 Task: Edit the 'Non Voice Process (BPO)' position details in Salesforce, including job description, responsibilities, and requirements.
Action: Mouse moved to (1028, 238)
Screenshot: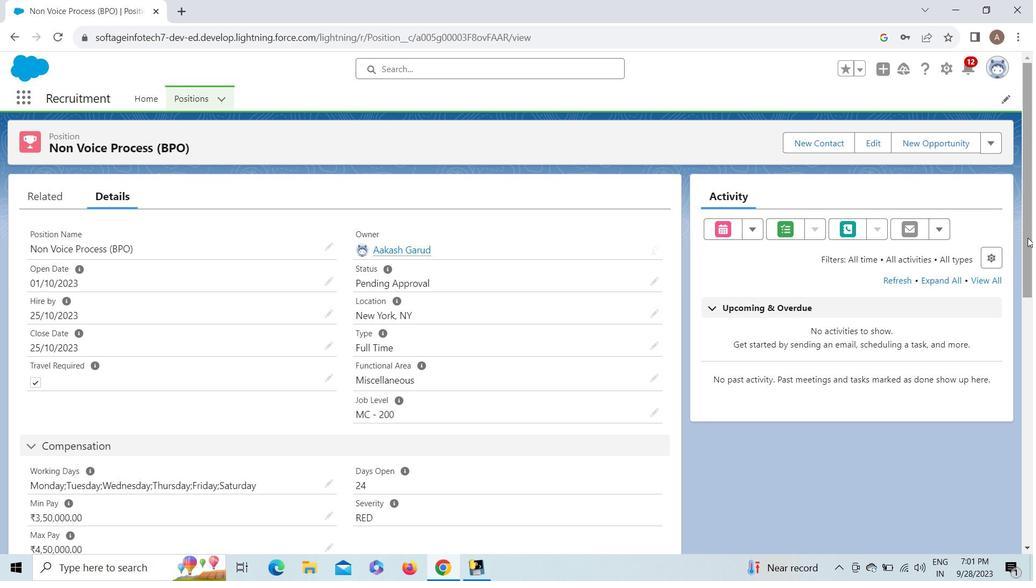 
Action: Mouse pressed left at (1028, 238)
Screenshot: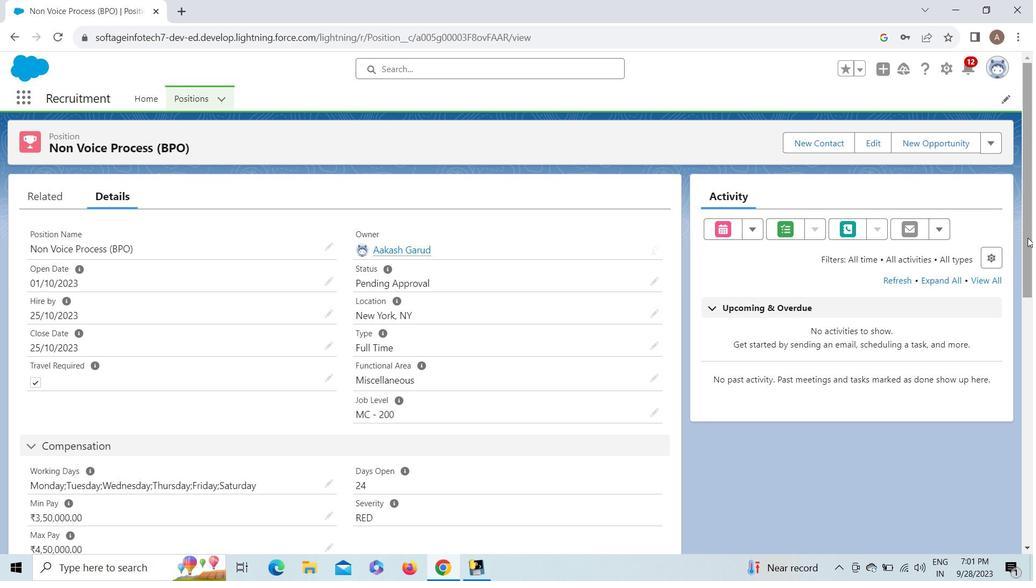 
Action: Mouse moved to (872, 142)
Screenshot: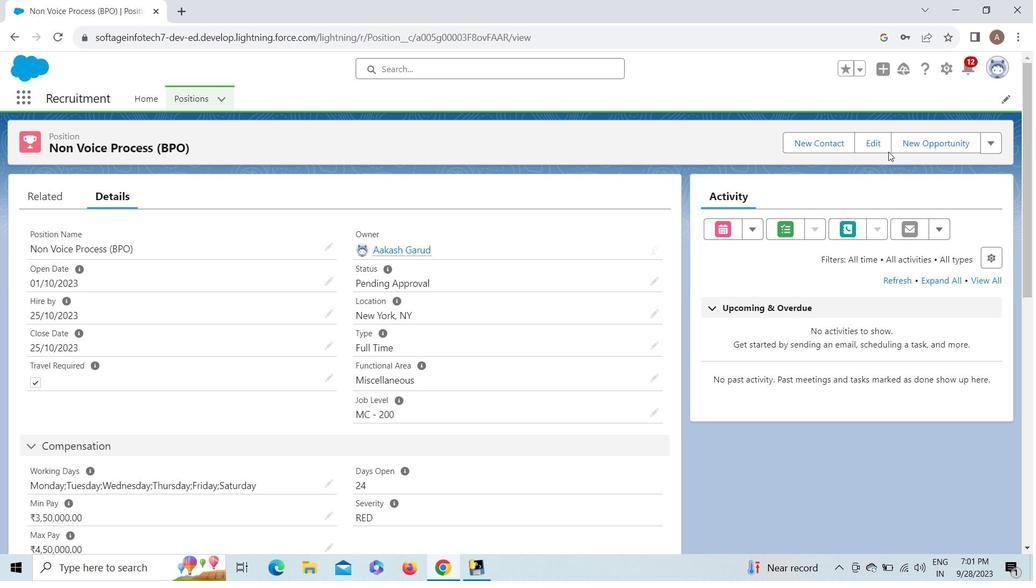 
Action: Mouse pressed left at (872, 142)
Screenshot: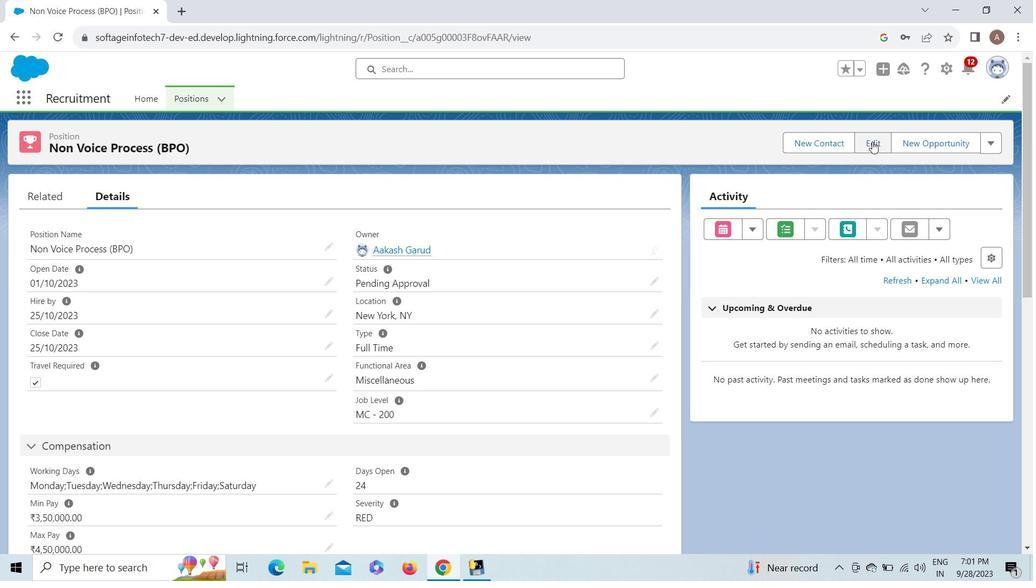 
Action: Mouse moved to (792, 151)
Screenshot: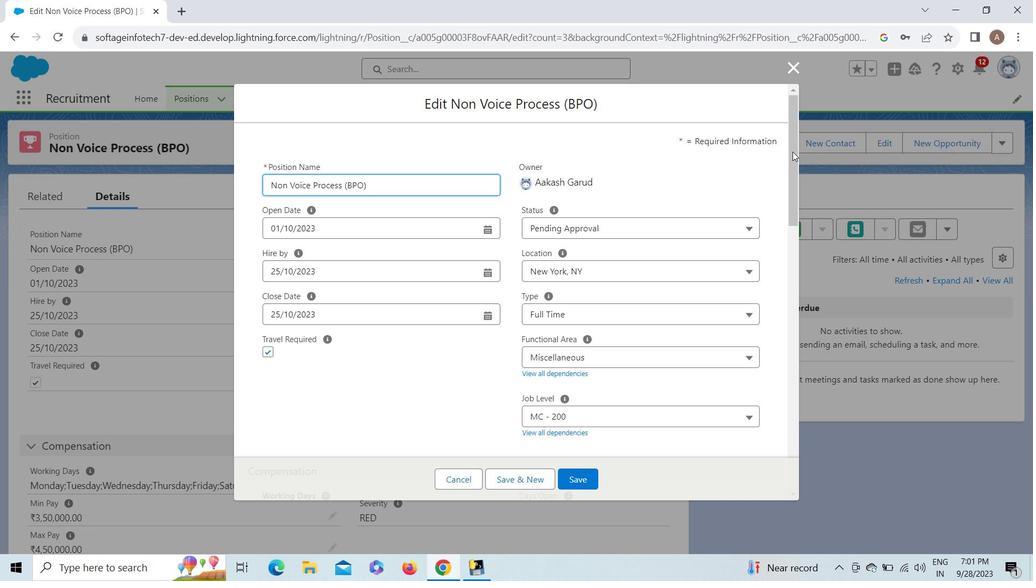 
Action: Mouse pressed left at (792, 151)
Screenshot: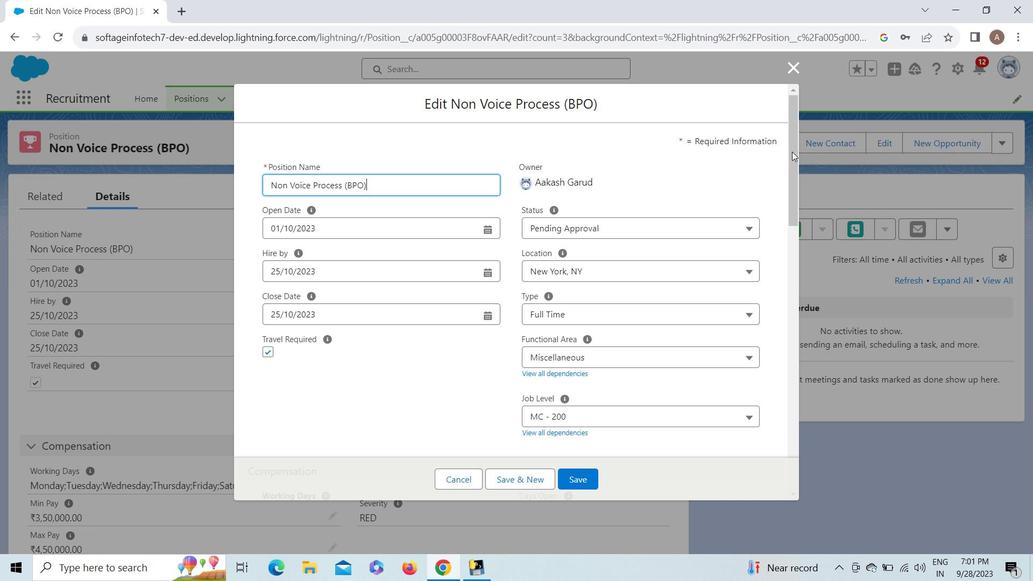 
Action: Mouse moved to (304, 211)
Screenshot: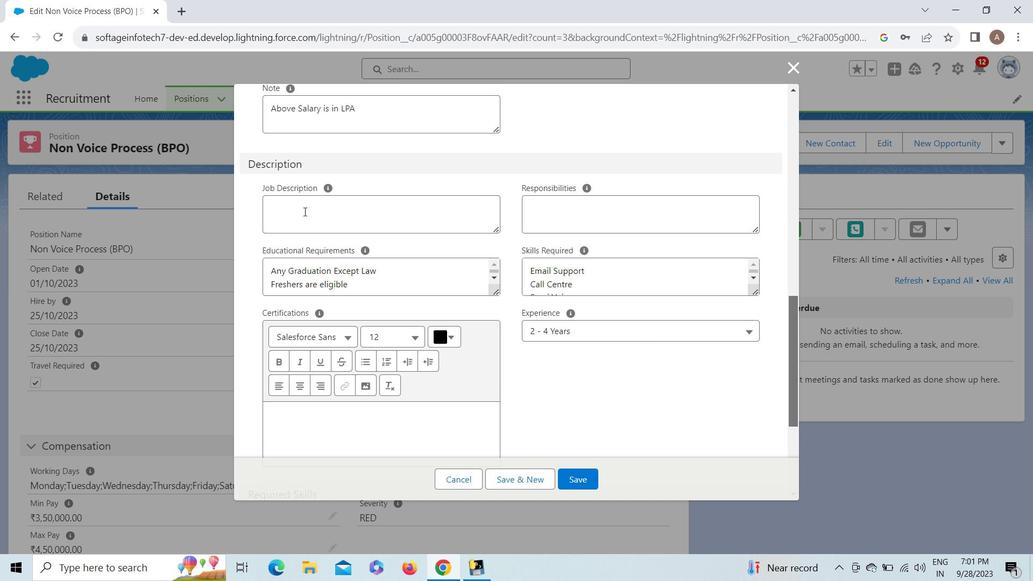 
Action: Mouse pressed left at (304, 211)
Screenshot: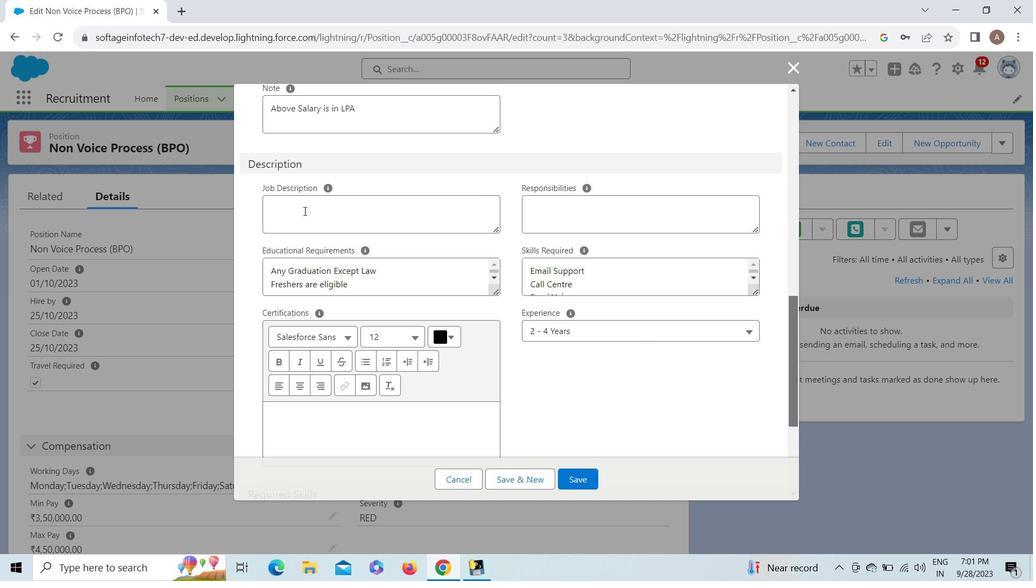 
Action: Key pressed <Key.shift>With<Key.space>a<Key.space>startup<Key.space>spirit<Key.space>and<Key.space>115000<Key.shift><Key.shift><Key.shift><Key.shift><Key.shift><Key.shift><Key.shift><Key.shift><Key.shift><Key.shift><Key.shift><Key.shift><Key.shift><Key.shift><Key.shift><Key.shift><Key.shift><Key.shift><Key.shift><Key.shift><Key.shift>+<Key.space>curious<Key.space>and<Key.space>courageous<Key.space>minds,<Key.space>
Screenshot: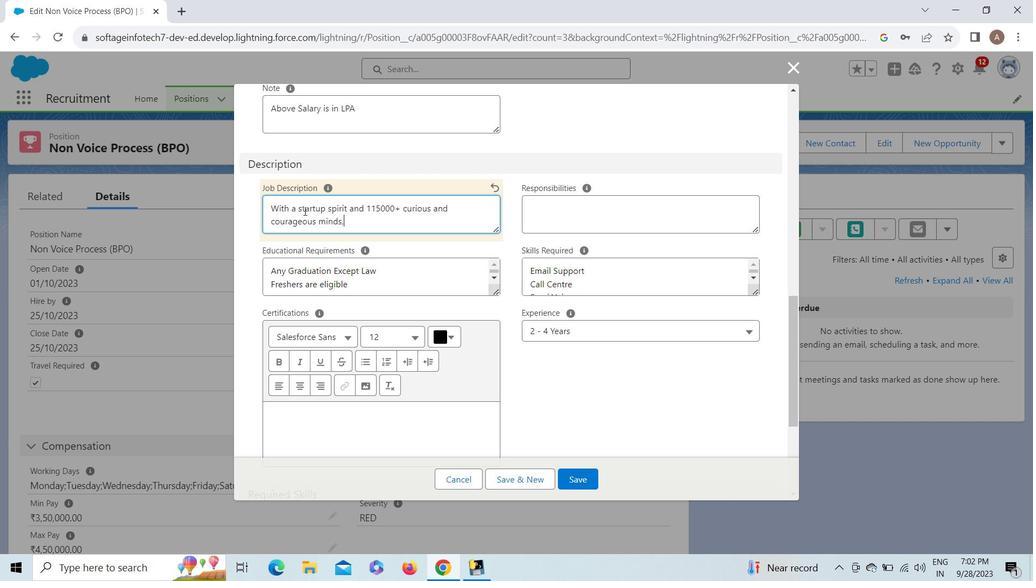 
Action: Mouse moved to (384, 219)
Screenshot: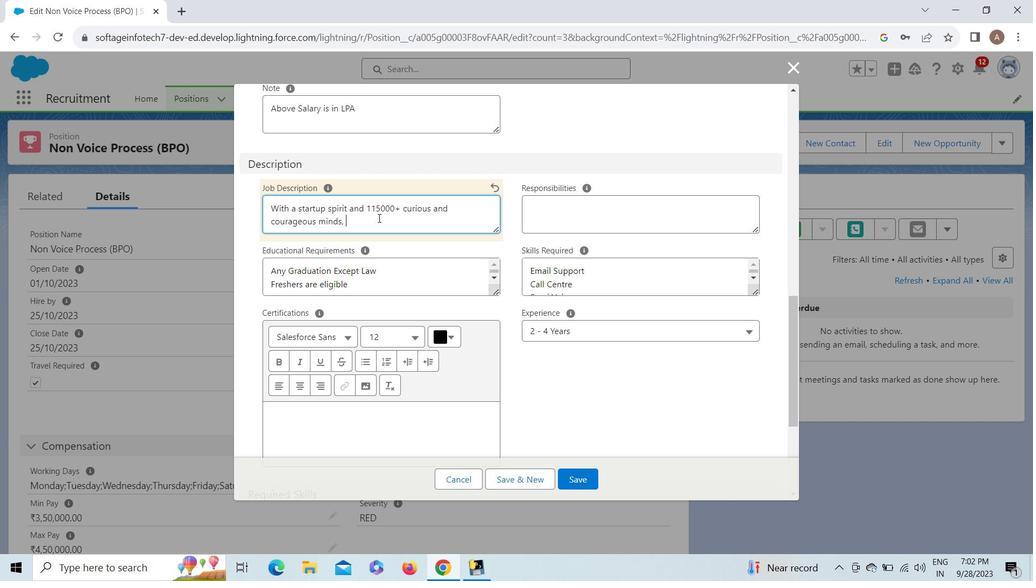 
Action: Key pressed we<Key.space>have<Key.space>the<Key.space>
Screenshot: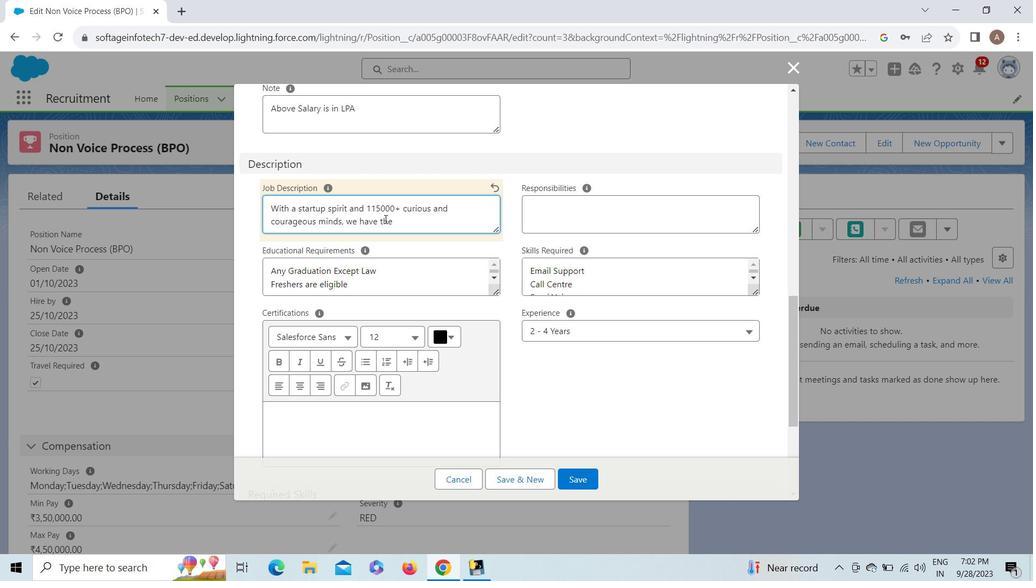 
Action: Mouse moved to (771, 216)
Screenshot: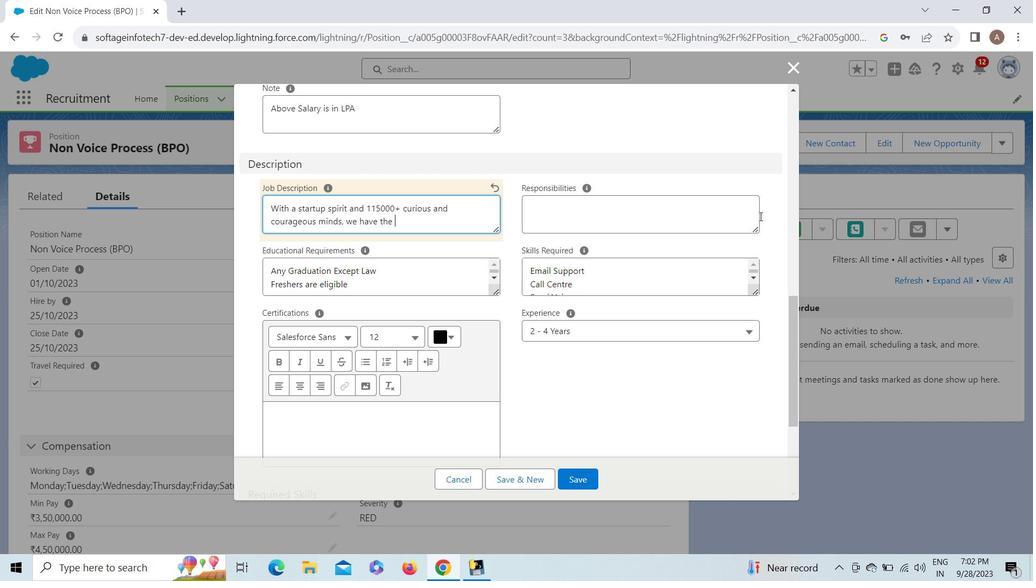 
Action: Key pressed expertise<Key.space>to<Key.space>go<Key.space>deep<Key.space>with<Key.space>the<Key.space>worlds<Key.space>biggestr<Key.backspace><Key.space>brandsand<Key.space><Key.backspace><Key.backspace><Key.backspace><Key.backspace>.<Key.space>we<Key.space>have<Key.space>fun<Key.space>doing<Key.space>it.<Key.space><Key.shift>Now,<Key.space>were<Key.space>callinh<Key.backspace>g<Key.space>all<Key.space>you<Key.space>rule-breakers<Key.space>and<Key.space>risk<Key.space>takers<Key.space>who<Key.space>see<Key.space>the<Key.space>world<Key.space>differently<Key.space>and<Key.space>are<Key.space>bold<Key.space>enough<Key.space>to<Key.space>reinvent<Key.space>it.<Key.enter><Key.shift>Come<Key.space>transform<Key.space>with<Key.space>us.<Key.enter><Key.enter><Key.shift><Key.shift><Key.shift><Key.shift><Key.shift><Key.shift><Key.shift>In<Key.space>this<Key.space>role<Key.space><Key.backspace>,<Key.space>you<Key.space>will<Key.space>be<Key.space>responsible<Key.space>to<Key.space>demonstrate<Key.space>innovation<Key.space>and<Key.space>intuitu<Key.backspace>ion<Key.space>in<Key.space>identifying<Key.space>area<Key.backspace>s<Key.backspace>as<Key.space>requiring<Key.space>operational<Key.space>adaption<Key.space>and/or<Key.space>improvement.<Key.space><Key.shift>Active<Key.space>user<Key.space>og<Key.backspace>f<Key.space>internet<Key.space>and<Key.space>online<Key.space>applications.
Screenshot: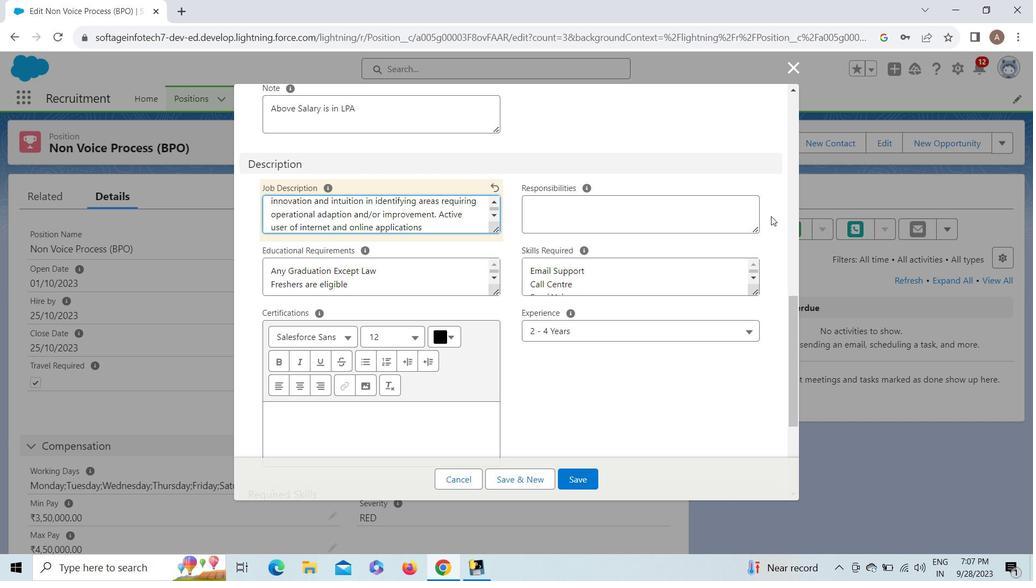 
Action: Mouse moved to (743, 201)
Screenshot: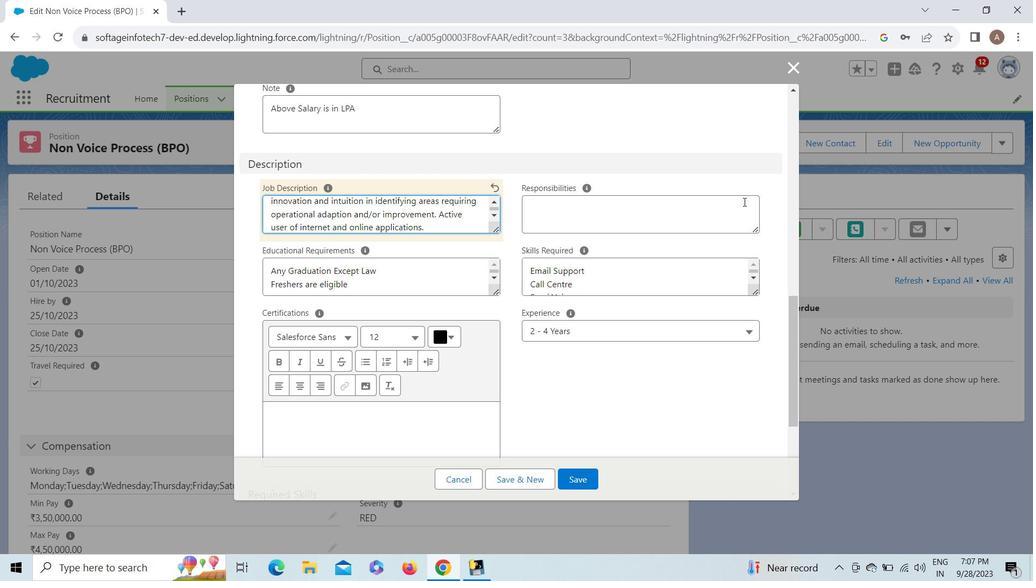 
Action: Mouse pressed left at (743, 201)
Screenshot: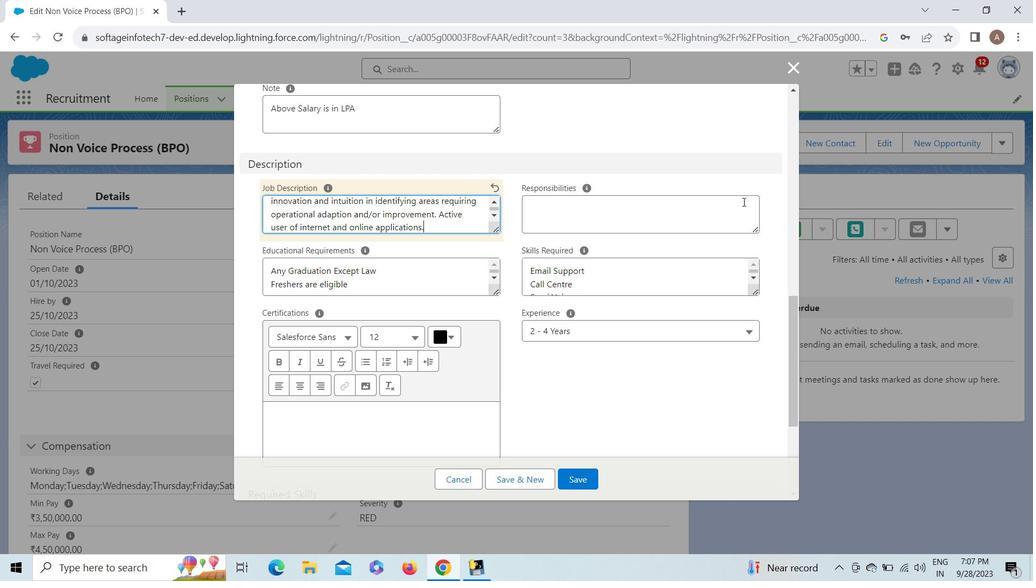 
Action: Mouse moved to (755, 230)
Screenshot: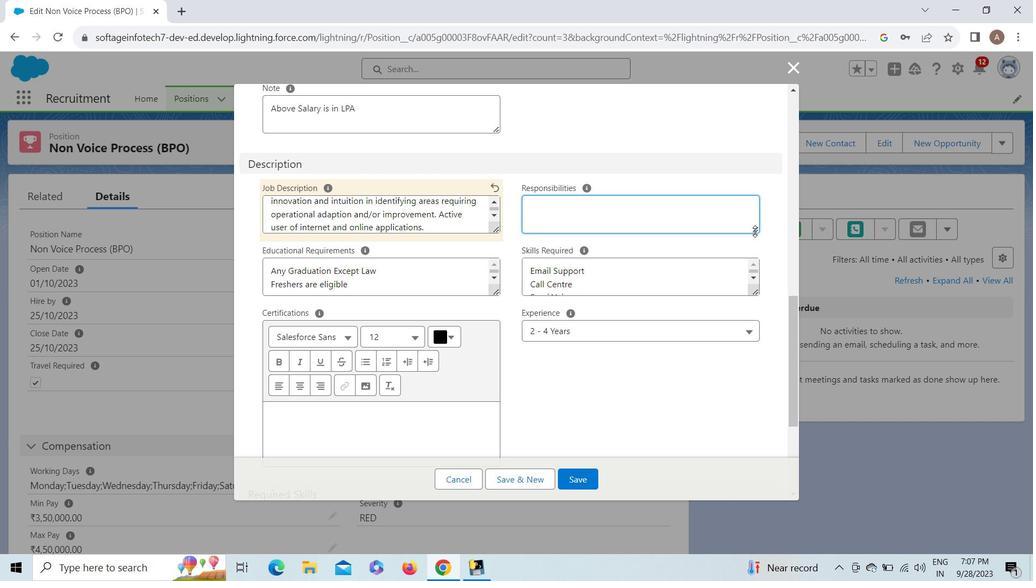 
Action: Mouse pressed left at (755, 230)
Screenshot: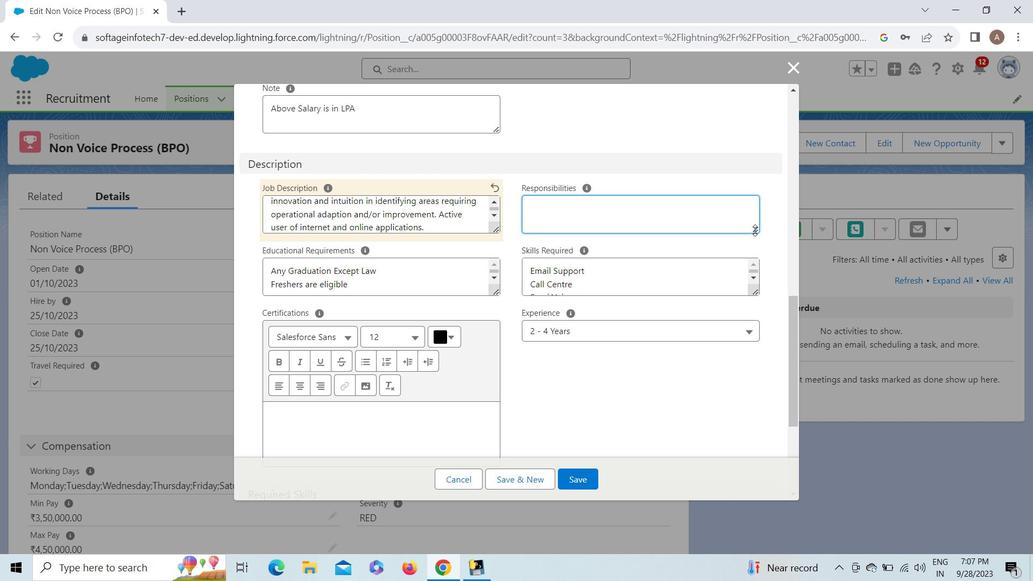 
Action: Mouse moved to (493, 231)
Screenshot: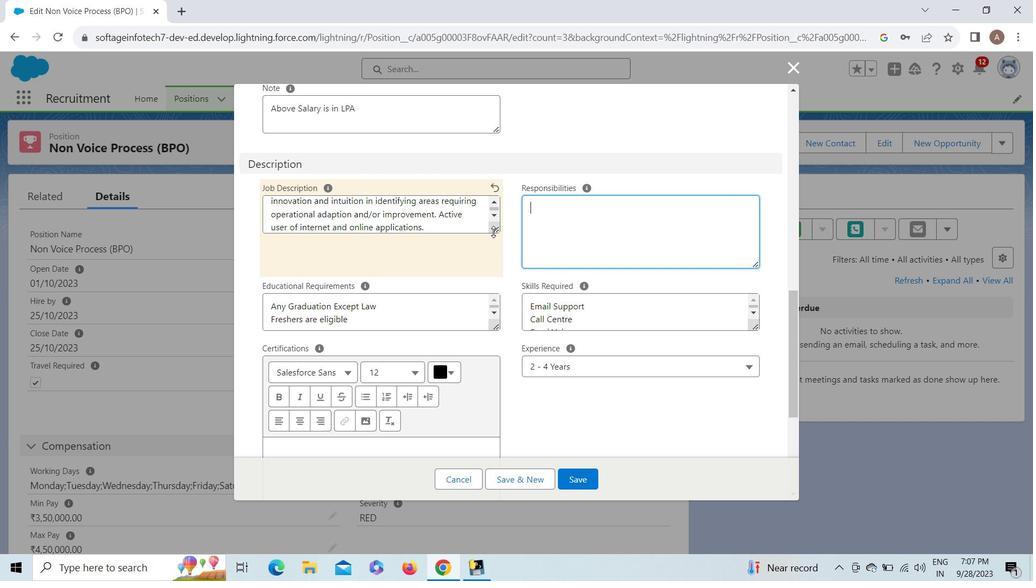 
Action: Mouse pressed left at (493, 231)
Screenshot: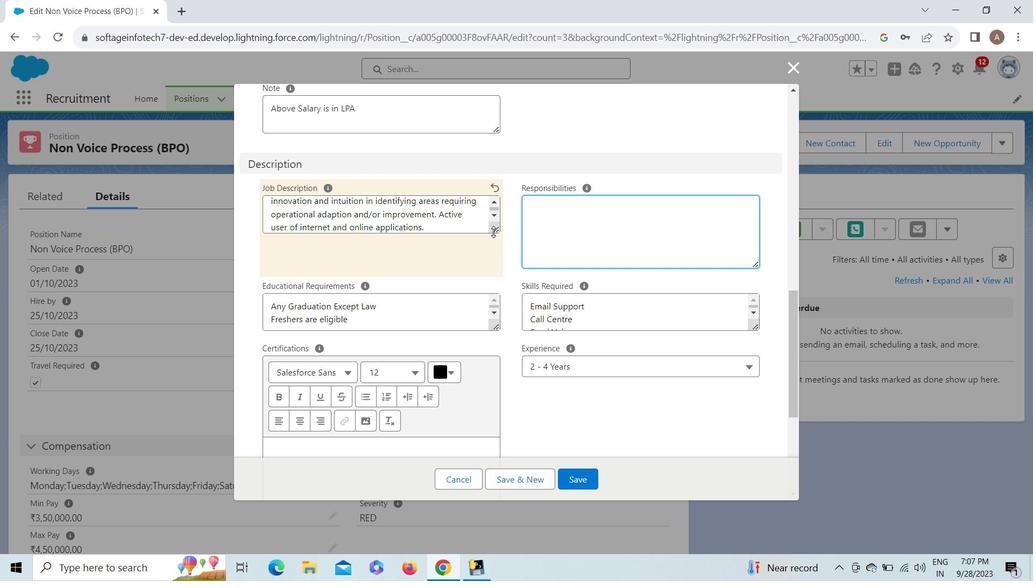 
Action: Mouse moved to (495, 207)
Screenshot: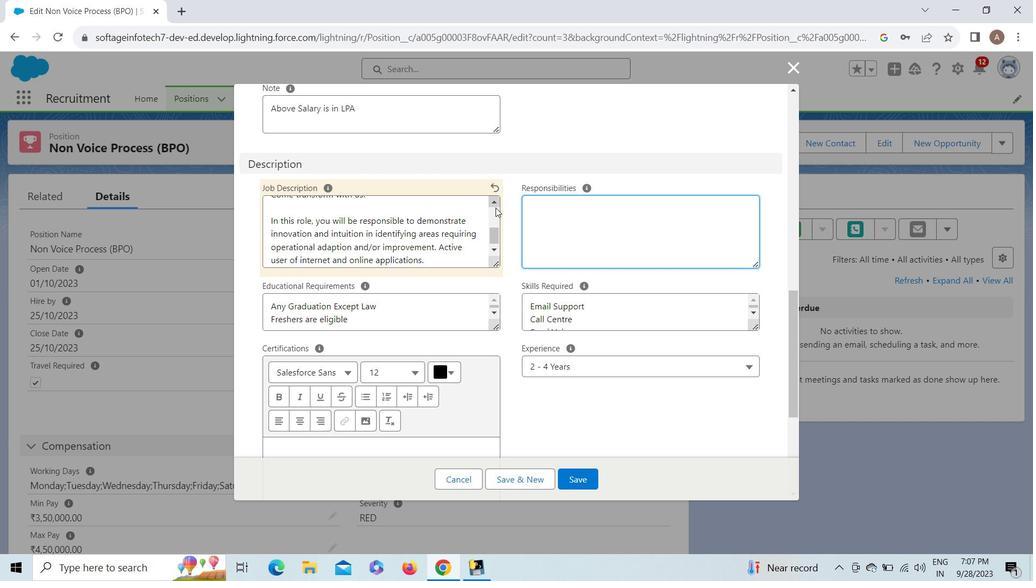 
Action: Mouse pressed left at (495, 207)
Screenshot: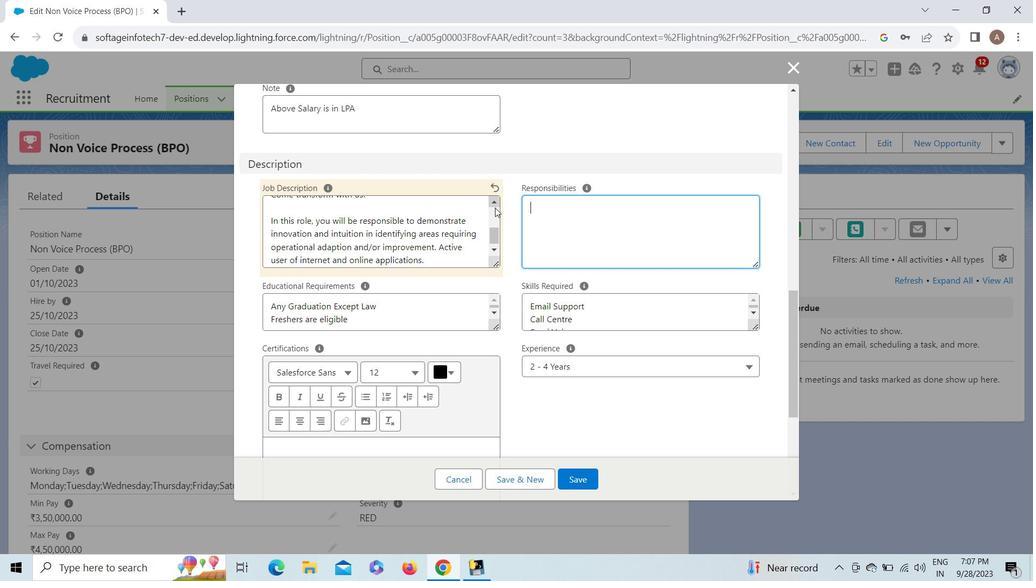
Action: Mouse pressed left at (495, 207)
Screenshot: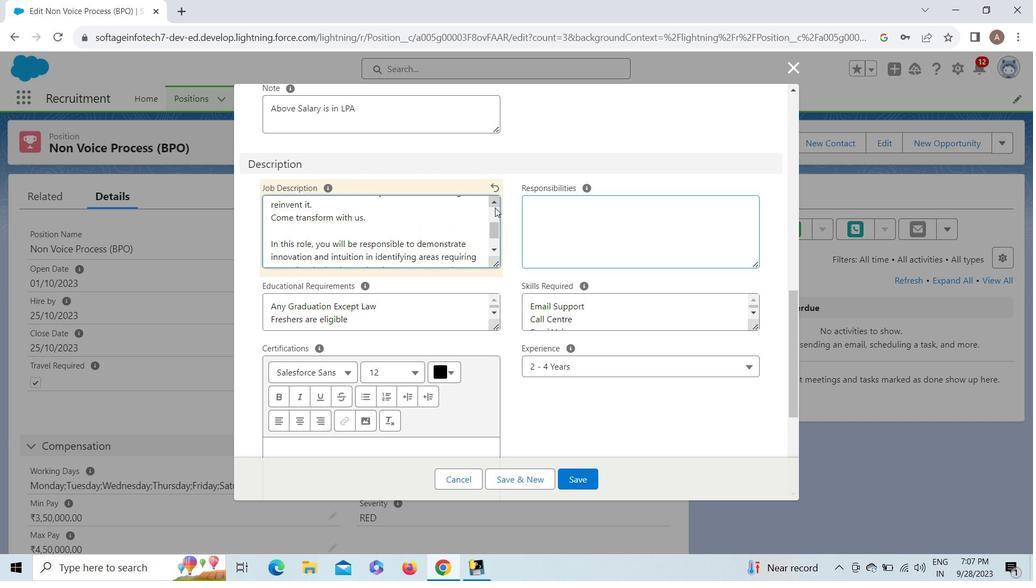 
Action: Mouse pressed left at (495, 207)
Screenshot: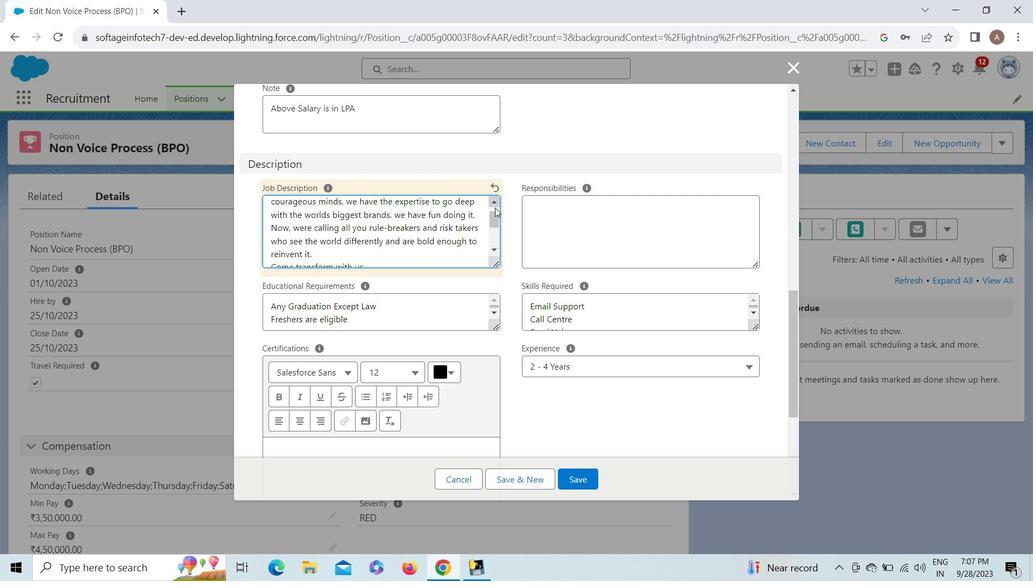 
Action: Mouse pressed left at (495, 207)
Screenshot: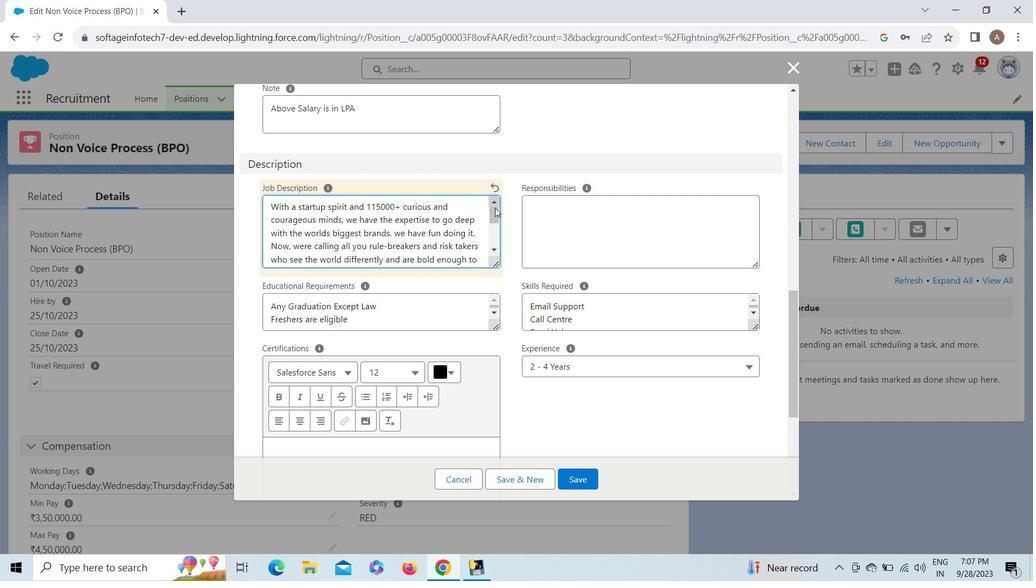 
Action: Mouse pressed left at (495, 207)
Screenshot: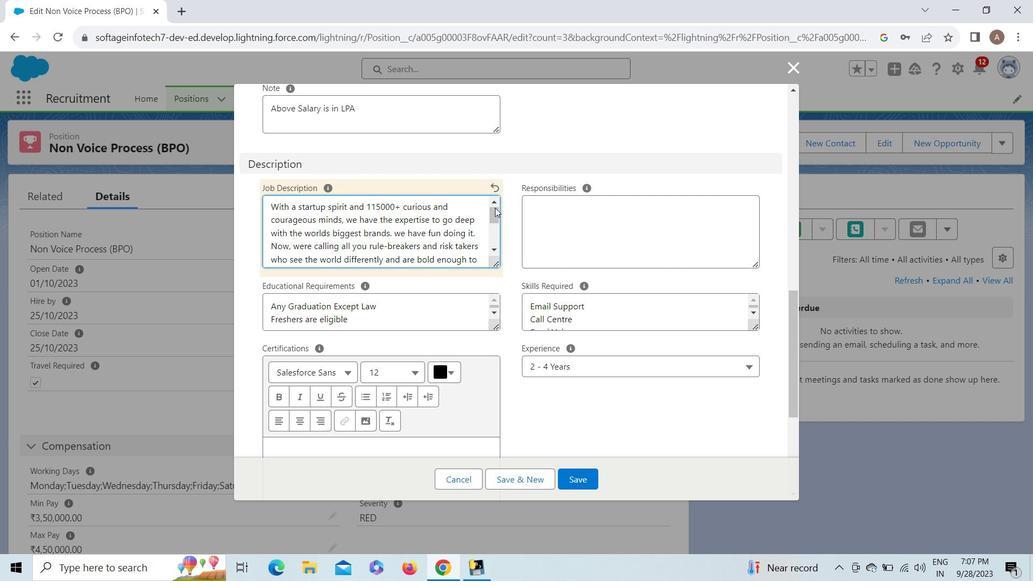 
Action: Mouse moved to (495, 198)
Screenshot: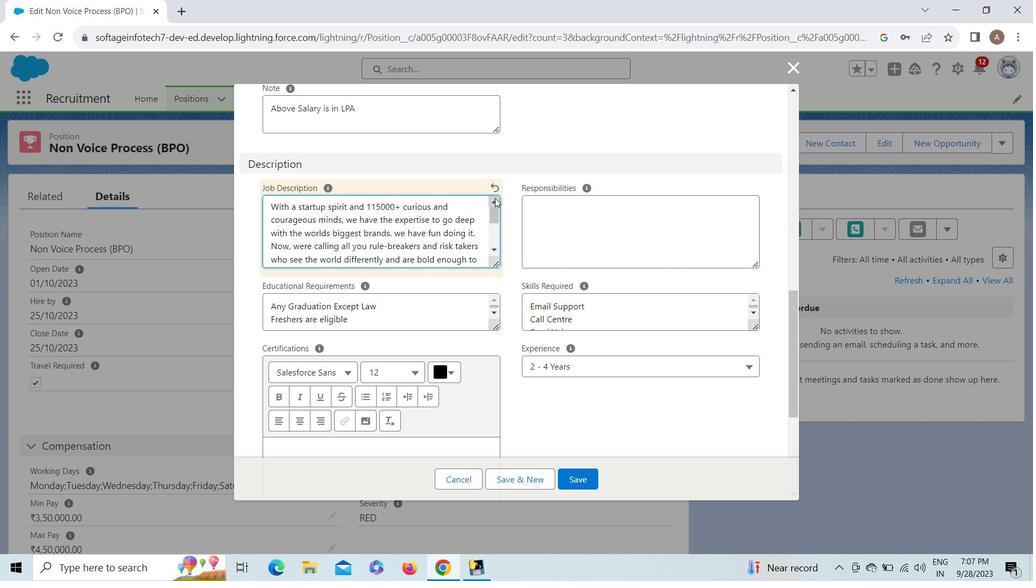 
Action: Mouse pressed left at (495, 198)
Screenshot: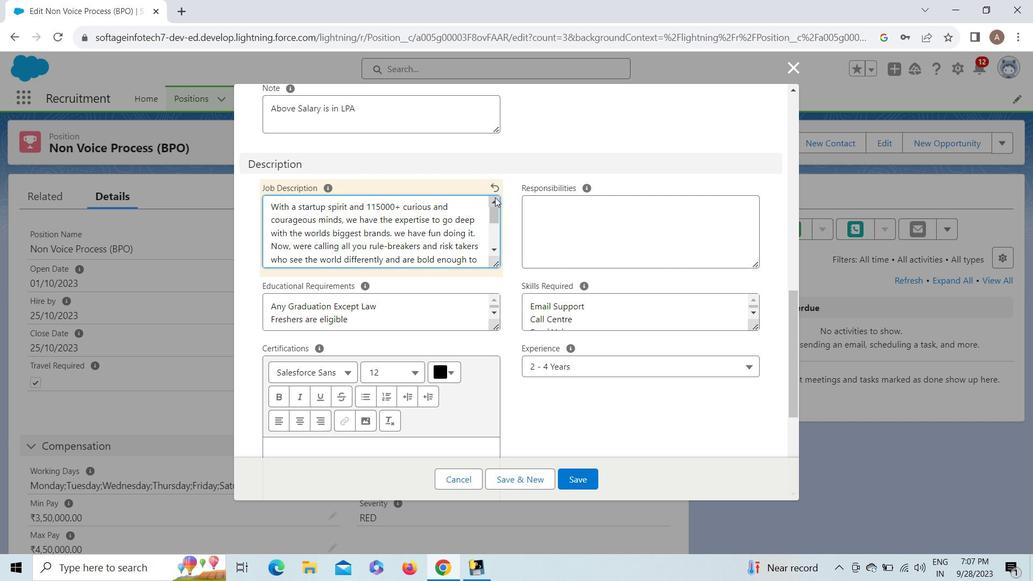 
Action: Mouse pressed left at (495, 198)
Screenshot: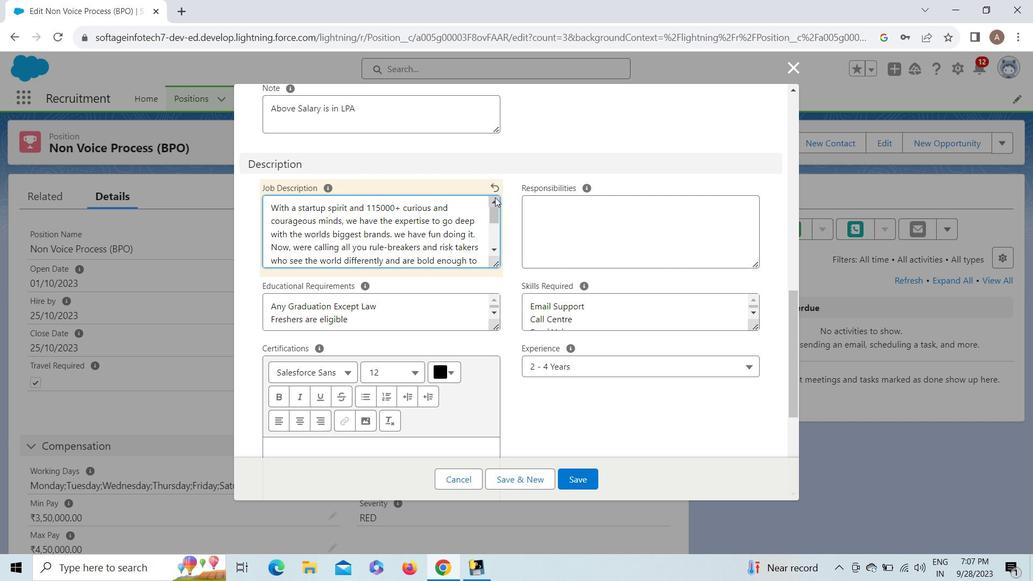 
Action: Mouse pressed left at (495, 198)
Screenshot: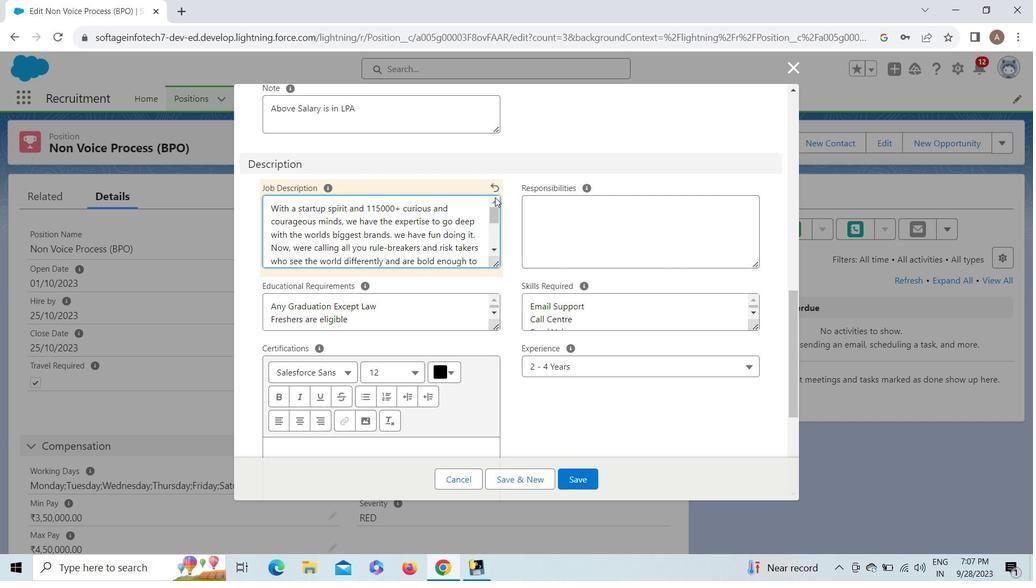 
Action: Mouse pressed left at (495, 198)
Screenshot: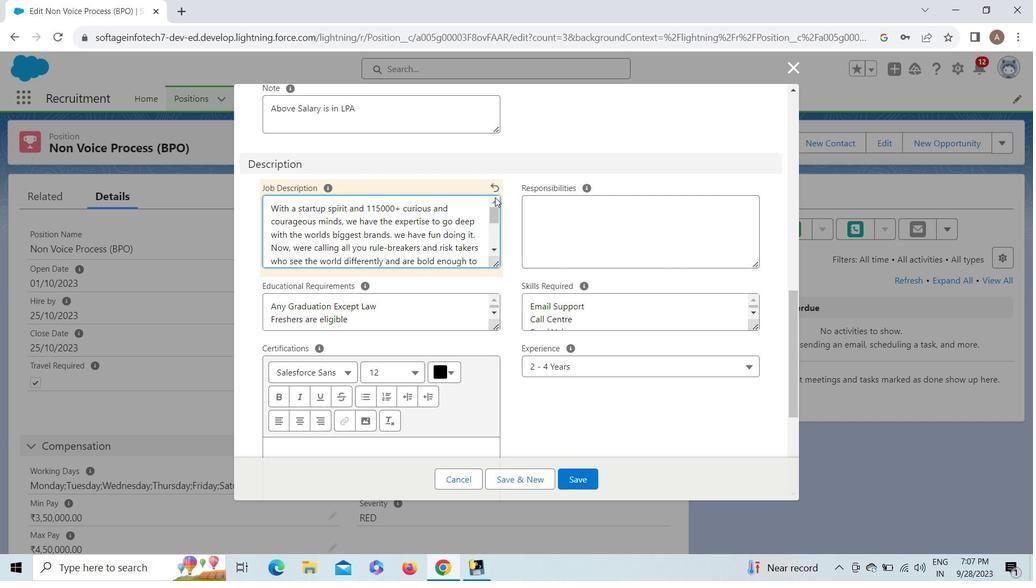 
Action: Mouse pressed left at (495, 198)
Screenshot: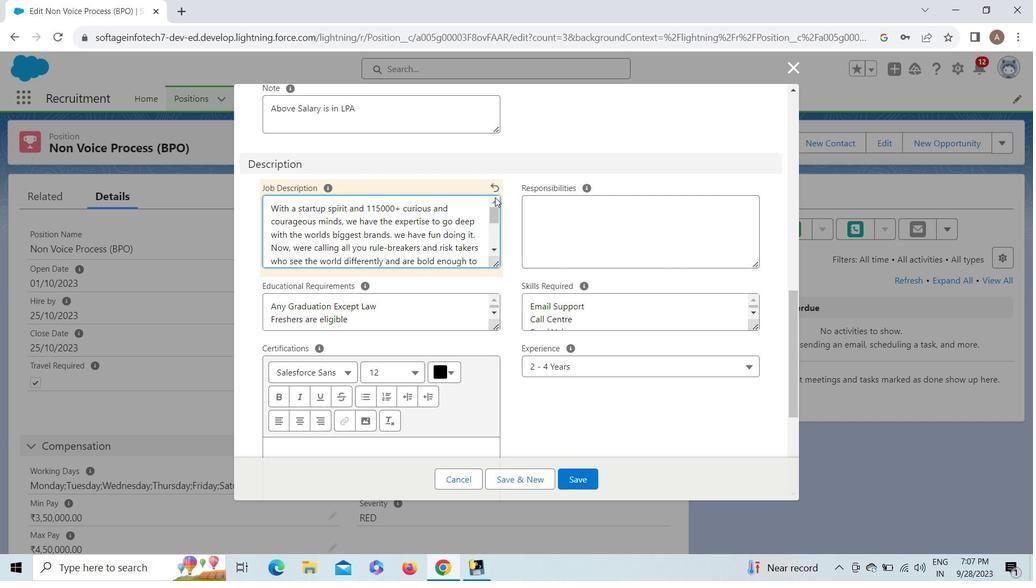
Action: Mouse moved to (606, 214)
Screenshot: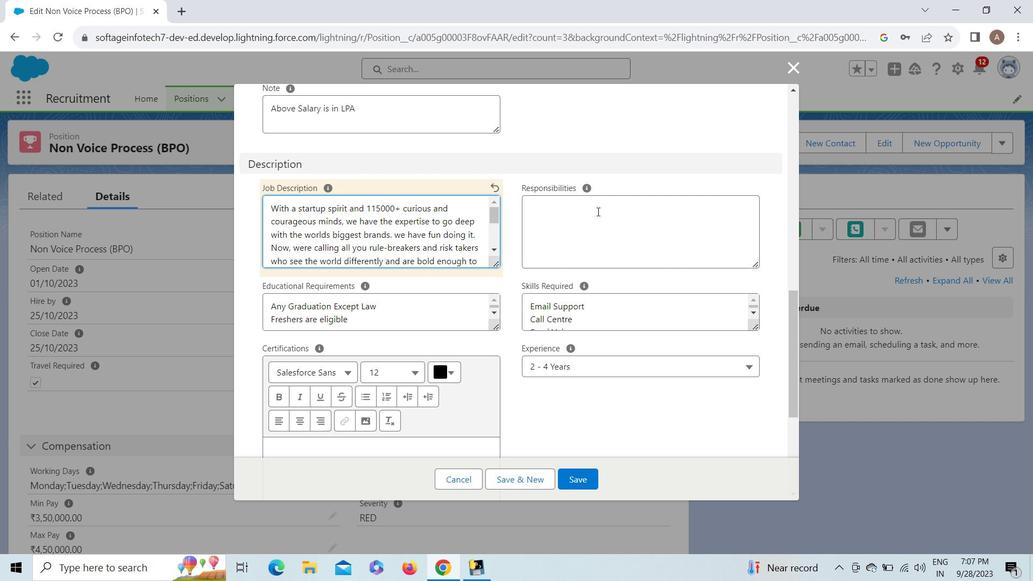 
Action: Mouse pressed left at (606, 214)
Screenshot: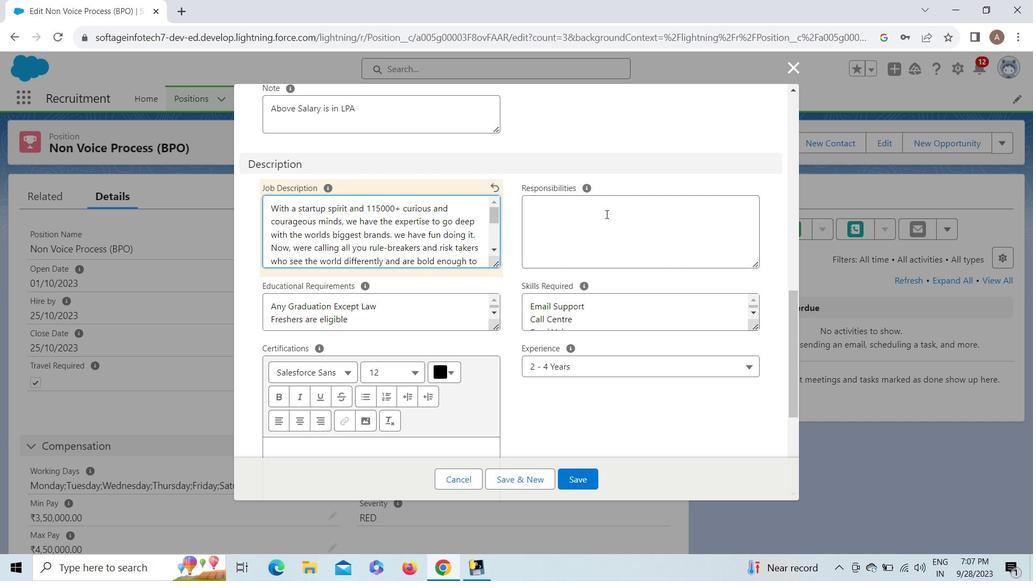 
Action: Key pressed <Key.shift>Respond<Key.space>to<Key.space>customer<Key.space>queries<Key.space>and<Key.space>customers
Screenshot: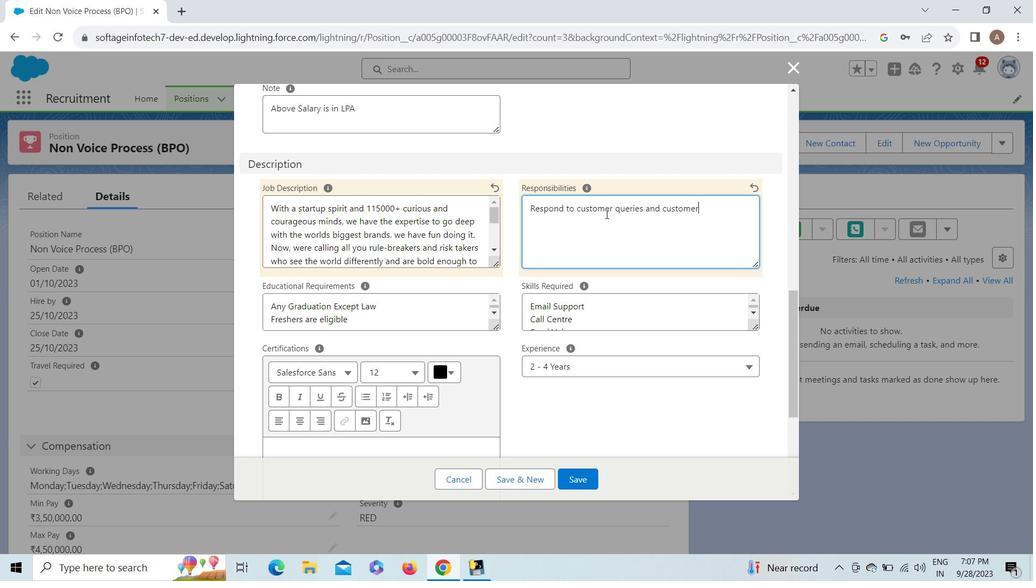 
Action: Mouse moved to (636, 268)
Screenshot: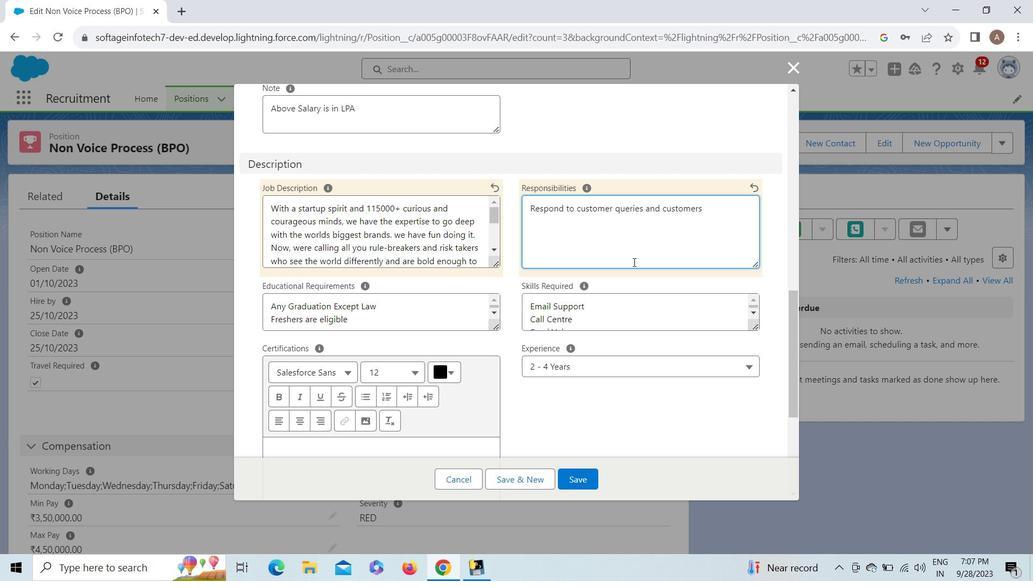 
Action: Key pressed <Key.space>concern.<Key.enter><Key.shift>Provide<Key.space>support<Key.space>for<Key.space>data<Key.space>colldec<Key.backspace><Key.backspace><Key.backspace>ection<Key.space>to<Key.space>enable<Key.space><Key.shift>Recovery<Key.space>of<Key.space><Key.space><Key.space>ther<Key.backspace><Key.space>account<Key.space>for<Key.space>end<Key.space>user.<Key.enter><Key.enter><Key.shift>Maintain<Key.space>a<Key.space>deep<Key.space>understanding<Key.space>of<Key.space>client<Key.space>process<Key.space>and<Key.space>policies.<Key.enter><Key.enter><Key.shift>Reproduce<Key.space>customer<Key.space>issues<Key.space>and<Key.space>advance<Key.space>product<Key.space>bugs.<Key.enter><Key.enter><Key.shift>Provide<Key.space>excellent<Key.space>customer<Key.space>service<Key.space>tp<Key.backspace>o<Key.space>our<Key.space>customers
Screenshot: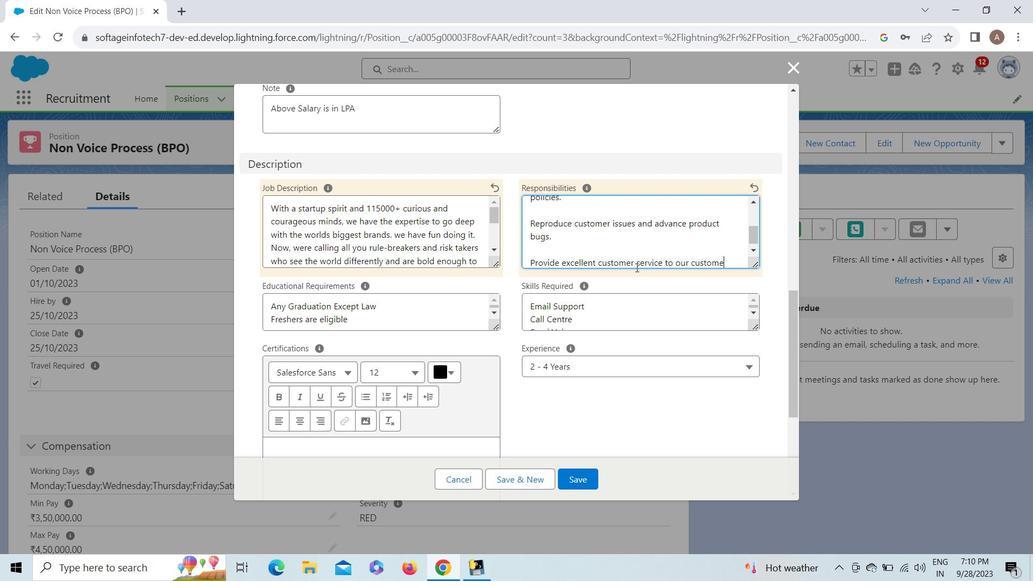 
Action: Mouse moved to (780, 262)
Screenshot: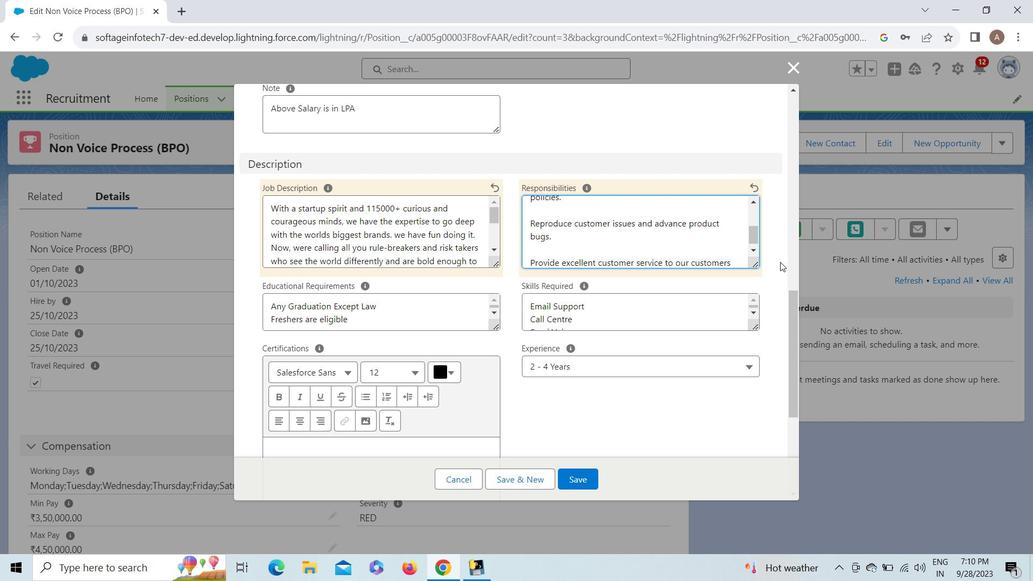 
Action: Key pressed .<Key.enter><Key.enter><Key.shift>You<Key.space>should<Key.space>be<Key.space>responsible<Key.space>to<Key.space>exhibit<Key.space>capacity<Key.space>for<Key.space>critical<Key.space>thinking<Key.space>and<Key.space>analysu<Key.backspace>is.<Key.enter><Key.enter><Key.shift>Responsible<Key.space>to<Key.space>showcase<Key.space>proven<Key.space>work<Key.space>ethic,<Key.space>with<Key.space>the<Key.space>ability<Key.space>to<Key.space>work<Key.space>well<Key.space>both<Key.space>independeny<Key.backspace>tly<Key.space>and<Key.space>within<Key.space>the<Key.space>context<Key.space>og<Key.backspace>f<Key.space>a<Key.space>larger<Key.space>collaborative<Key.space>environment.
Screenshot: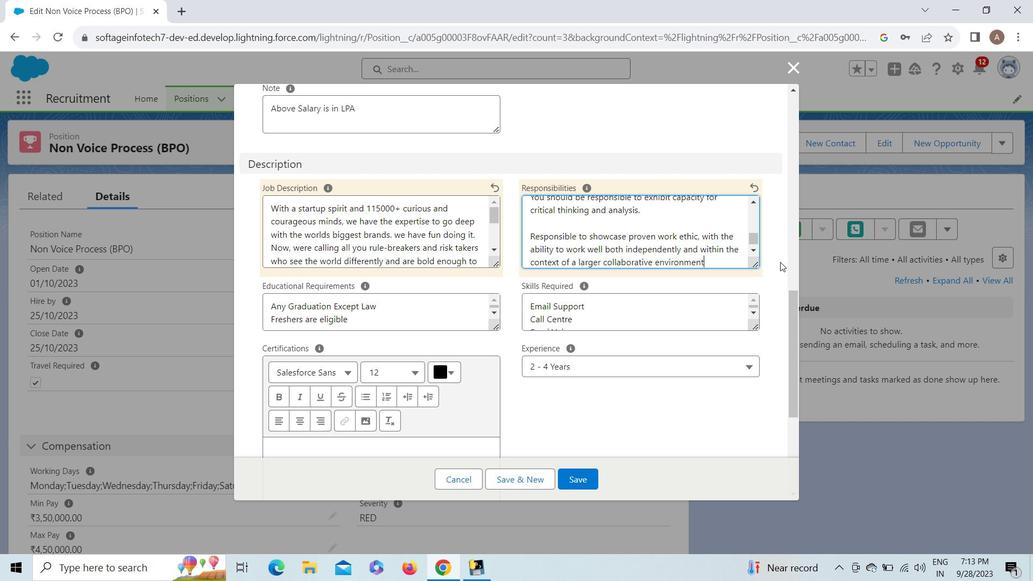 
Action: Mouse moved to (755, 252)
Screenshot: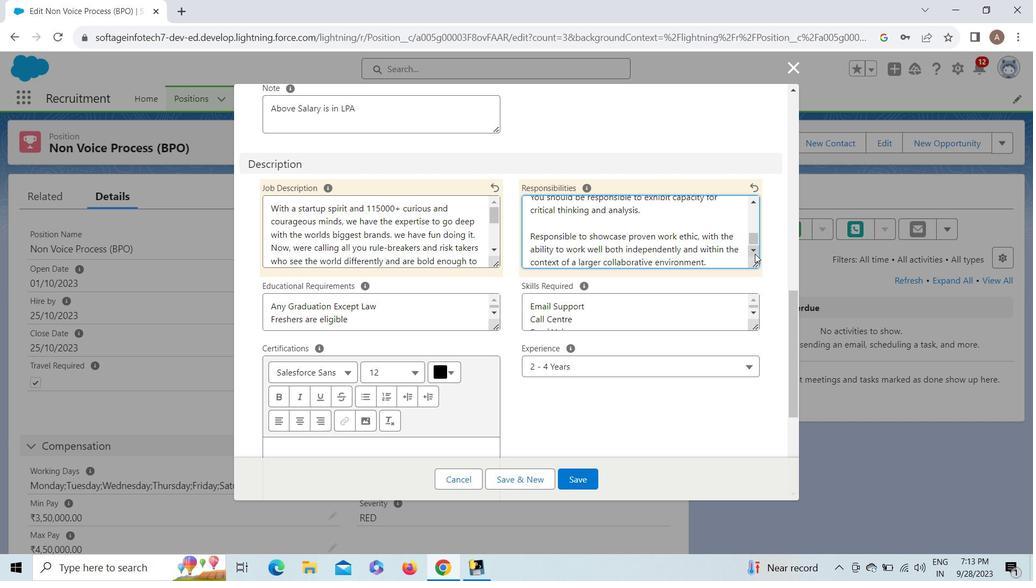 
Action: Mouse pressed left at (755, 252)
Screenshot: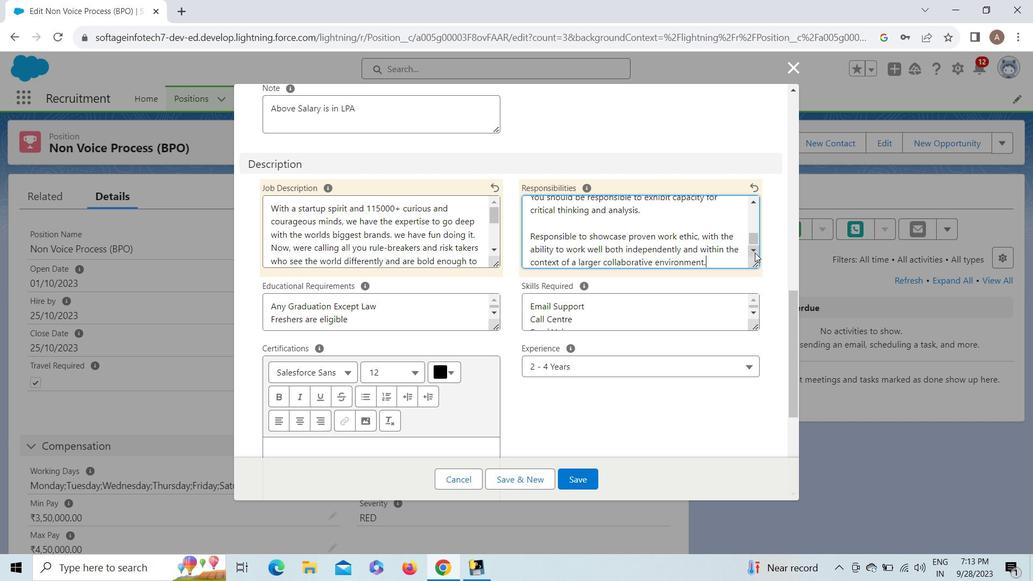 
Action: Mouse pressed left at (755, 252)
Screenshot: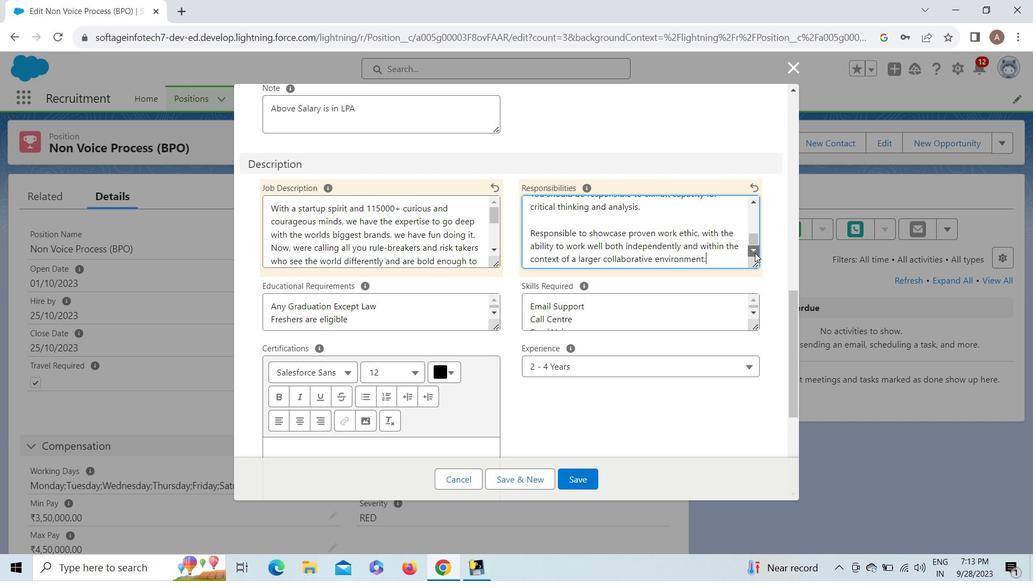 
Action: Mouse pressed left at (755, 252)
Screenshot: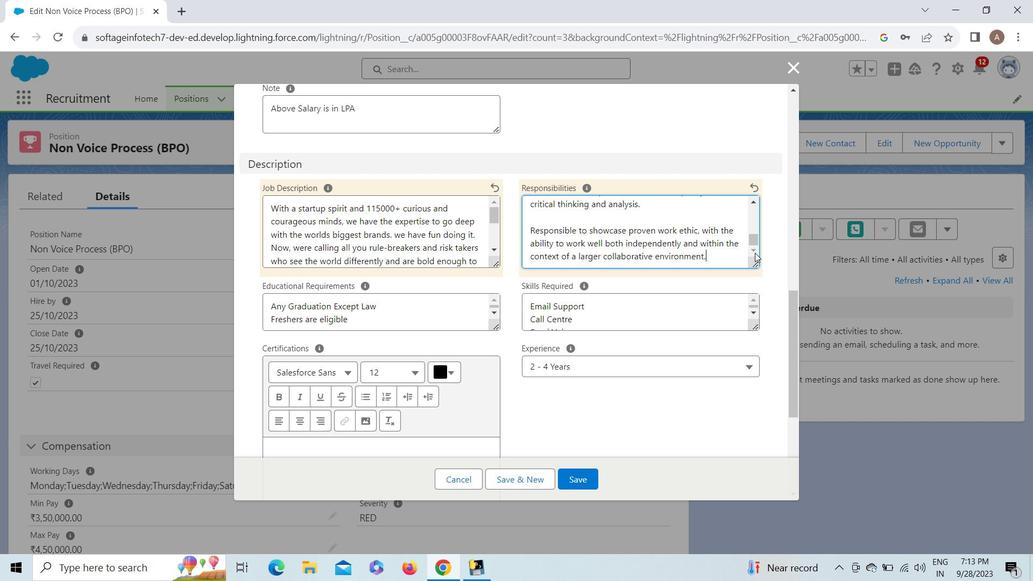 
Action: Mouse pressed left at (755, 252)
Screenshot: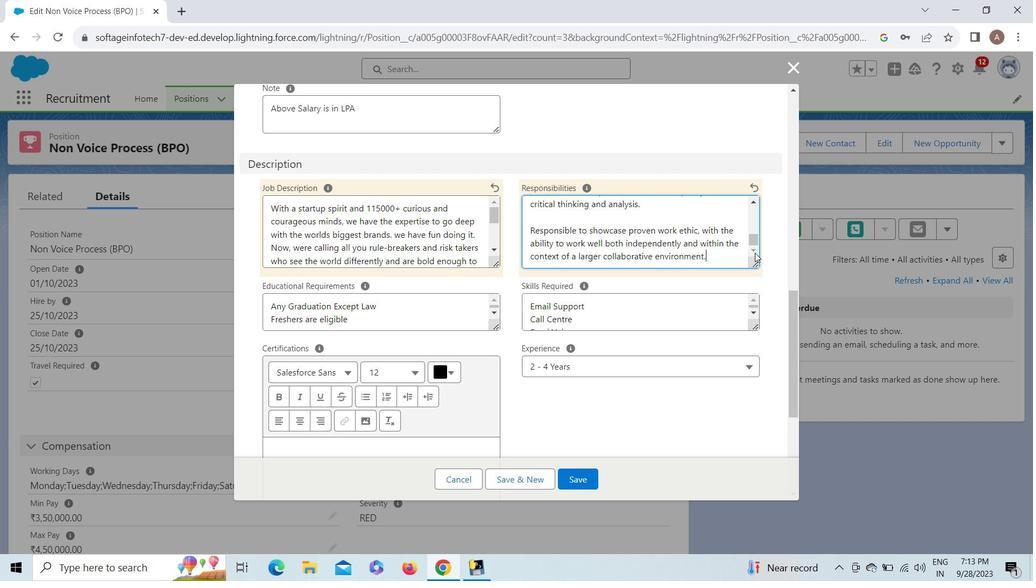 
Action: Mouse pressed left at (755, 252)
Screenshot: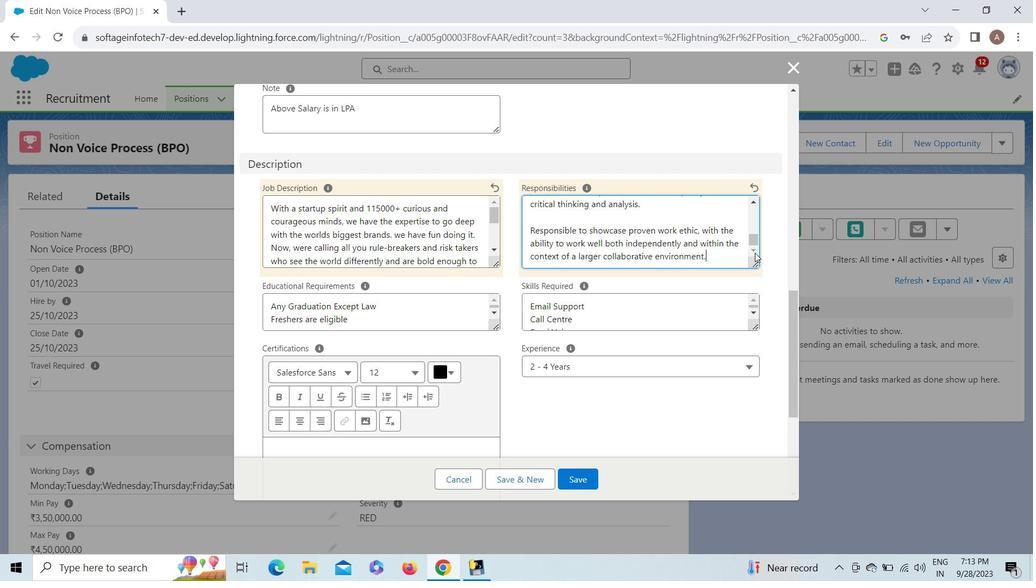 
Action: Mouse pressed left at (755, 252)
Screenshot: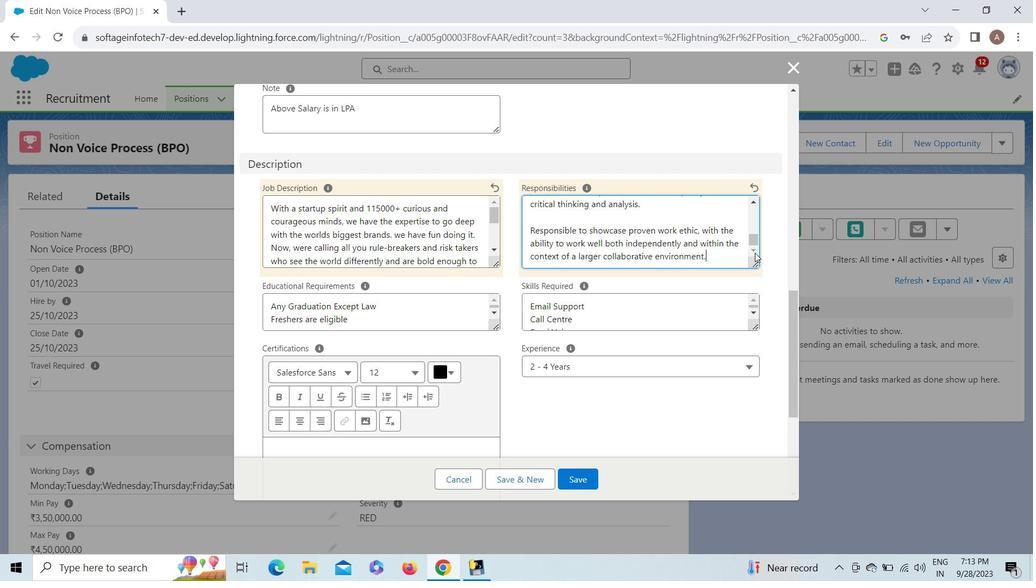 
Action: Mouse moved to (493, 252)
Screenshot: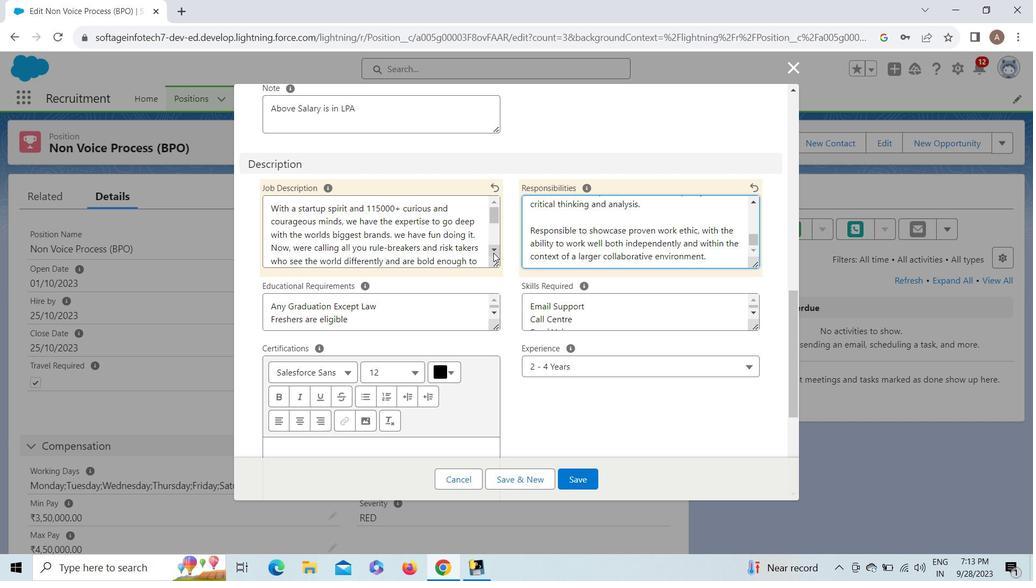 
Action: Mouse pressed left at (493, 252)
Screenshot: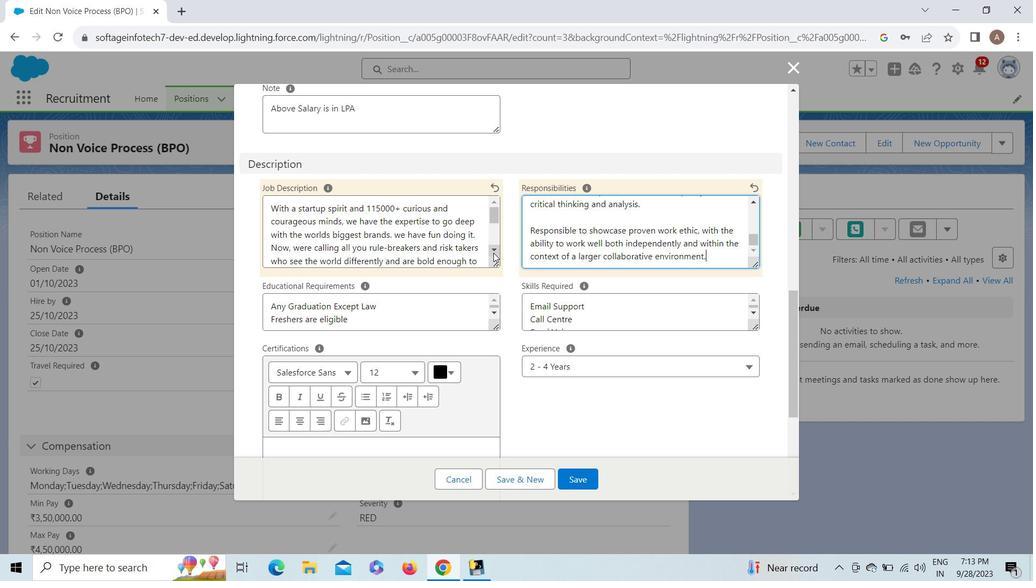 
Action: Mouse pressed left at (493, 252)
Screenshot: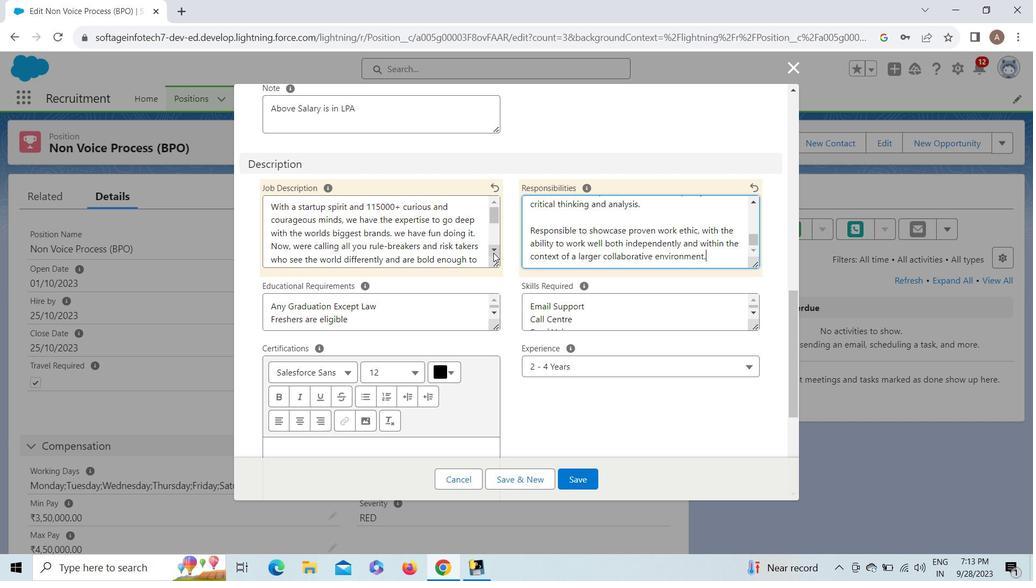 
Action: Mouse pressed left at (493, 252)
Screenshot: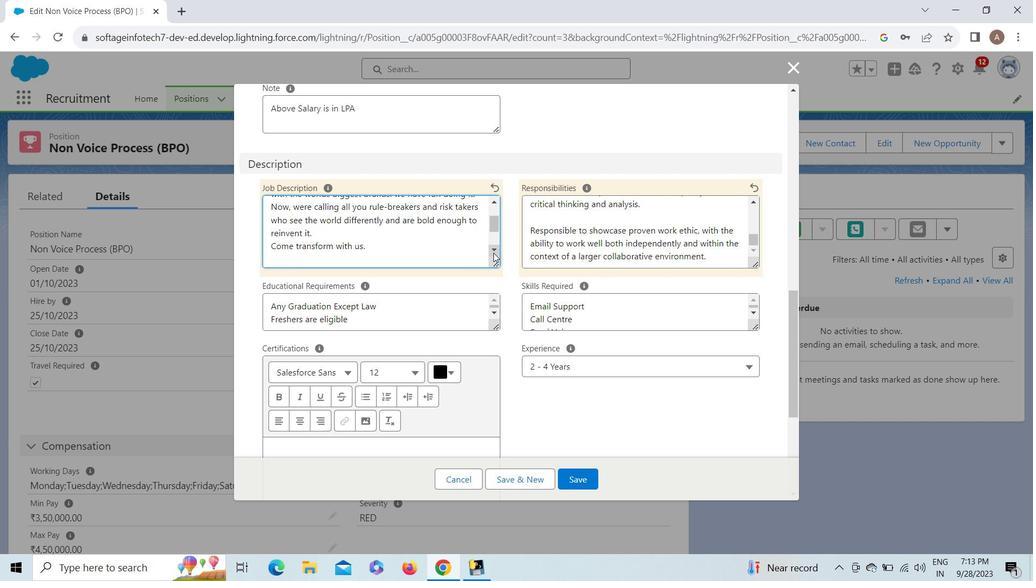 
Action: Mouse pressed left at (493, 252)
Screenshot: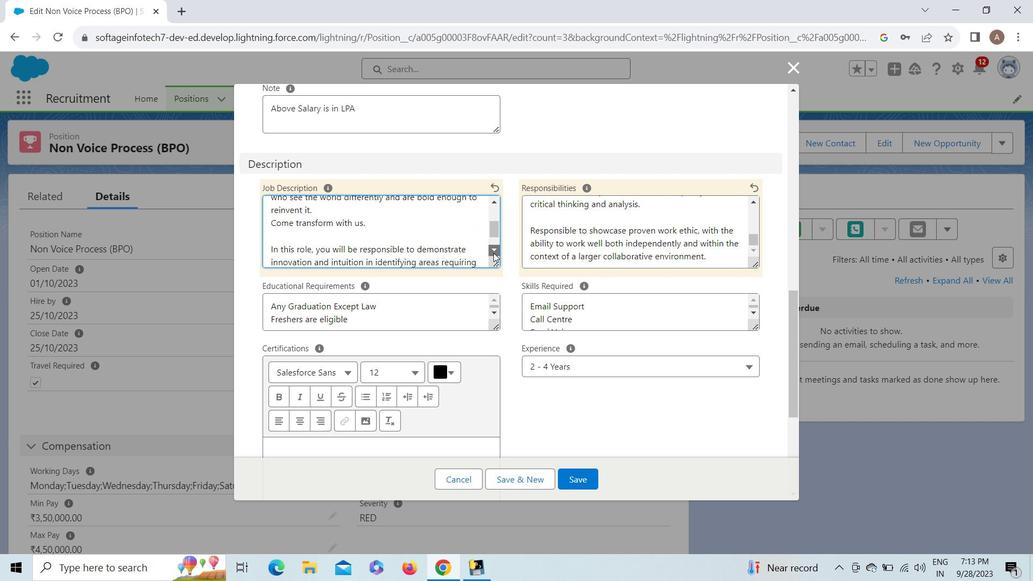 
Action: Mouse pressed left at (493, 252)
Screenshot: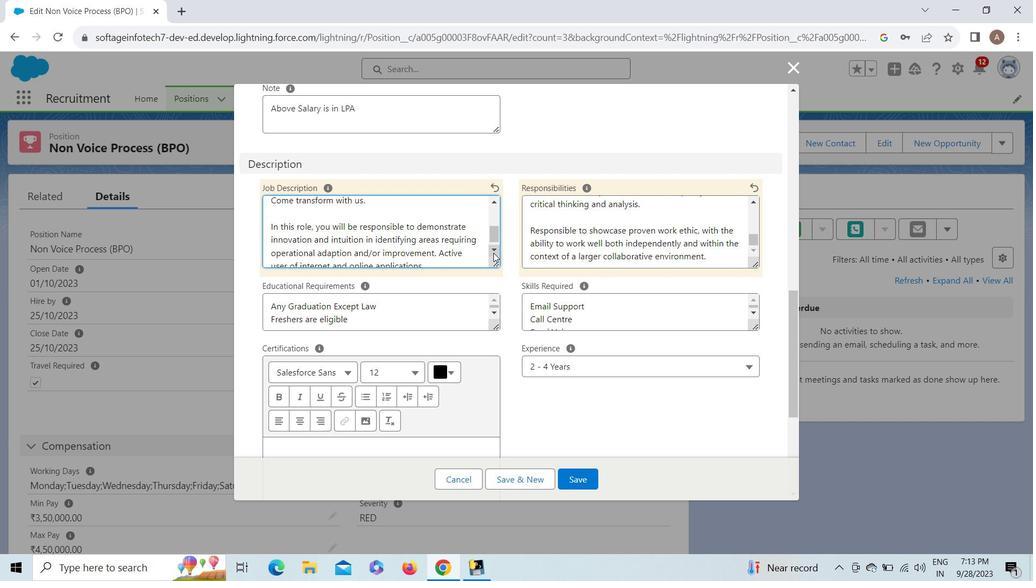 
Action: Mouse pressed left at (493, 252)
Screenshot: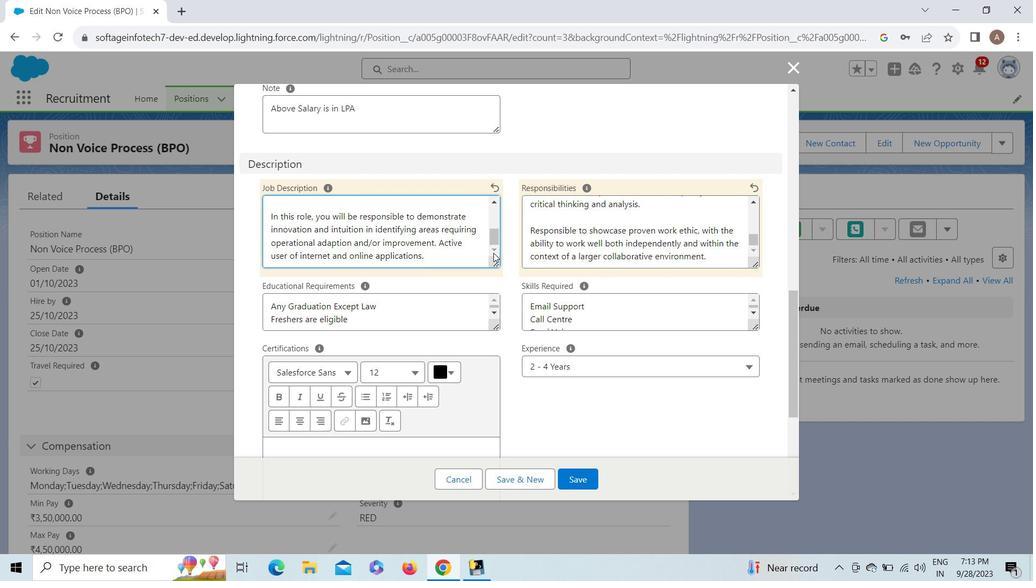 
Action: Mouse pressed left at (493, 252)
Screenshot: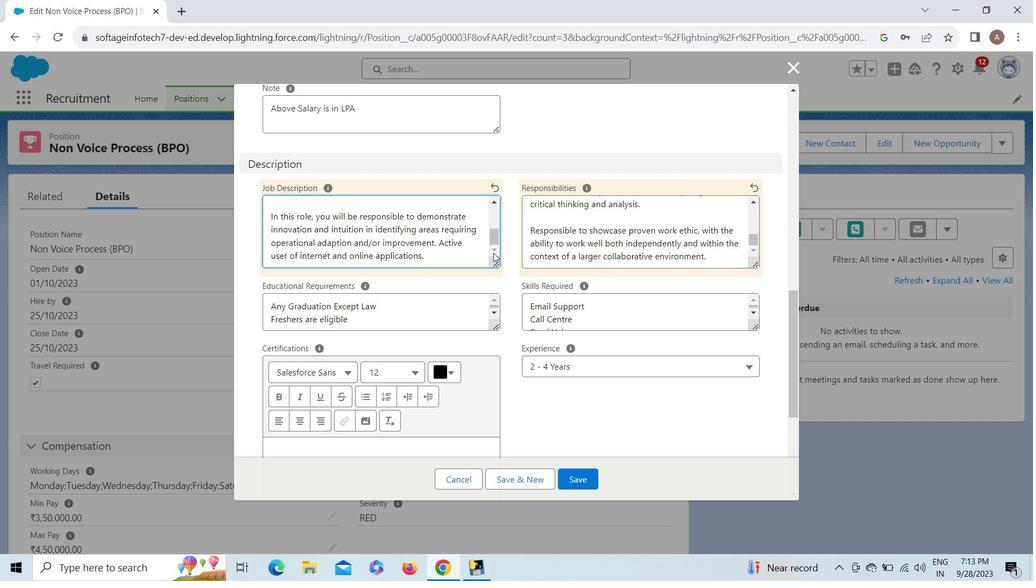 
Action: Mouse pressed left at (493, 252)
Screenshot: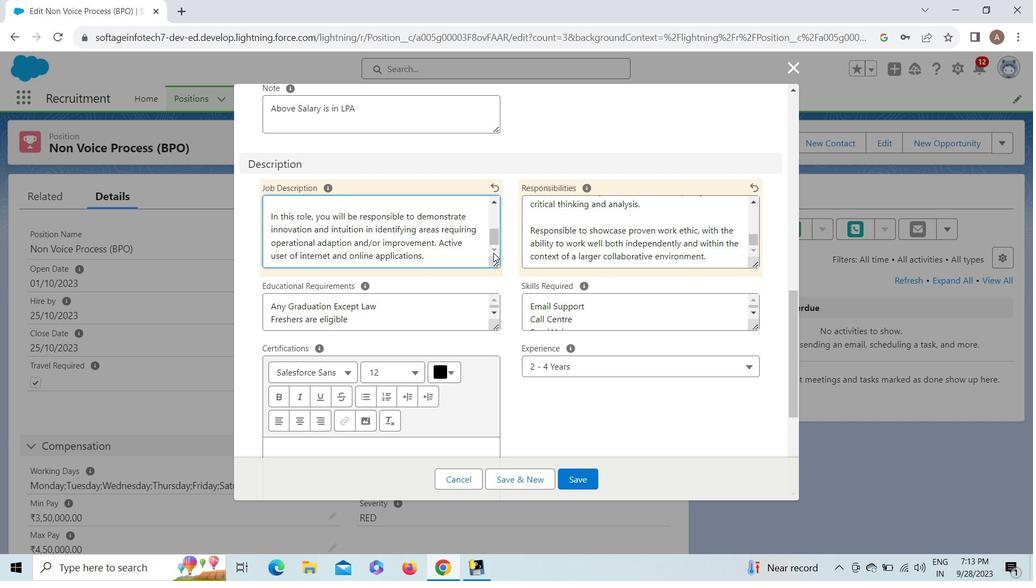 
Action: Mouse pressed left at (493, 252)
Screenshot: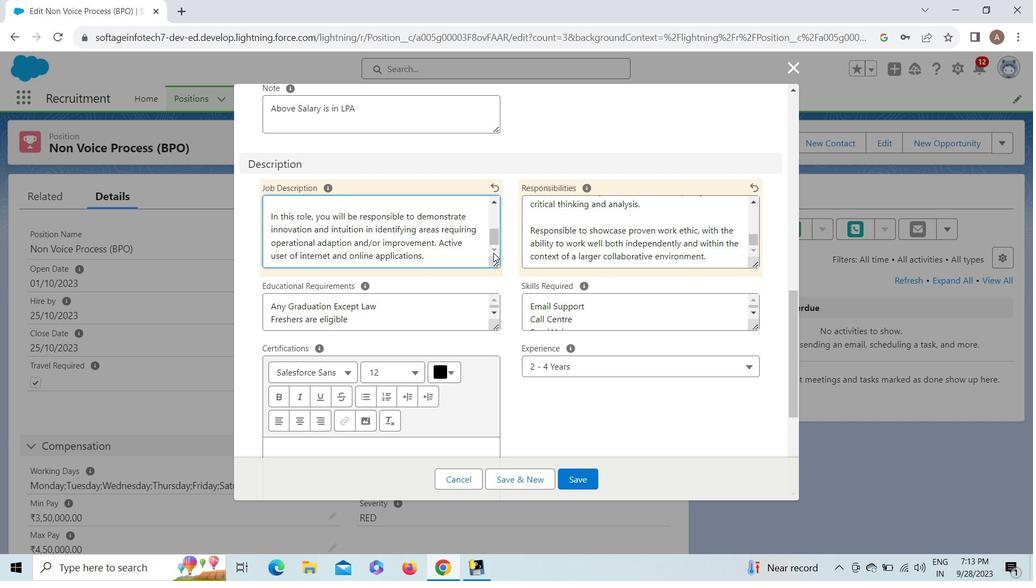 
Action: Mouse moved to (466, 252)
Screenshot: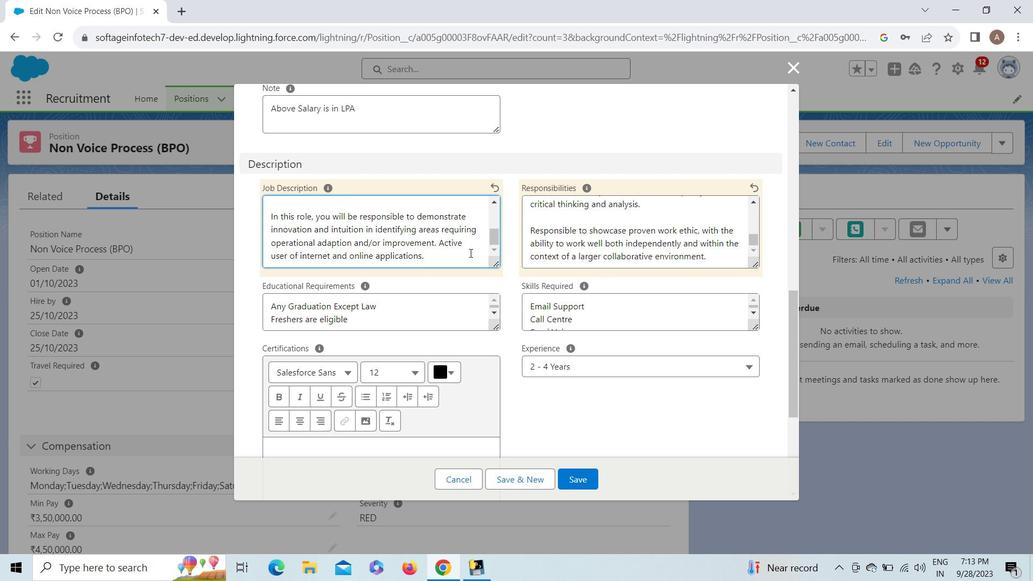 
Action: Mouse pressed left at (466, 252)
Screenshot: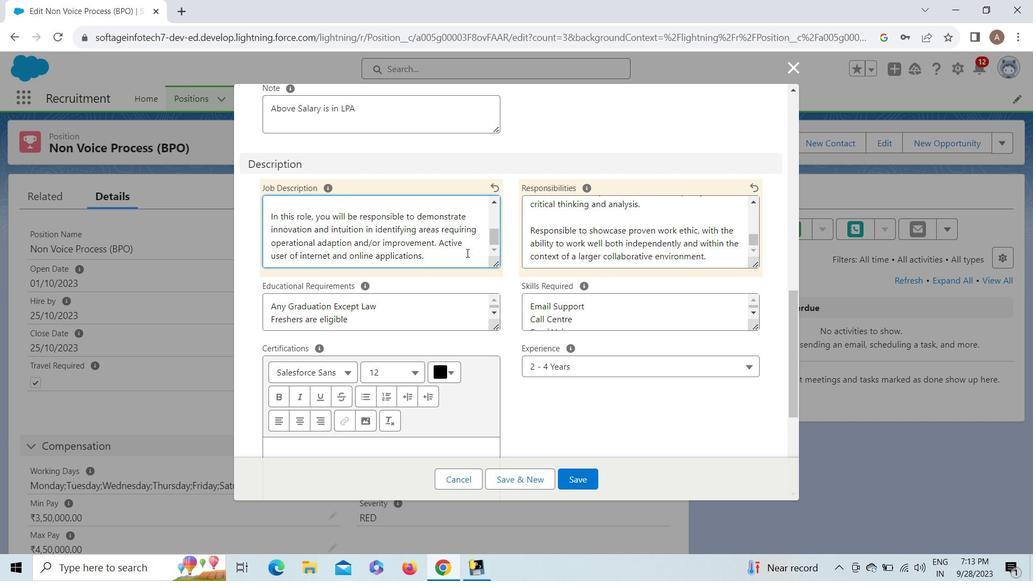 
Action: Key pressed <Key.enter><Key.enter><Key.shift><Key.shift><Key.shift><Key.shift><Key.shift><Key.shift><Key.shift><Key.shift><Key.shift><Key.shift><Key.shift><Key.shift><Key.shift><Key.shift><Key.shift><Key.shift><Key.shift><Key.shift><Key.shift><Key.shift><Key.shift><Key.shift><Key.shift><Key.shift><Key.shift><Key.shift><Key.shift><Key.shift><Key.shift><Key.shift><Key.shift><Key.shift><Key.shift><Key.shift><Key.shift><Key.shift><Key.shift><Key.shift><Key.shift><Key.shift><Key.shift><Key.shift><Key.shift><Key.shift><Key.shift><Key.shift><Key.shift><Key.shift><Key.shift><Key.shift><Key.shift><Key.shift><Key.shift><Key.shift><Key.shift><Key.shift><Key.shift><Key.shift><Key.shift><Key.shift><Key.shift><Key.shift><Key.shift><Key.shift><Key.shift><Key.shift><Key.shift><Key.shift><Key.shift><Key.shift><Key.shift><Key.shift><Key.shift><Key.shift><Key.shift><Key.shift><Key.shift><Key.shift><Key.shift><Key.shift><Key.shift><Key.shift><Key.shift><Key.shift><Key.shift><Key.shift><Key.shift><Key.shift><Key.shift><Key.shift><Key.shift><Key.shift><Key.shift><Key.shift><Key.shift><Key.shift><Key.shift><Key.shift><Key.shift><Key.shift><Key.shift><Key.shift><Key.shift><Key.shift><Key.shift><Key.shift><Key.shift><Key.shift><Key.shift><Key.shift><Key.shift><Key.shift><Key.shift><Key.shift><Key.shift><Key.shift><Key.shift><Key.shift><Key.shift><Key.shift><Key.shift><Key.shift><Key.shift><Key.shift><Key.shift><Key.shift><Key.shift><Key.shift><Key.shift><Key.shift><Key.shift><Key.shift><Key.shift><Key.shift><Key.shift><Key.shift><Key.shift><Key.shift><Key.shift><Key.shift><Key.shift><Key.shift><Key.shift><Key.shift><Key.shift><Key.shift><Key.shift><Key.shift><Key.shift><Key.shift><Key.shift><Key.shift><Key.shift><Key.shift><Key.shift><Key.shift><Key.shift><Key.shift><Key.shift><Key.shift><Key.shift><Key.shift><Key.shift><Key.shift><Key.shift><Key.shift><Key.shift><Key.shift><Key.shift><Key.shift><Key.shift><Key.shift><Key.shift><Key.shift><Key.shift><Key.shift><Key.shift><Key.shift><Key.shift><Key.shift><Key.shift><Key.shift><Key.shift><Key.shift><Key.shift><Key.shift><Key.shift><Key.shift><Key.shift><Key.shift><Key.shift><Key.shift><Key.shift><Key.shift><Key.shift><Key.shift><Key.shift><Key.shift><Key.shift><Key.shift><Key.shift><Key.shift><Key.shift><Key.shift><Key.shift><Key.shift><Key.shift><Key.shift><Key.shift><Key.shift><Key.shift><Key.shift><Key.shift><Key.shift><Key.shift><Key.shift><Key.shift><Key.shift><Key.shift><Key.shift><Key.shift><Key.shift><Key.shift><Key.shift><Key.shift><Key.shift><Key.shift><Key.shift><Key.shift><Key.shift><Key.shift><Key.shift><Key.shift><Key.shift><Key.shift><Key.shift><Key.shift>We<Key.space>are<Key.space>equal<Key.space>oppoe<Key.backspace>rtunity<Key.space>giver<Key.space>and<Key.space>considers<Key.space>applicants<Key.space>for<Key.space>all<Key.space>positions<Key.space>without<Key.space>regarg<Key.backspace>d<Key.space>to<Key.space>race,<Key.space>color,<Key.space>religion,<Key.space>or<Key.space><Key.left><Key.left><Key.left><Key.space><Key.left><Key.left><Key.right><Key.backspace><Key.backspace><Key.down>belief,<Key.space>sex,<Key.space>age,<Key.space>national<Key.space>origin,<Key.space>citizenship<Key.space>status,<Key.space>marital<Key.space>status,<Key.space>military<Key.space>status,<Key.space>genetic<Key.space>information.<Key.backspace>,<Key.space>sexual<Key.space>orientation,<Key.space>gender<Key.space>identity,<Key.space>physical<Key.space>or<Key.space>mental<Key.space>disability<Key.space>or<Key.space>any<Key.space>other<Key.space>characteristics<Key.backspace><Key.space>proter
Screenshot: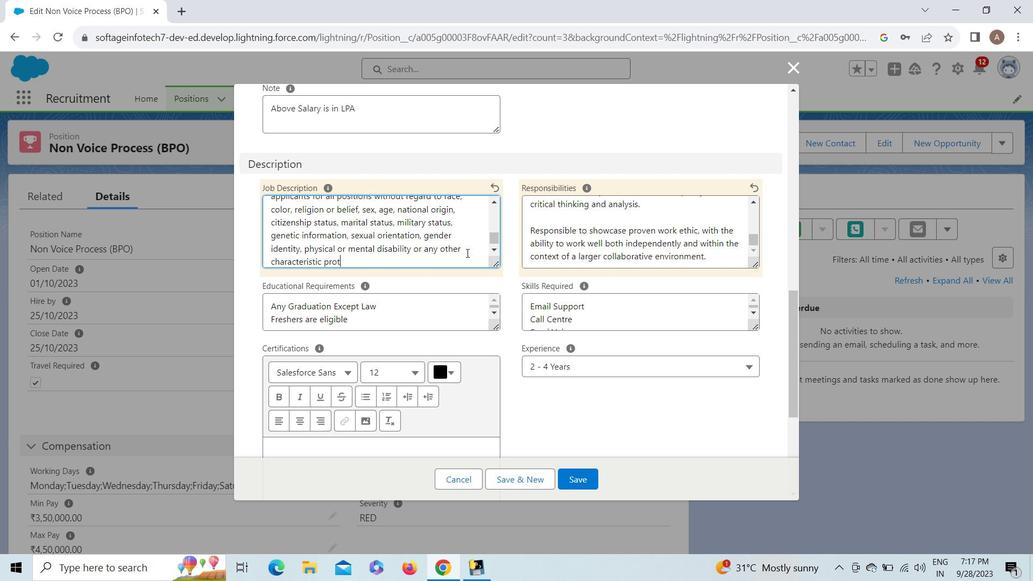 
Action: Mouse scrolled (466, 250) with delta (0, -2)
Screenshot: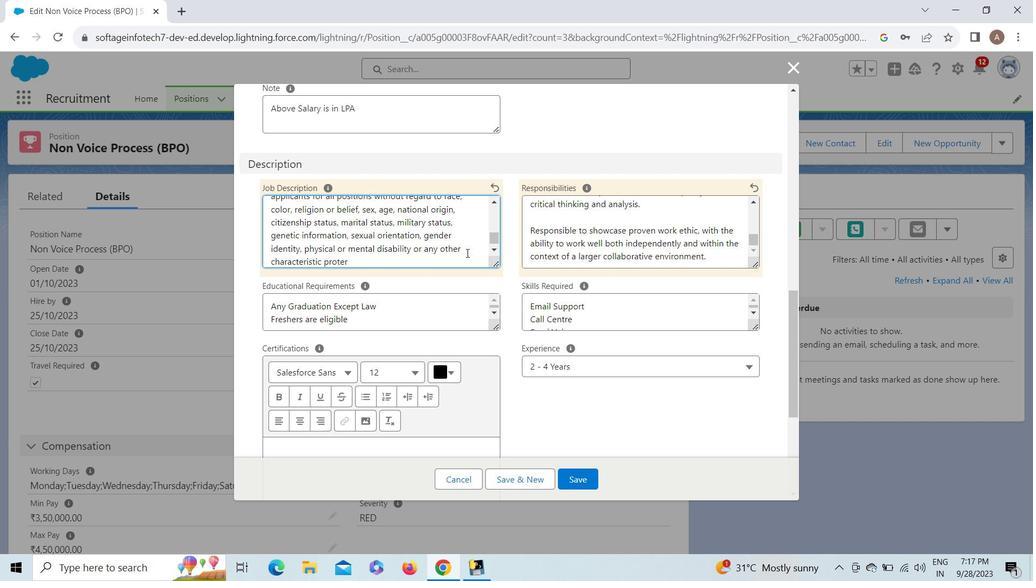 
Action: Mouse scrolled (466, 252) with delta (0, 0)
Screenshot: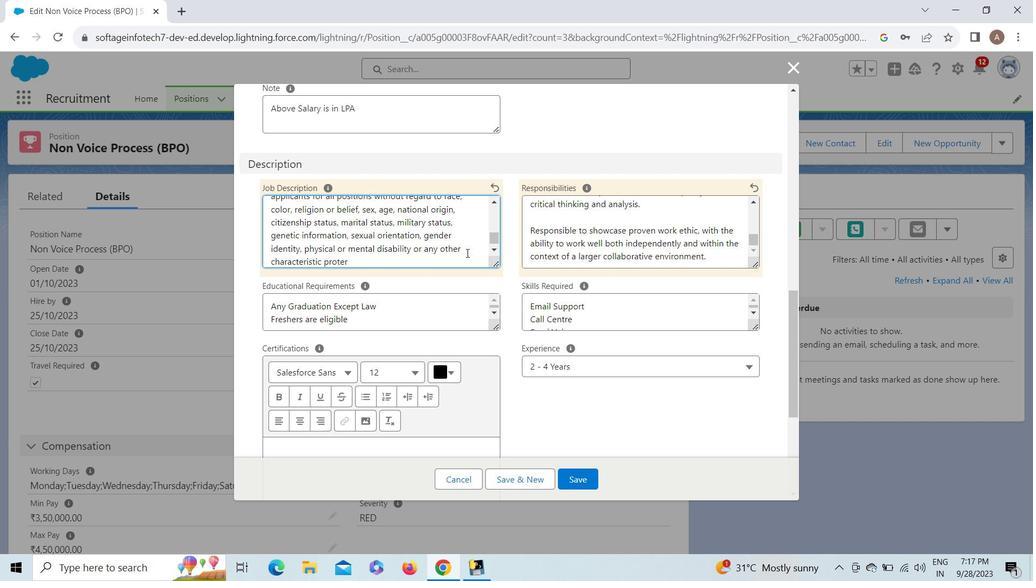 
Action: Mouse scrolled (466, 252) with delta (0, 0)
Screenshot: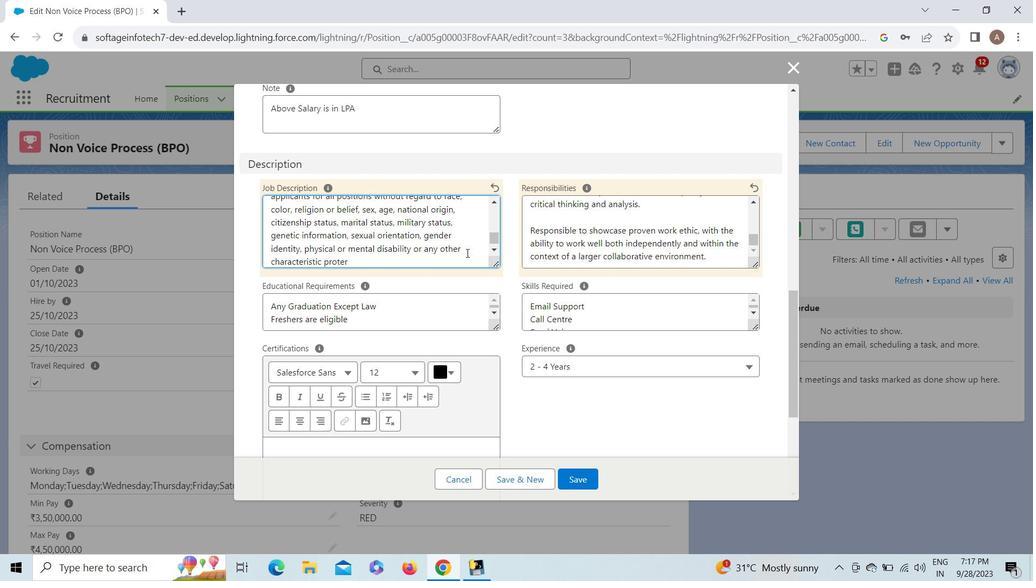 
Action: Mouse scrolled (466, 252) with delta (0, 0)
Screenshot: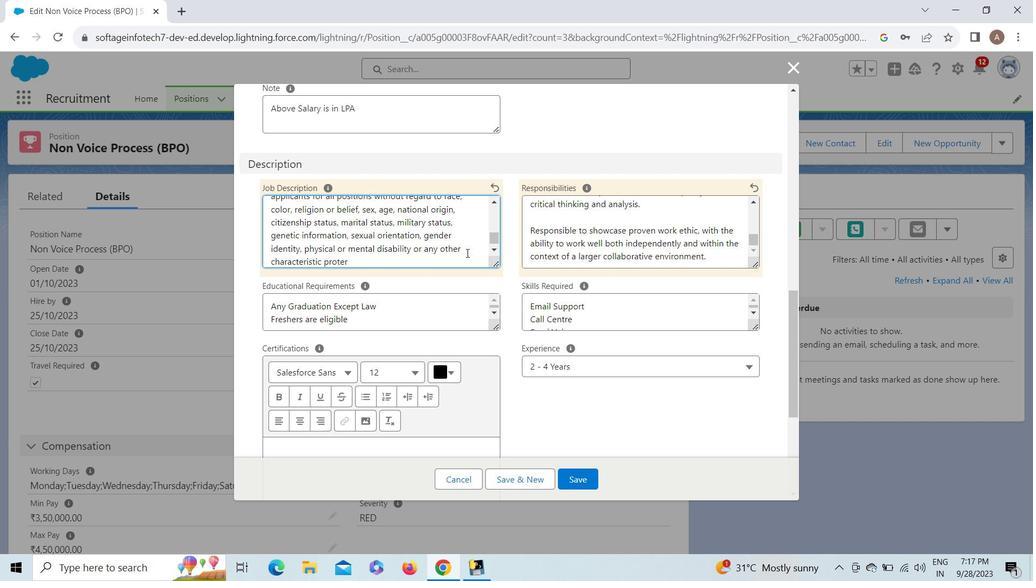 
Action: Mouse scrolled (466, 252) with delta (0, 0)
Screenshot: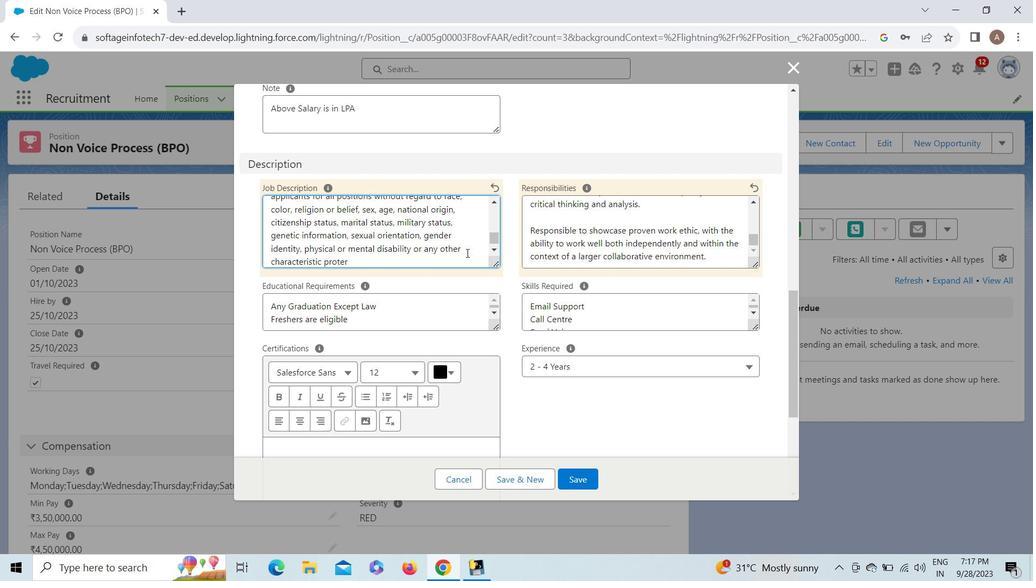 
Action: Mouse scrolled (466, 252) with delta (0, 0)
Screenshot: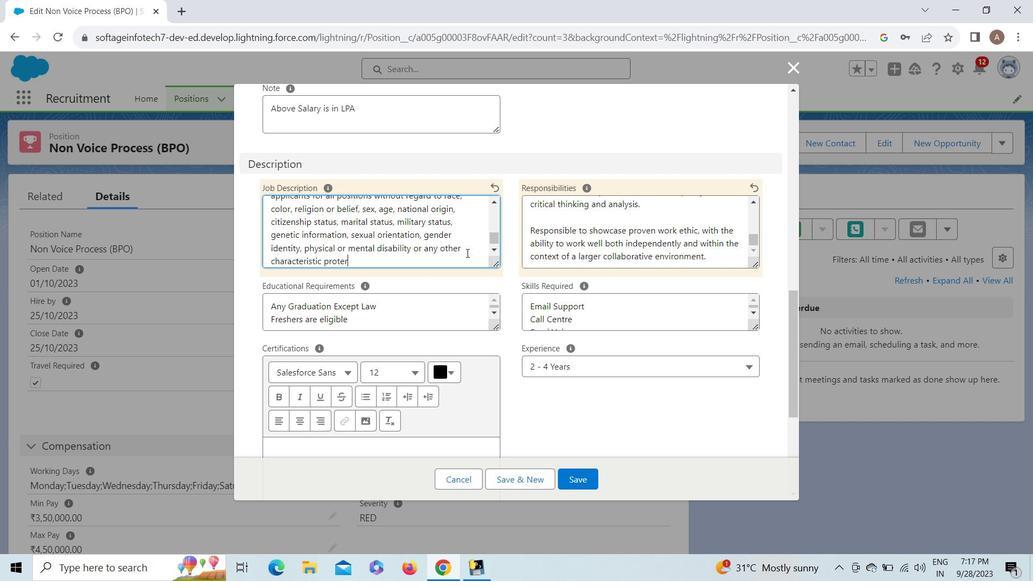 
Action: Mouse scrolled (466, 252) with delta (0, 0)
Screenshot: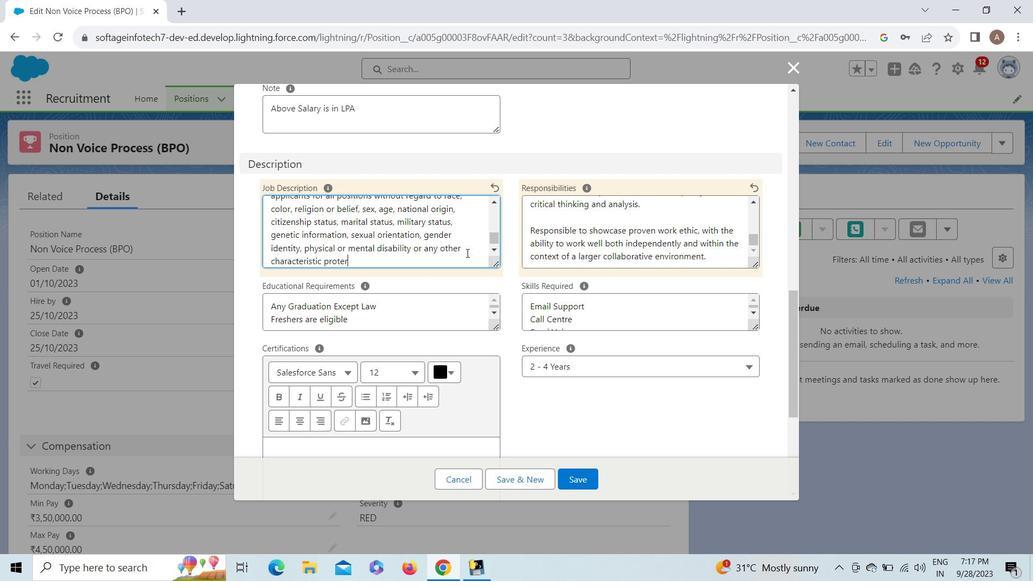 
Action: Mouse scrolled (466, 252) with delta (0, 0)
Screenshot: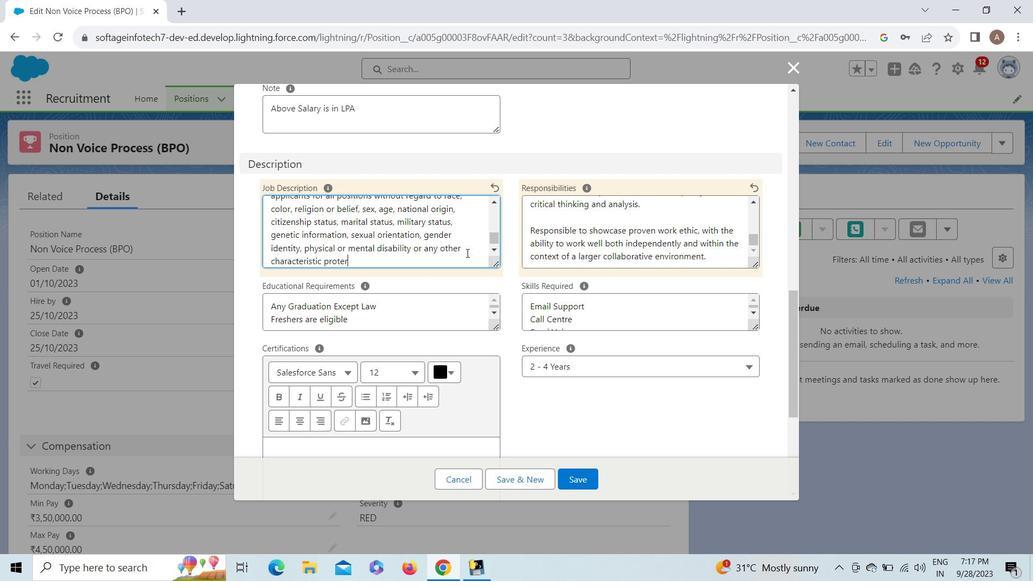 
Action: Mouse scrolled (466, 256) with delta (0, 3)
Screenshot: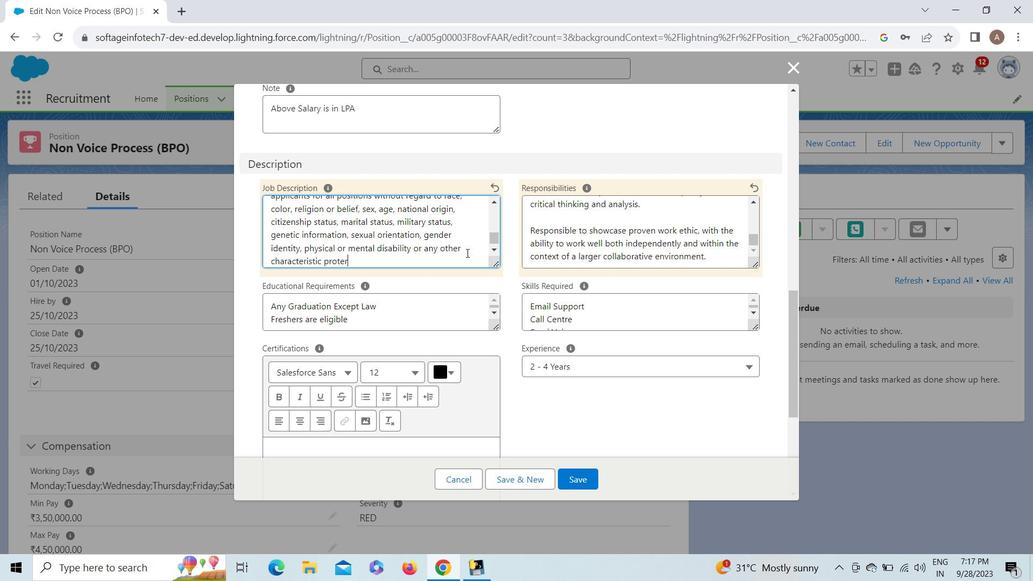 
Action: Mouse scrolled (466, 251) with delta (0, -1)
Screenshot: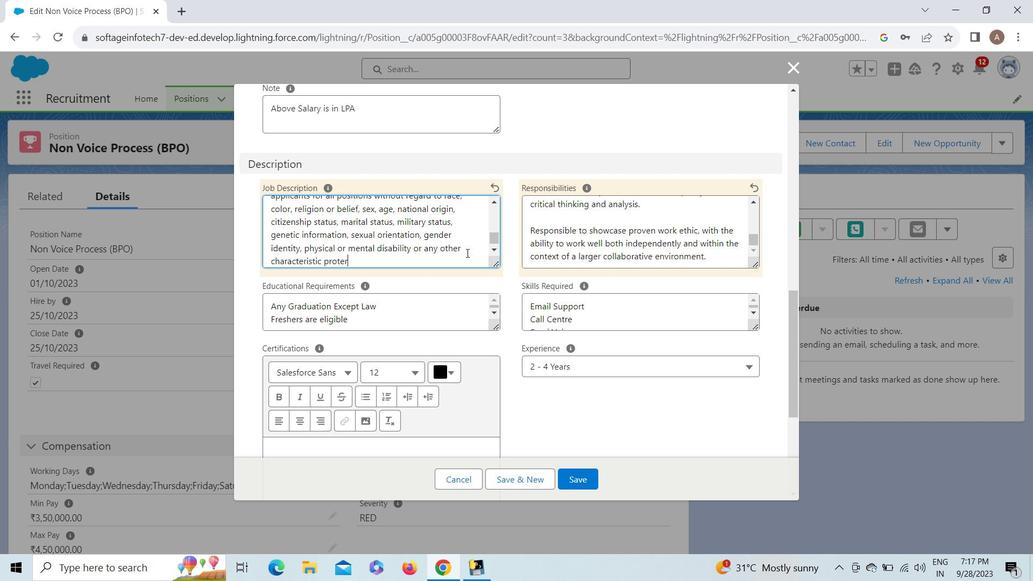 
Action: Mouse scrolled (466, 252) with delta (0, 0)
Screenshot: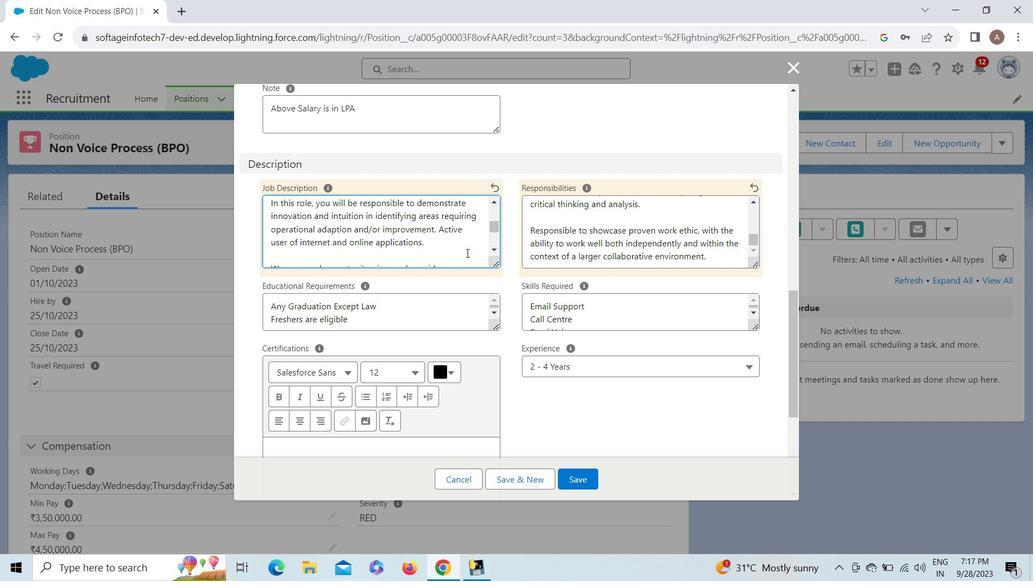 
Action: Key pressed <Key.down><Key.down>
Screenshot: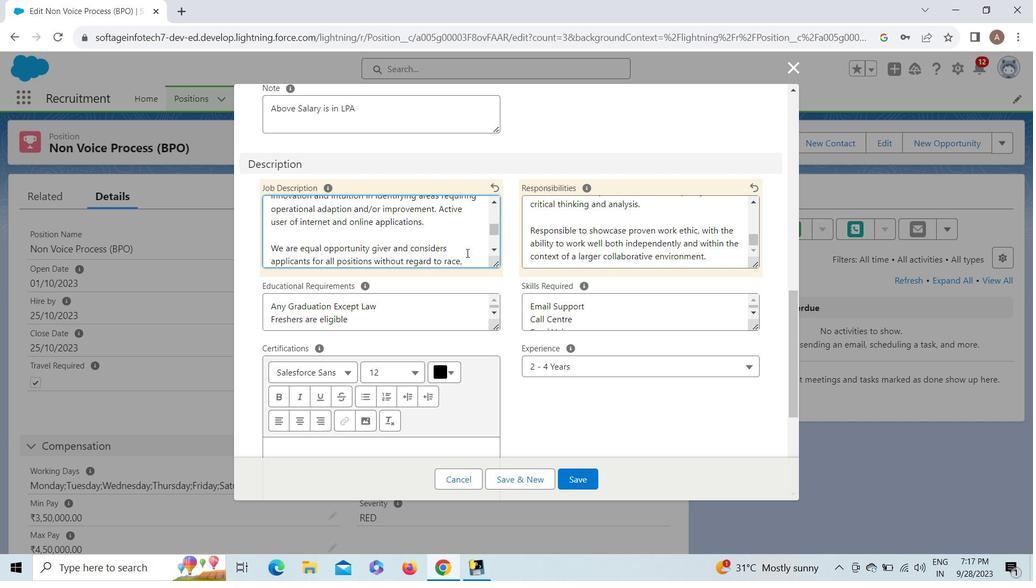 
Action: Mouse moved to (494, 250)
Screenshot: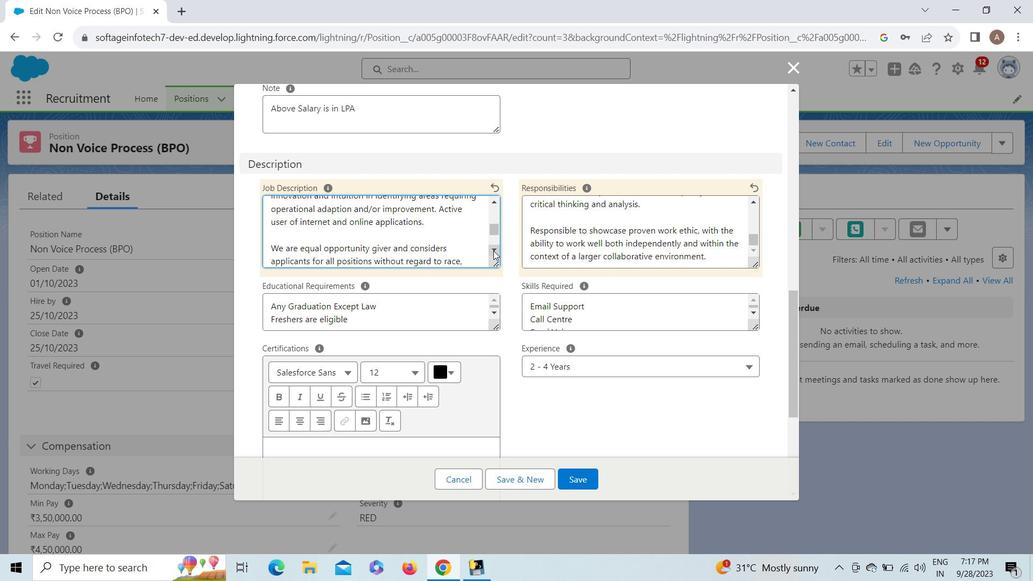
Action: Mouse pressed left at (494, 250)
Screenshot: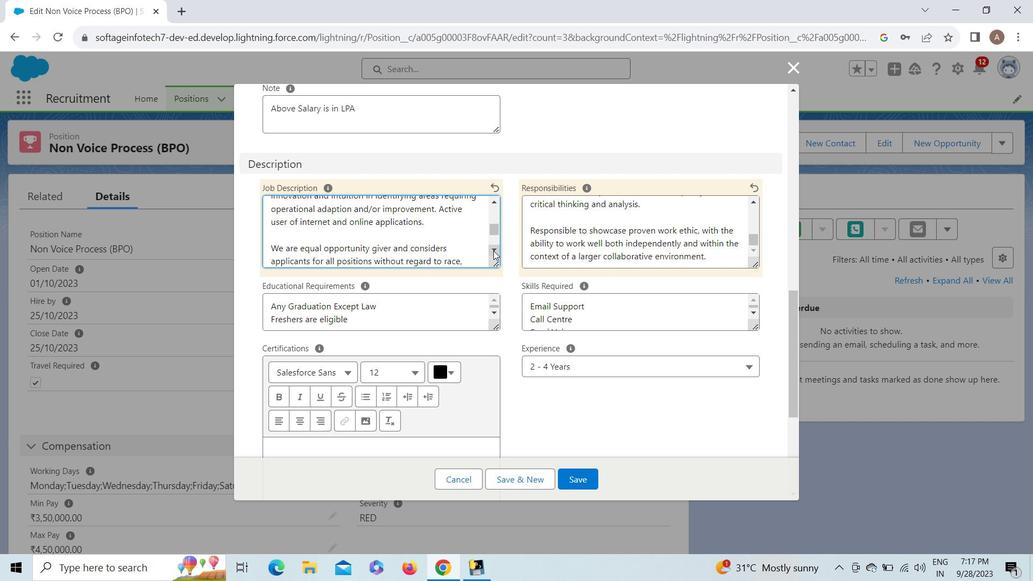 
Action: Mouse pressed left at (494, 250)
Screenshot: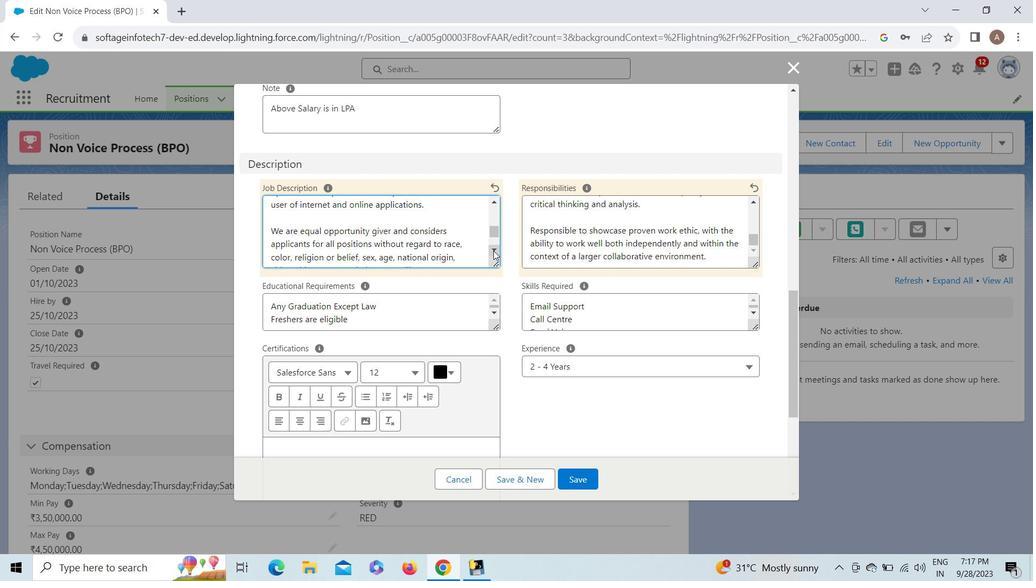 
Action: Mouse pressed left at (494, 250)
Screenshot: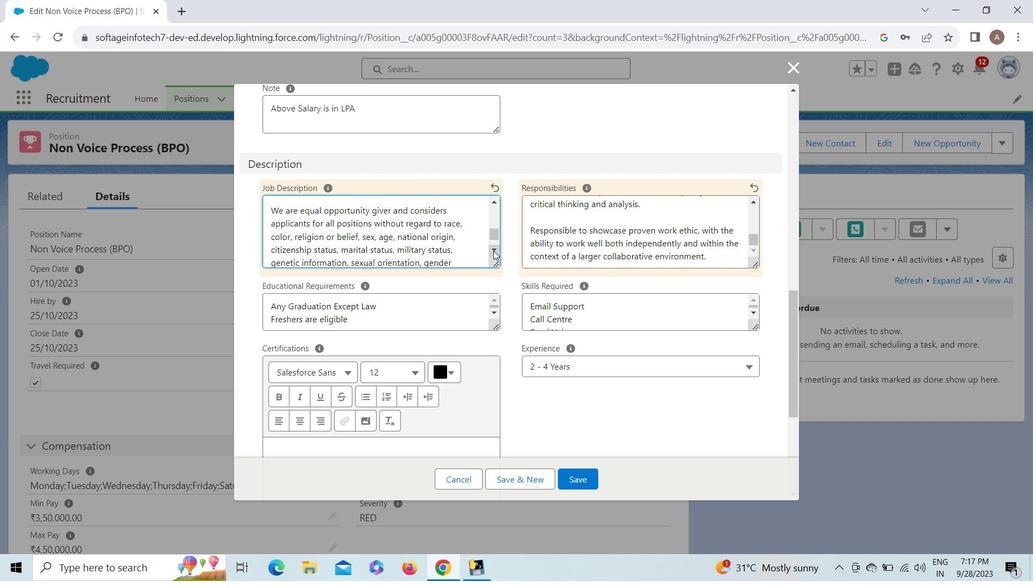 
Action: Mouse pressed left at (494, 250)
Screenshot: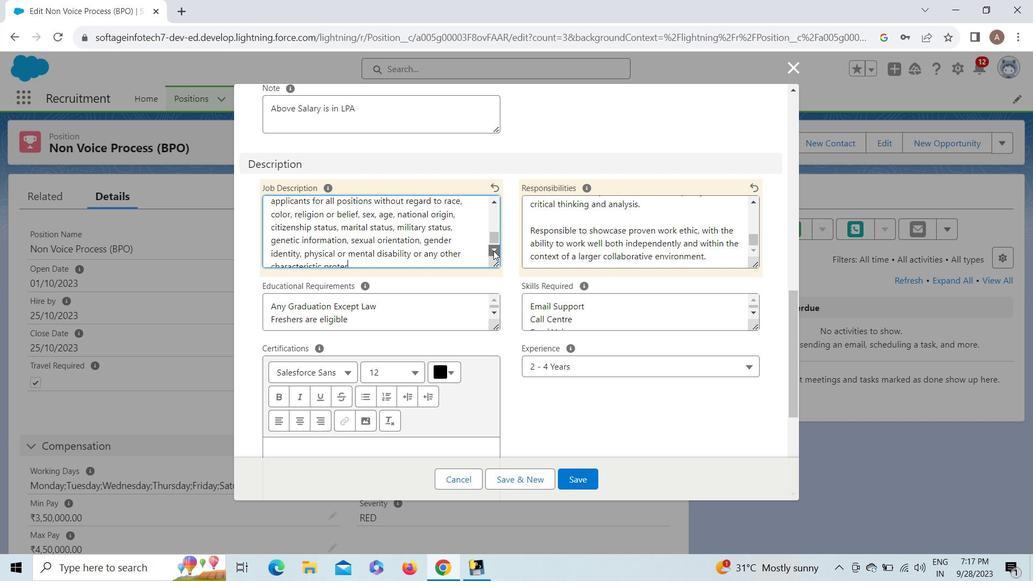 
Action: Mouse pressed left at (494, 250)
Screenshot: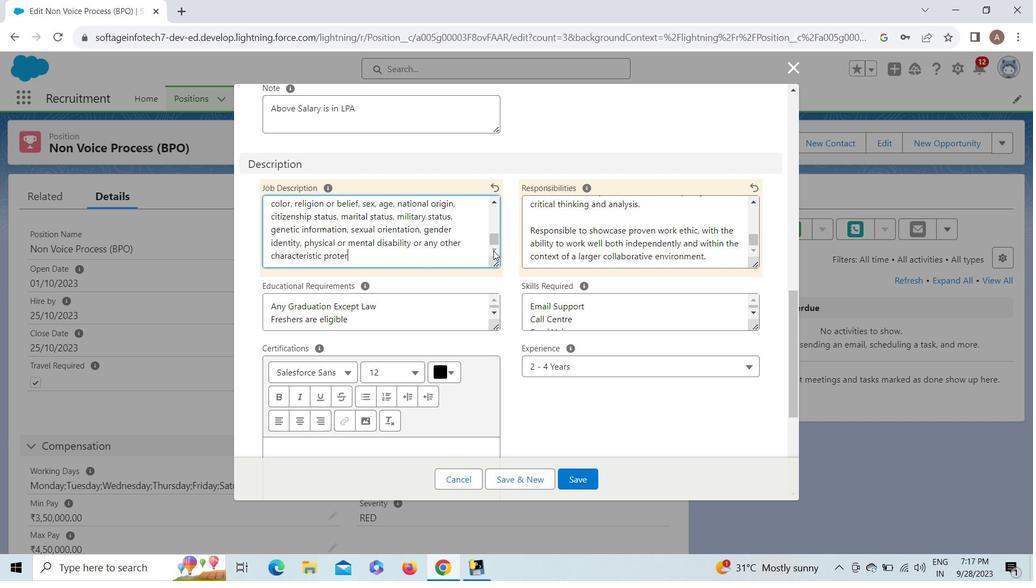 
Action: Mouse pressed left at (494, 250)
Screenshot: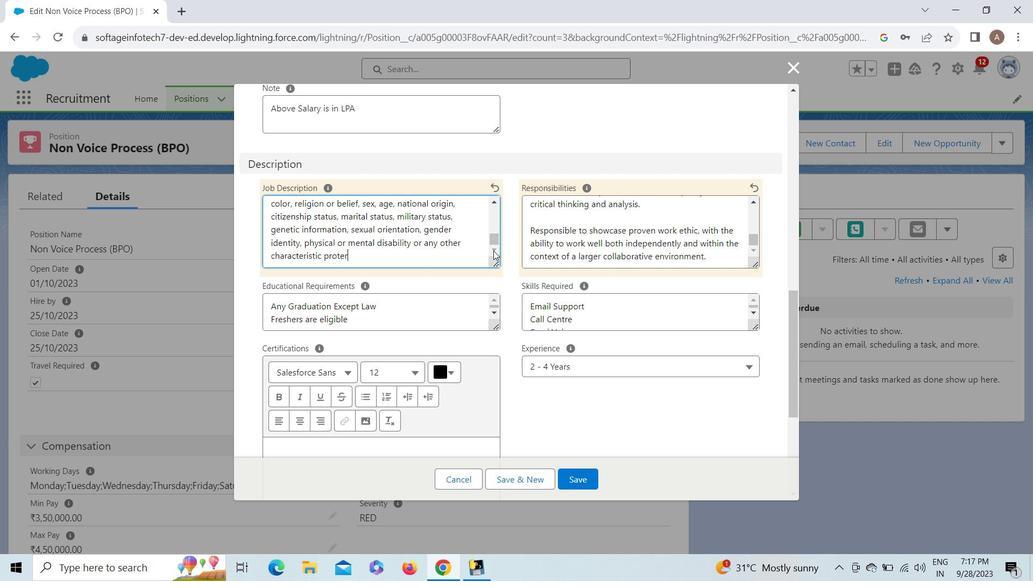 
Action: Mouse pressed left at (494, 250)
Screenshot: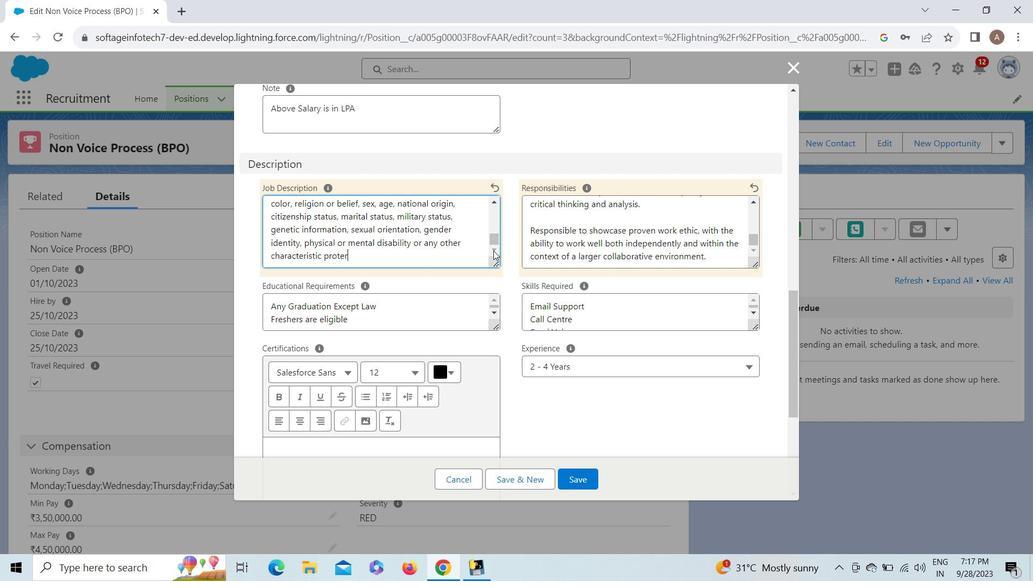 
Action: Mouse moved to (406, 257)
Screenshot: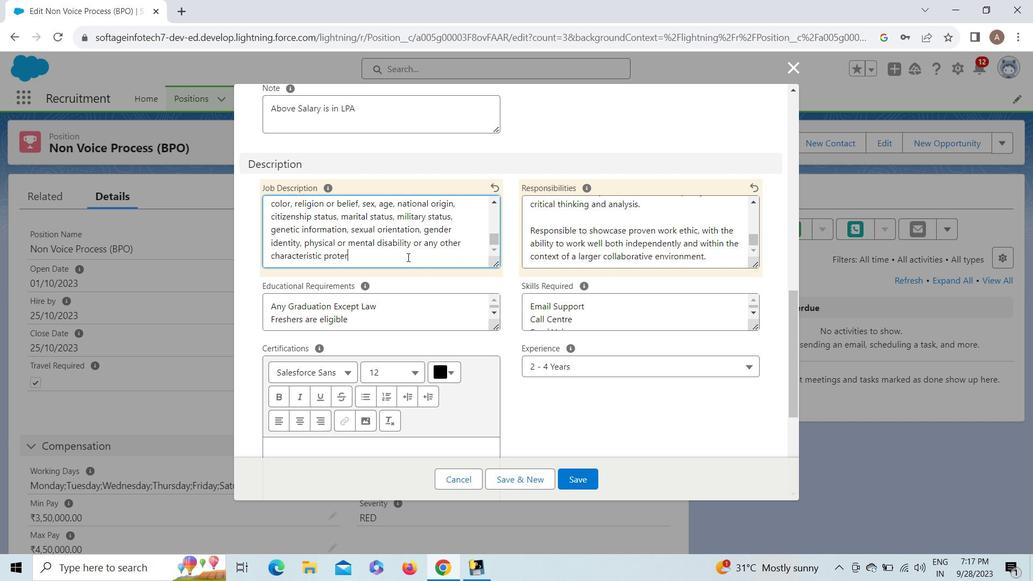 
Action: Key pressed <Key.backspace>cted<Key.space>by<Key.space>applicable<Key.space>laws.<Key.enter><Key.shift>Genpact<Key.space>is<Key.space>commited<Key.space>to<Key.space>creating<Key.space>a<Key.space>dynamic<Key.space>work<Key.space>envit<Key.backspace>ronment<Key.space>thata<Key.backspace><Key.space>valueas<Key.backspace><Key.backspace>s<Key.space>diversity<Key.space>
Screenshot: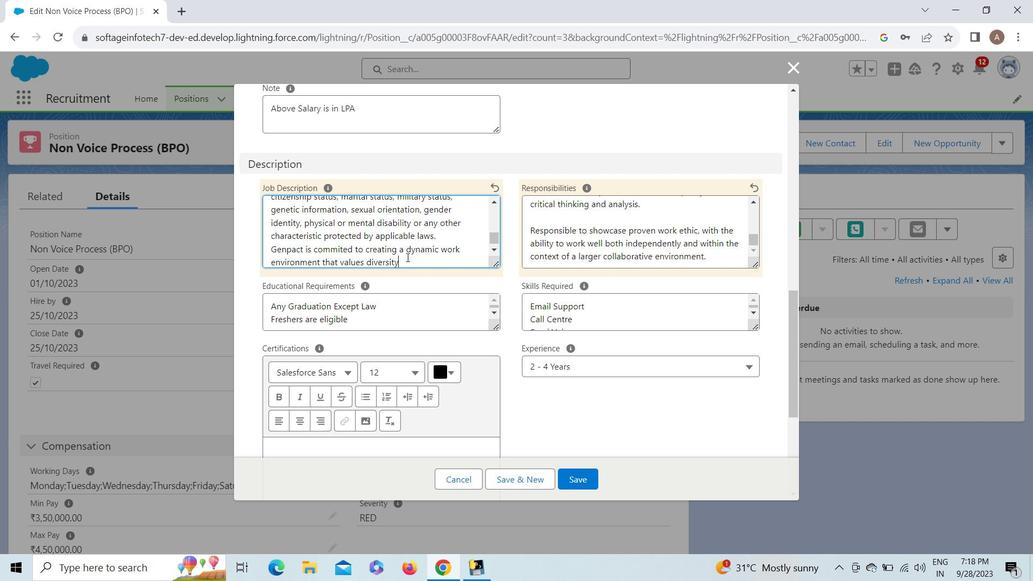 
Action: Mouse moved to (426, 306)
Screenshot: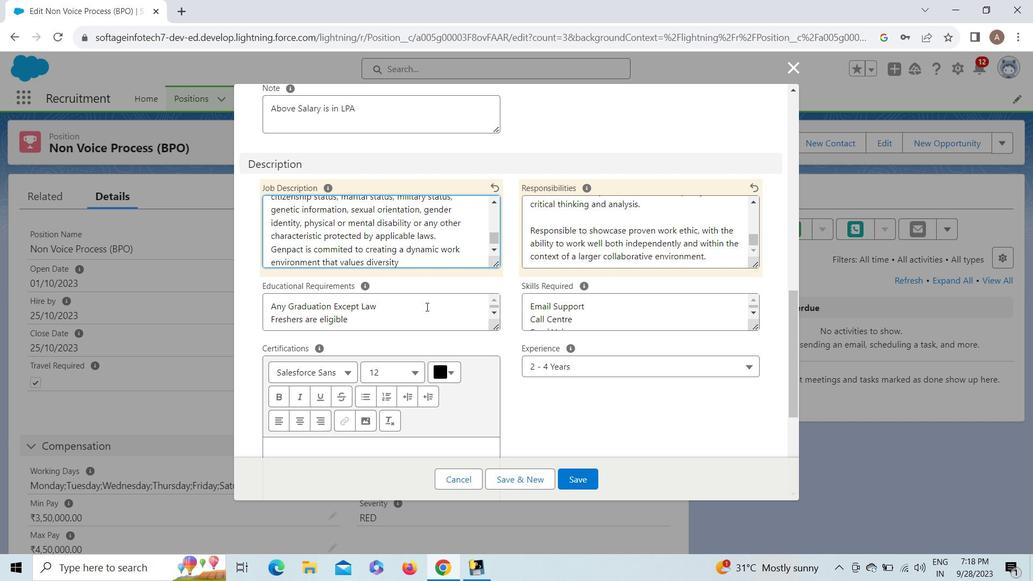
Action: Key pressed and<Key.space>inclusion,<Key.space>respect<Key.space>and<Key.space>integrity<Key.space><Key.backspace>,<Key.space>customer<Key.space>focus,<Key.space>and<Key.space>innovation.<Key.space><Key.shift>For<Key.space>more<Key.space>infotrmation
Screenshot: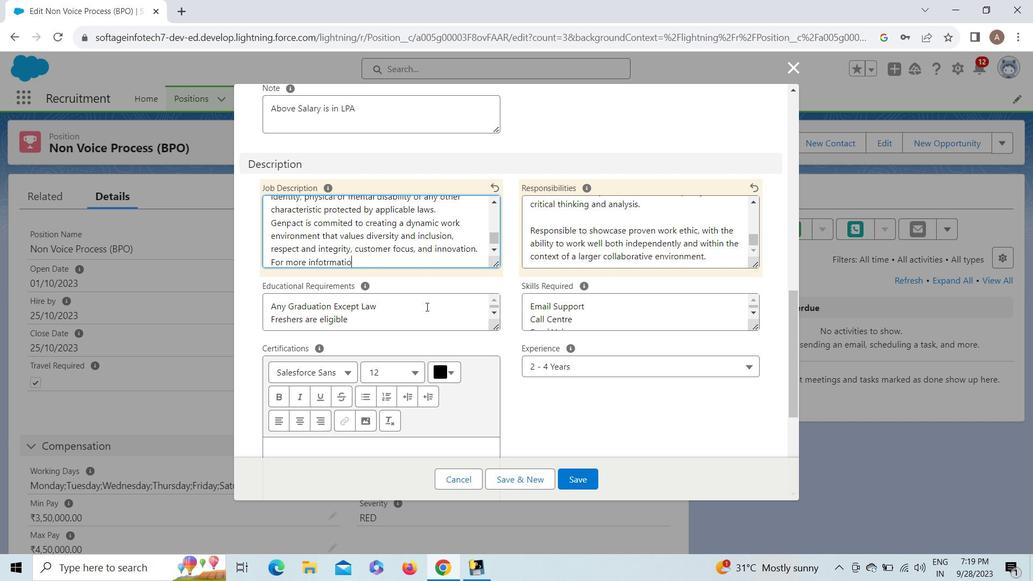
Action: Mouse moved to (327, 259)
Screenshot: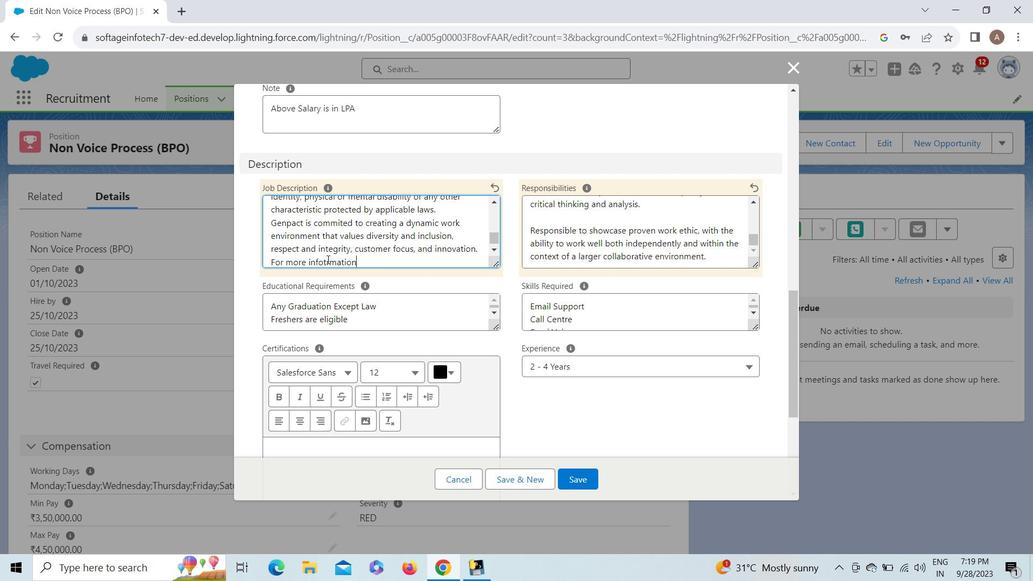 
Action: Mouse pressed left at (327, 259)
Screenshot: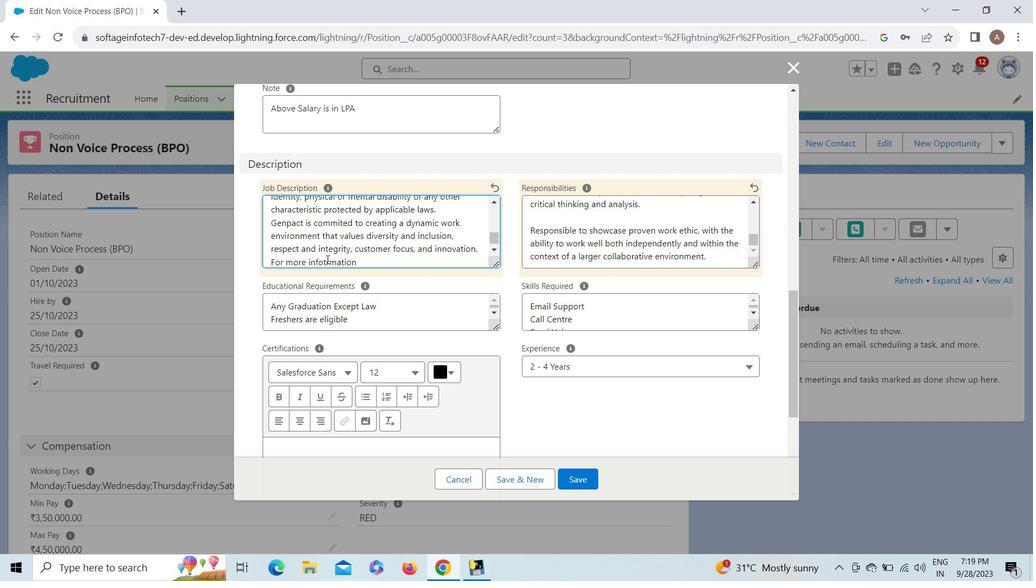 
Action: Mouse moved to (333, 269)
Screenshot: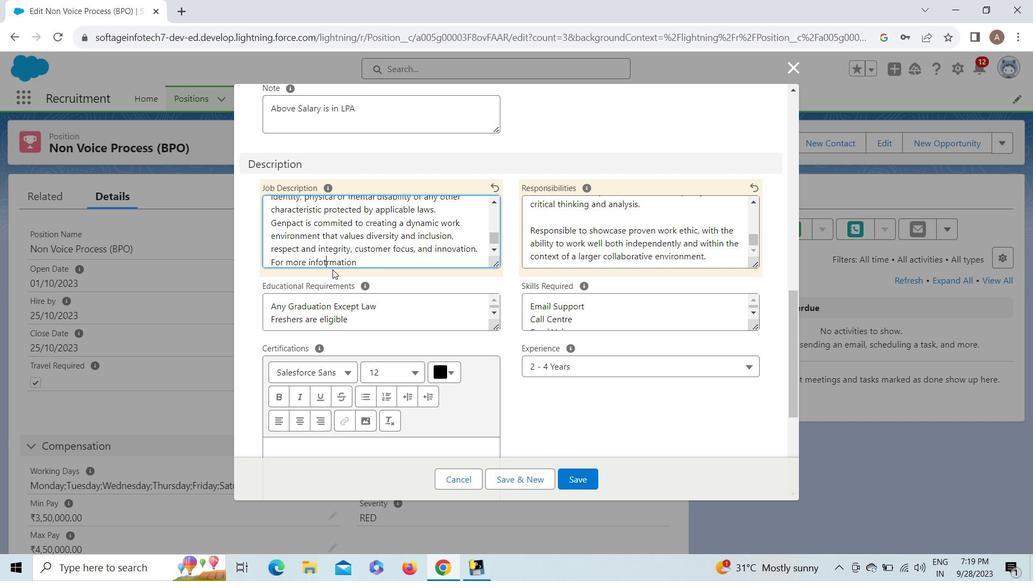 
Action: Key pressed <Key.backspace><Key.down><Key.space>visit<Key.space>www.genpact.com.<Key.enter><Key.enter><Key.shift><Key.shift><Key.shift>Follow<Key.space>us<Key.space>on<Key.space><Key.shift><Key.shift><Key.shift><Key.shift>Twitter,<Key.space><Key.shift>Facebook,<Key.space><Key.shift>Linkedln,<Key.space><Key.shift><Key.shift><Key.shift><Key.shift><Key.shift><Key.shift>Youtube
Screenshot: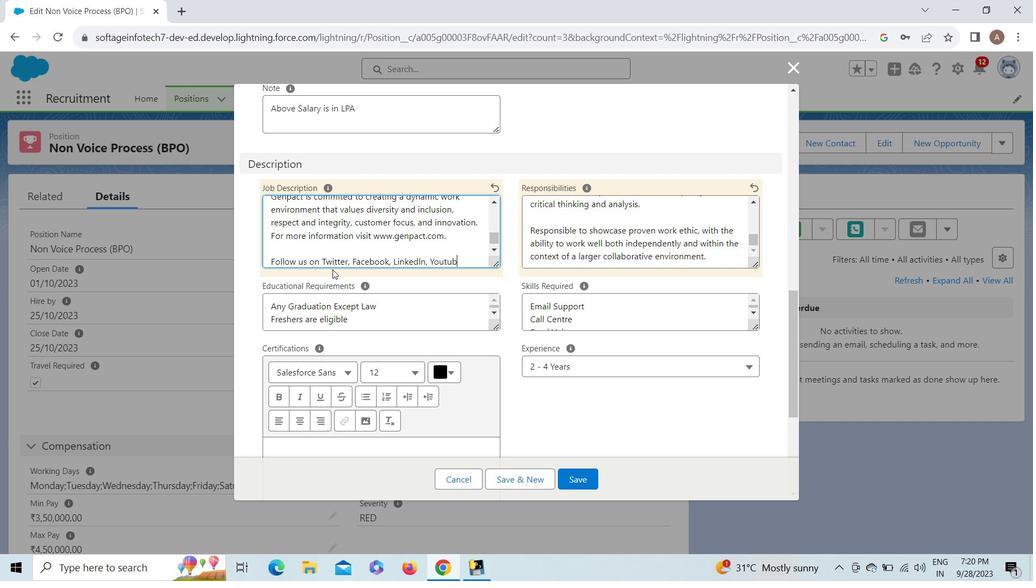 
Action: Mouse moved to (498, 254)
Screenshot: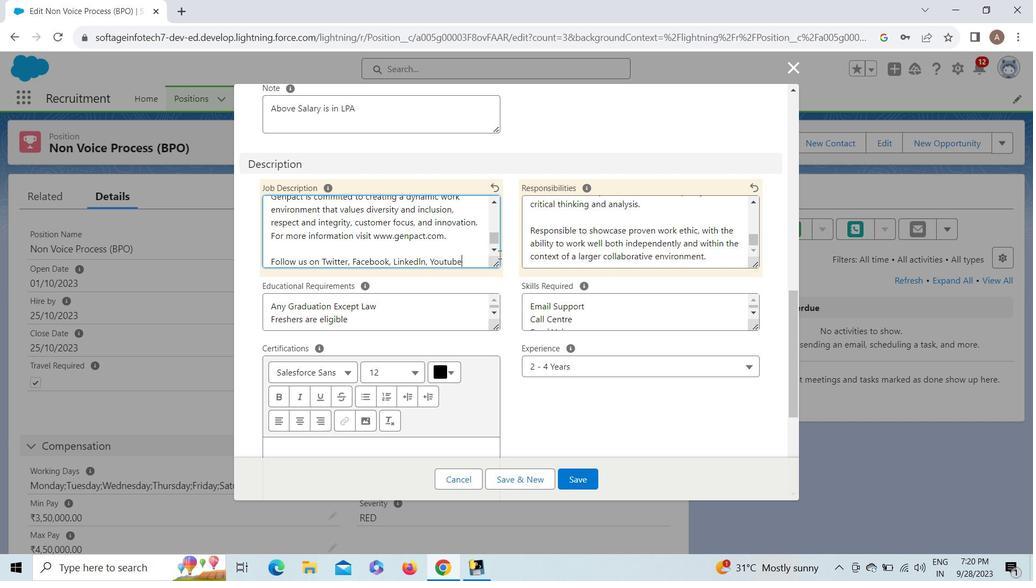 
Action: Mouse pressed left at (498, 254)
Screenshot: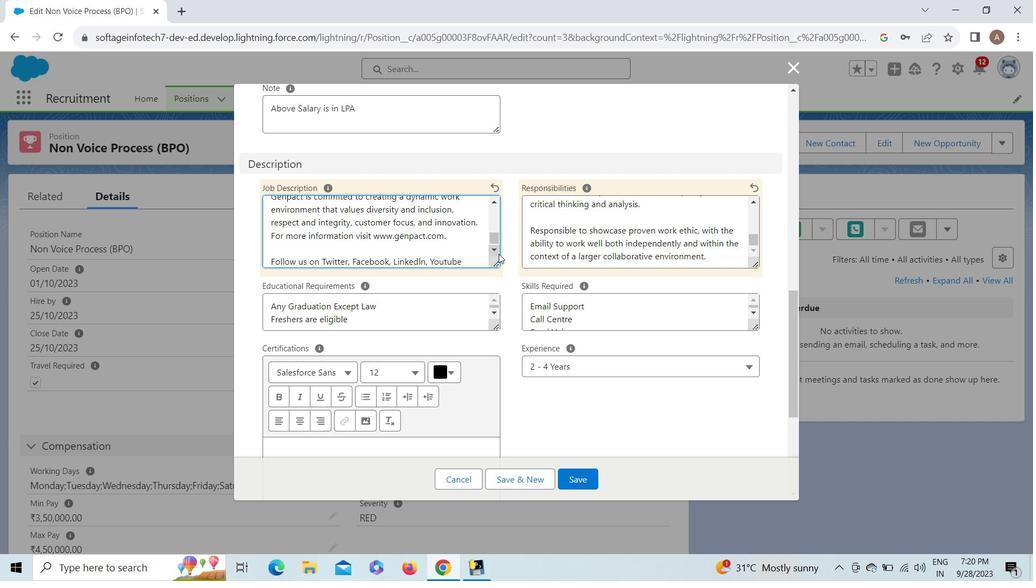 
Action: Mouse pressed left at (498, 254)
Screenshot: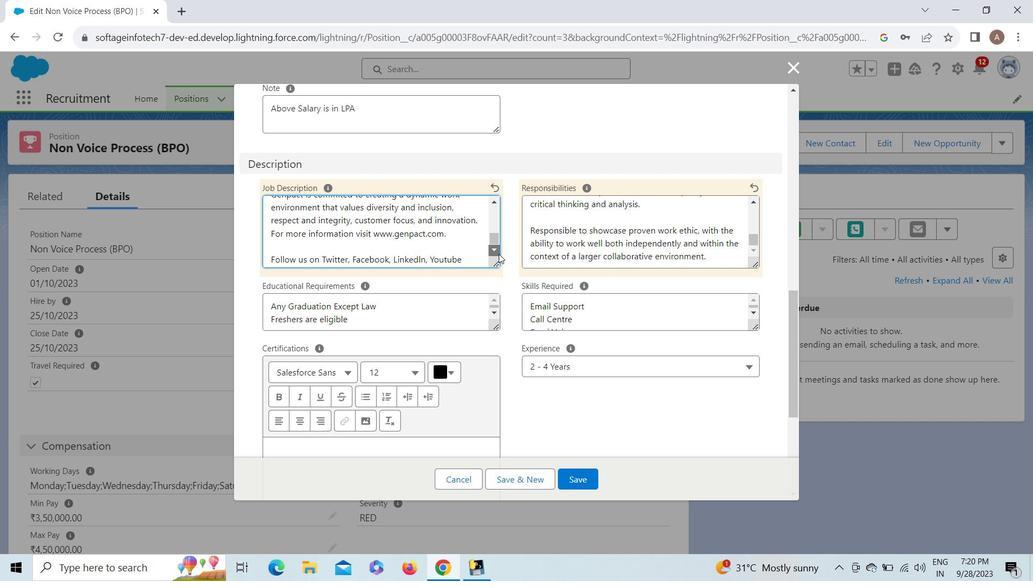 
Action: Mouse pressed left at (498, 254)
Screenshot: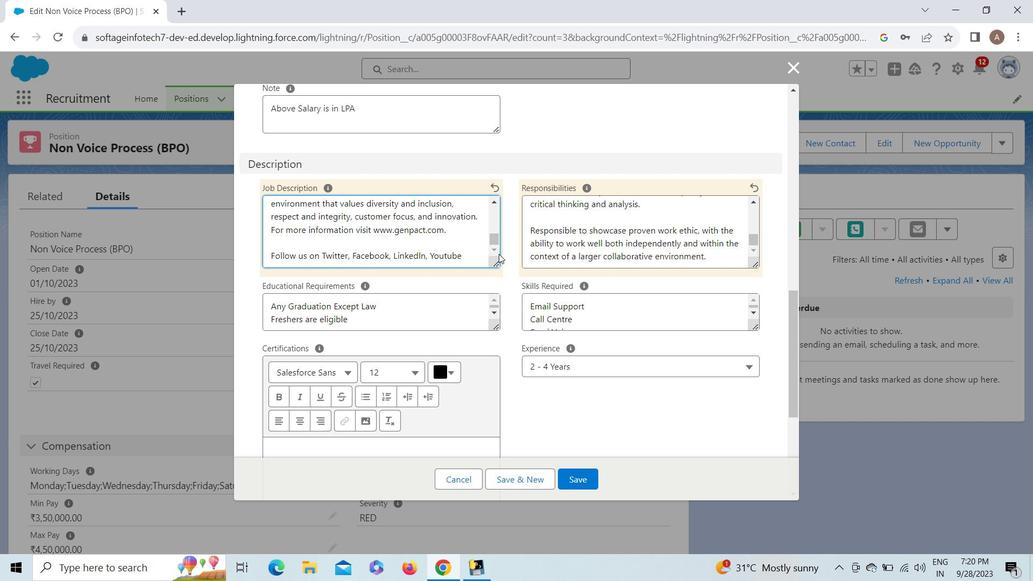 
Action: Mouse pressed left at (498, 254)
Screenshot: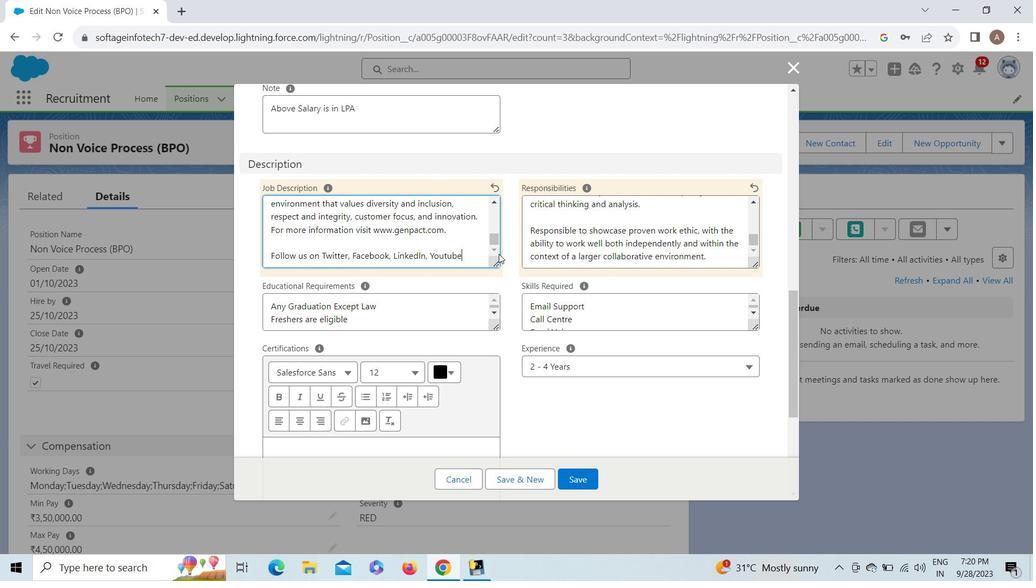 
Action: Mouse moved to (755, 249)
Screenshot: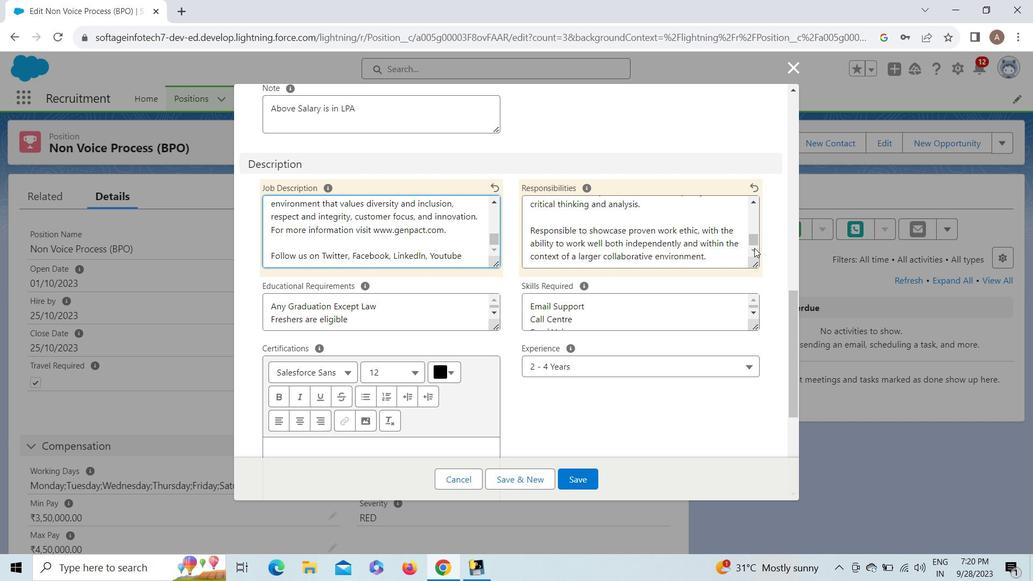 
Action: Mouse pressed left at (755, 249)
Screenshot: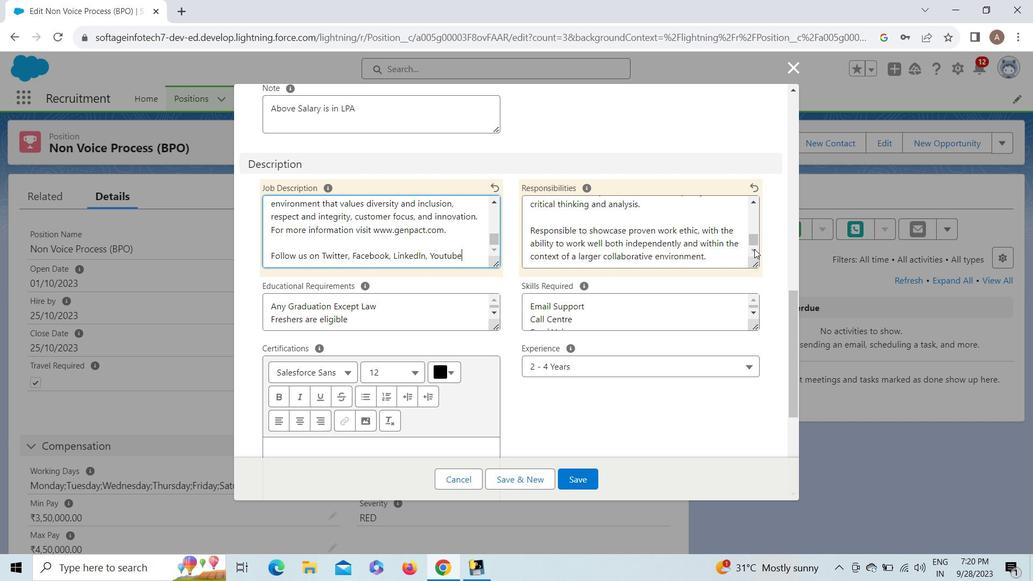 
Action: Mouse pressed left at (755, 249)
Screenshot: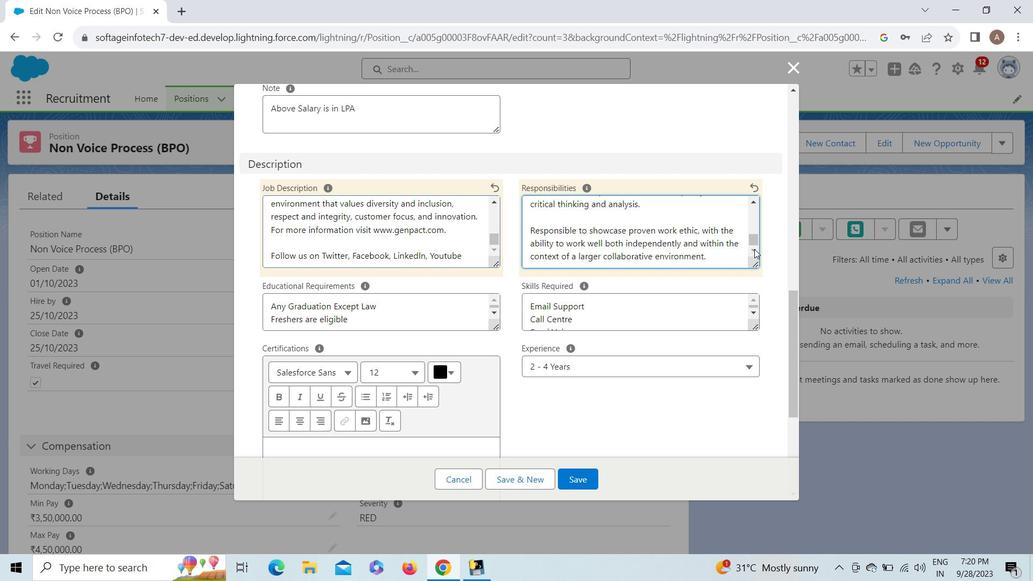 
Action: Mouse moved to (754, 243)
Screenshot: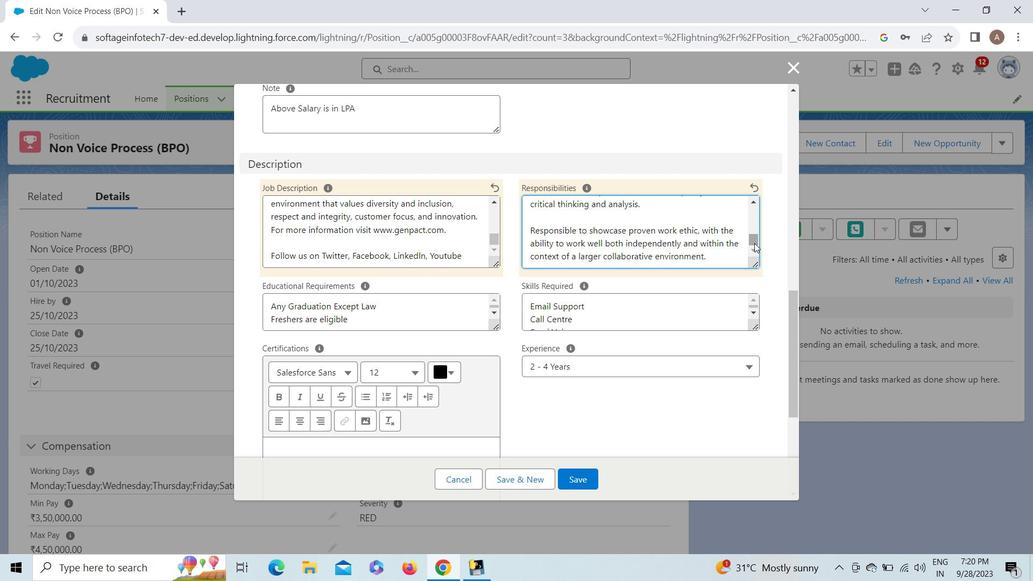 
Action: Mouse pressed left at (754, 243)
Screenshot: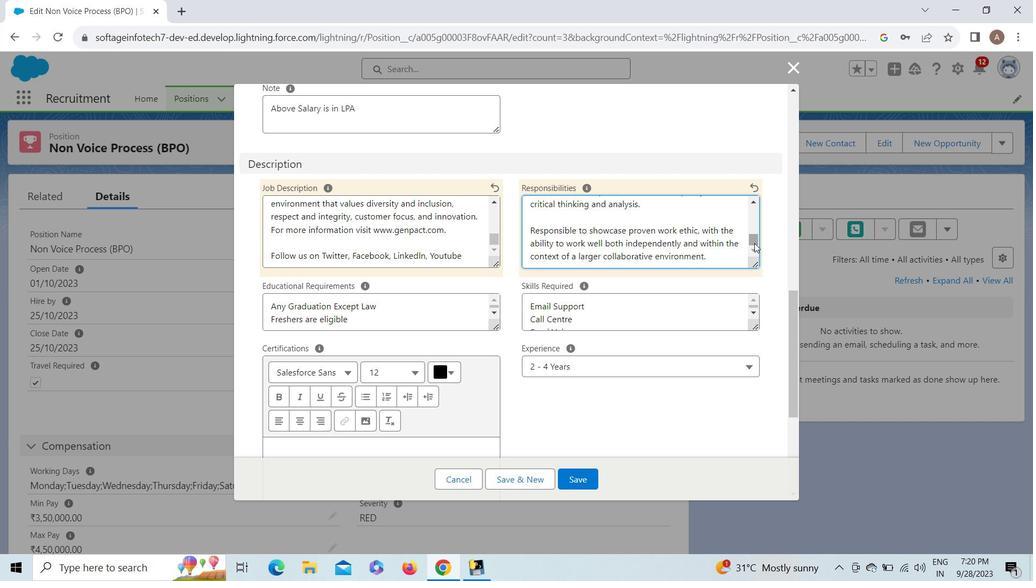 
Action: Mouse moved to (497, 235)
Screenshot: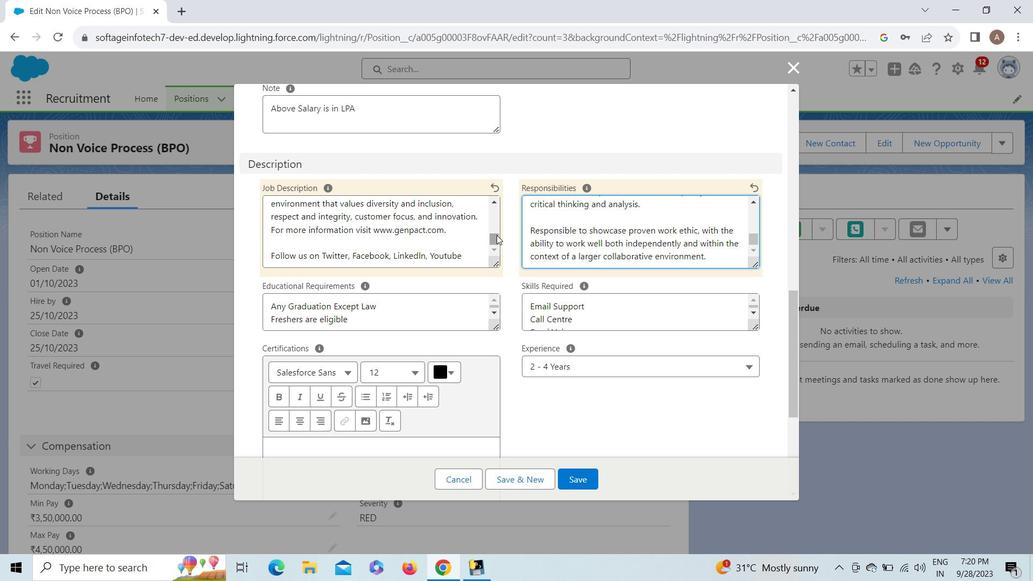 
Action: Mouse pressed left at (497, 235)
Screenshot: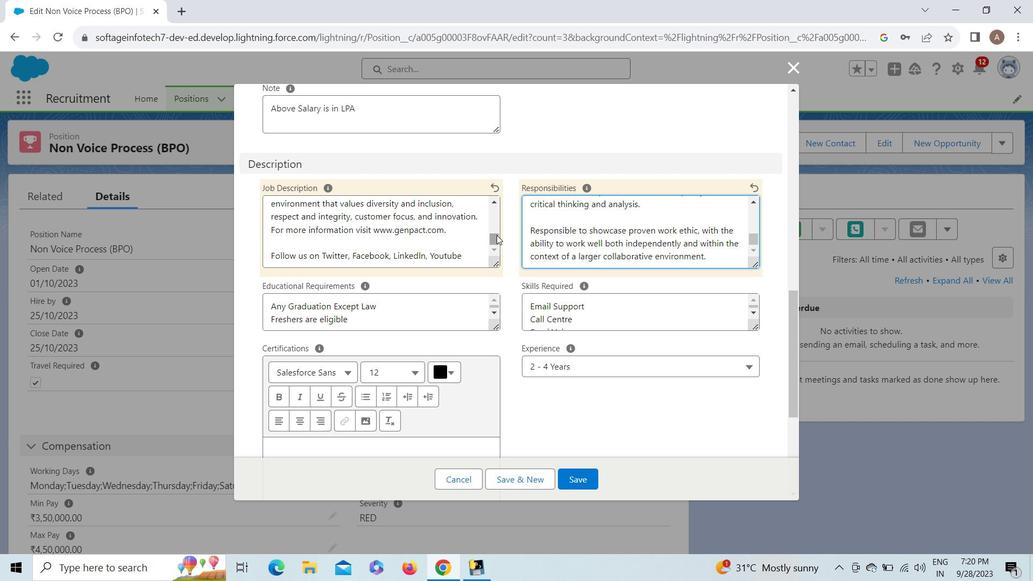 
Action: Mouse moved to (575, 481)
Screenshot: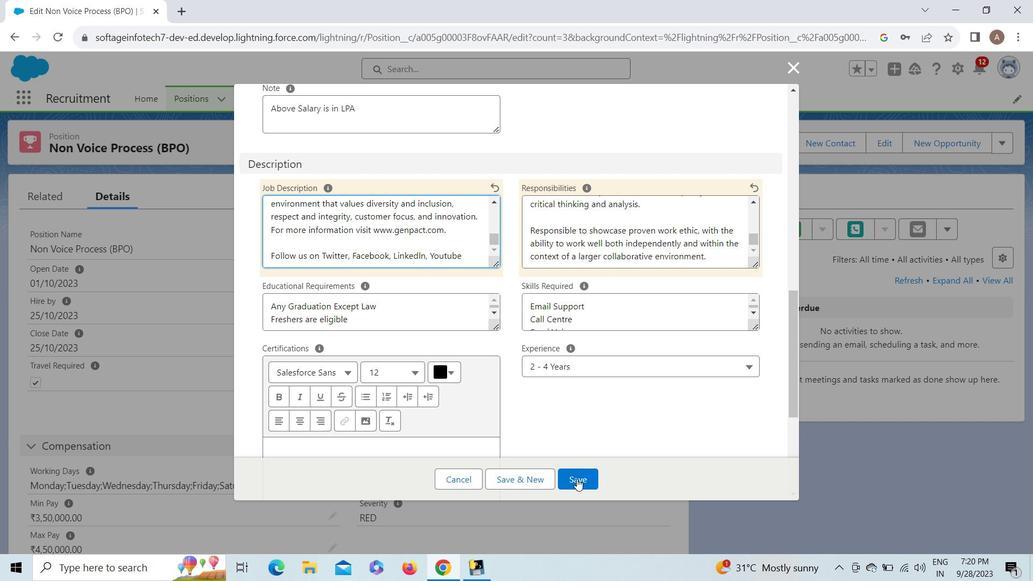 
Action: Mouse pressed left at (575, 481)
Screenshot: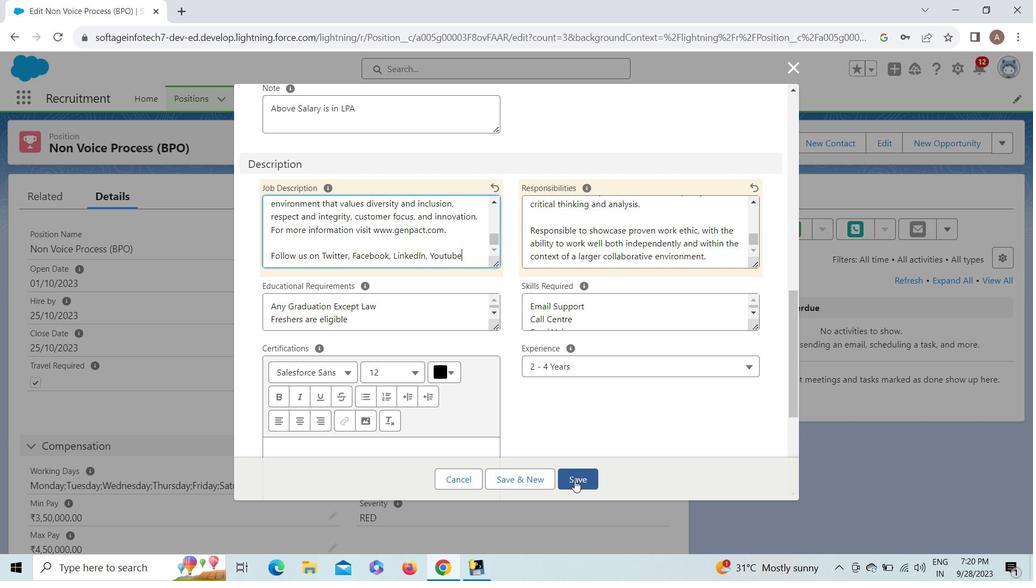 
Action: Mouse moved to (1024, 132)
Screenshot: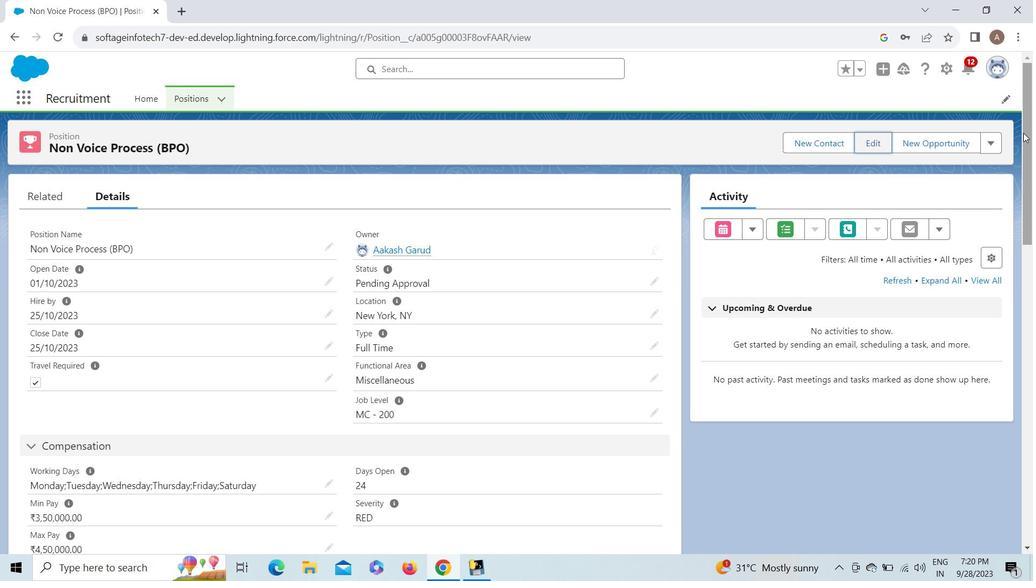 
Action: Mouse pressed left at (1024, 132)
Screenshot: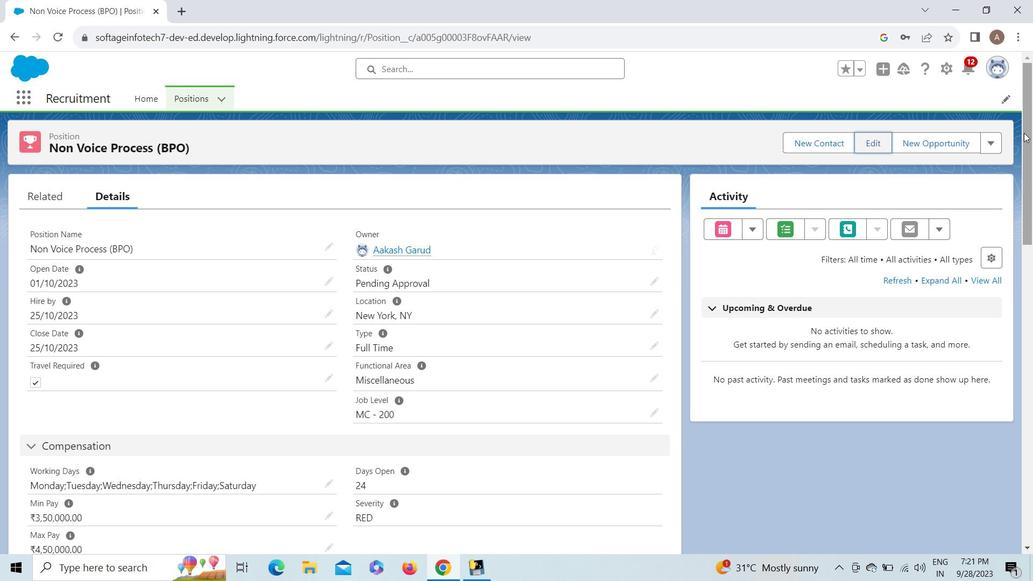 
Action: Mouse moved to (1032, 189)
Screenshot: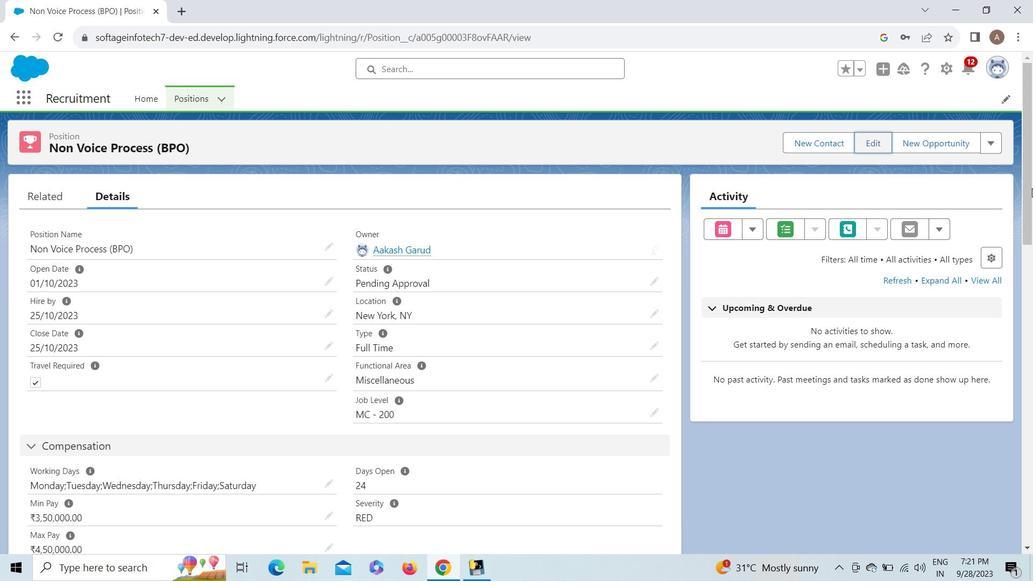 
Action: Mouse pressed left at (1032, 189)
Screenshot: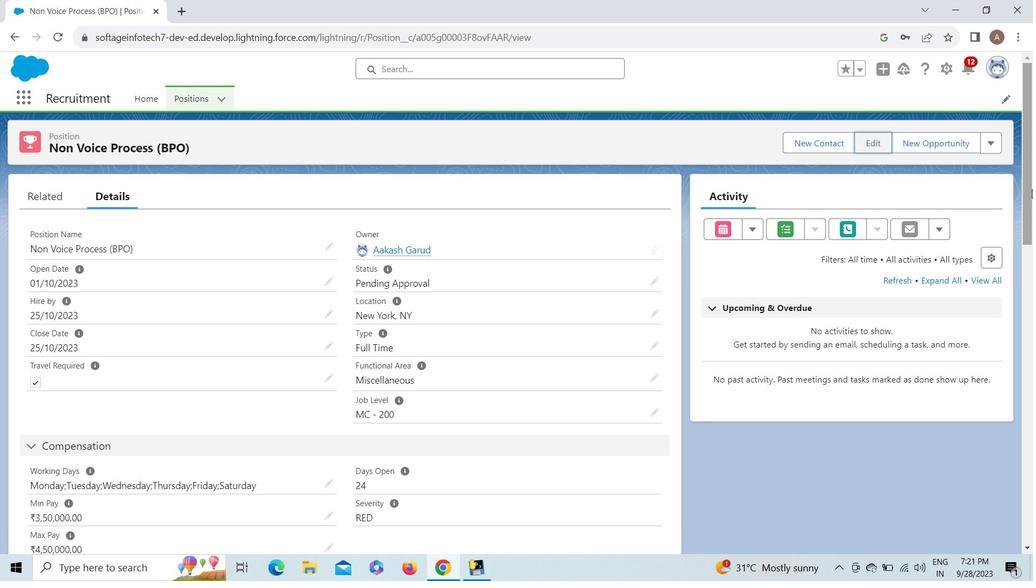 
Action: Mouse moved to (187, 96)
Screenshot: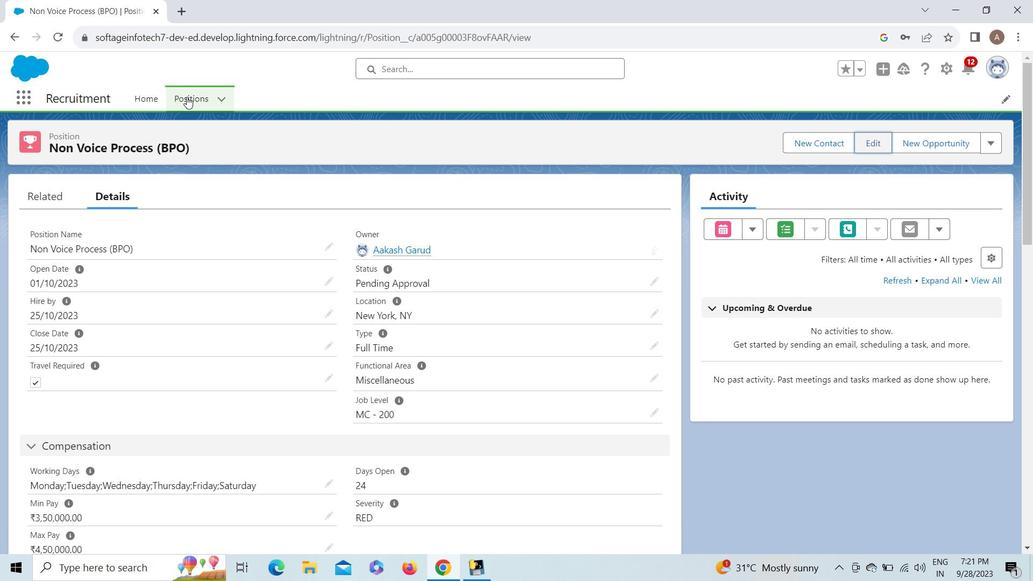 
Action: Mouse pressed left at (187, 96)
Screenshot: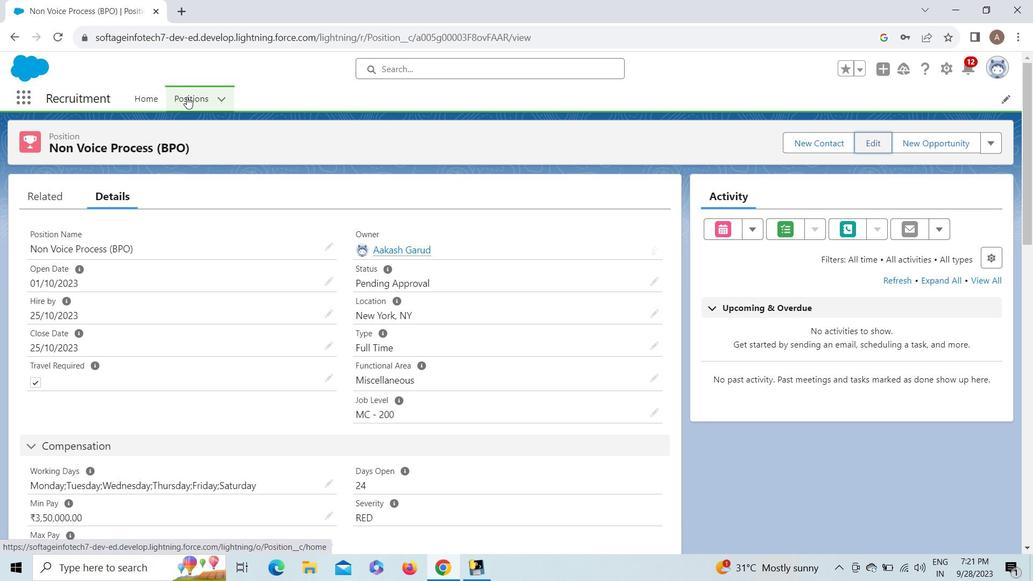 
Action: Mouse moved to (953, 65)
Screenshot: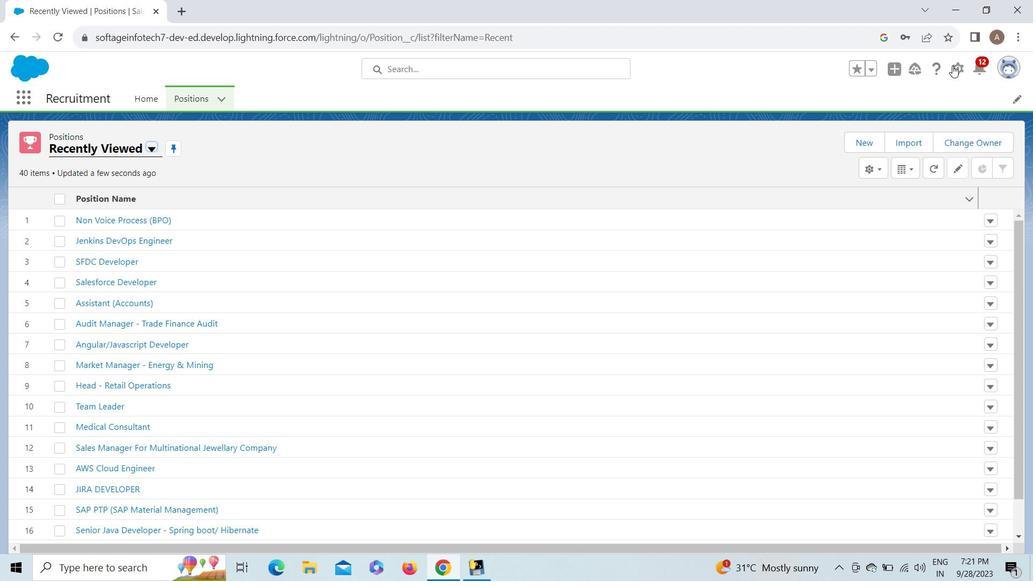 
Action: Mouse pressed left at (953, 65)
Screenshot: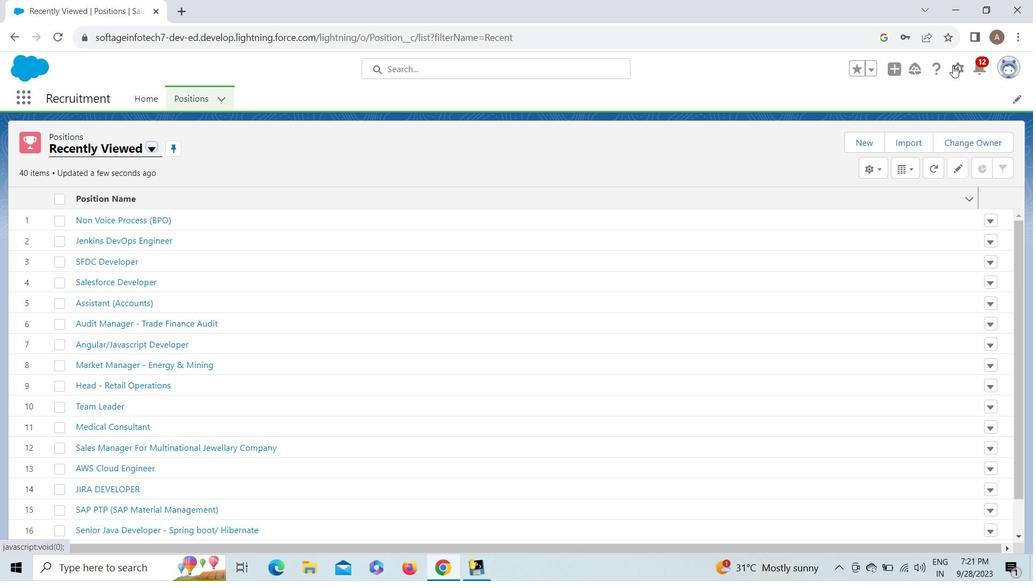 
Action: Mouse moved to (899, 115)
Screenshot: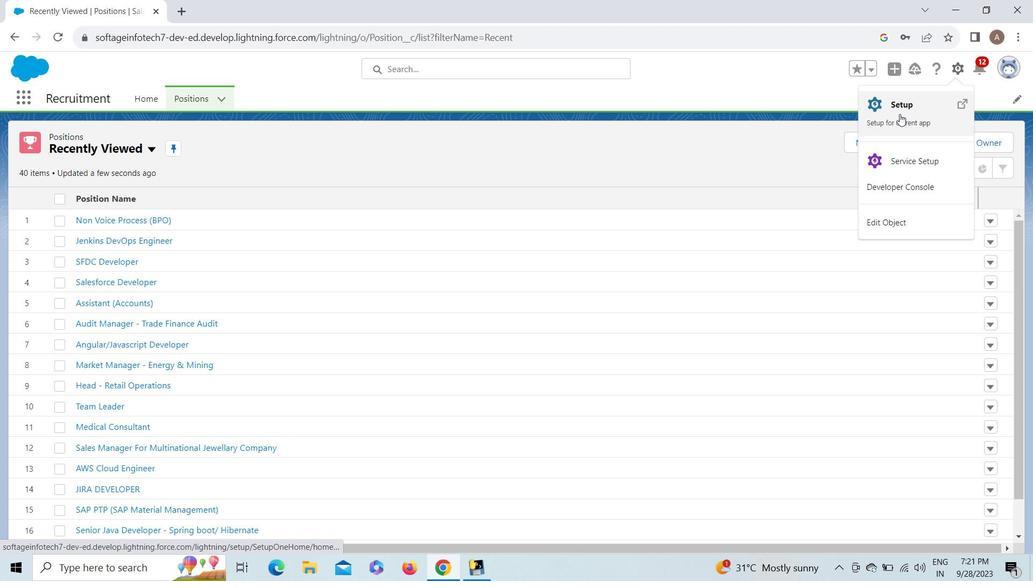 
Action: Mouse pressed left at (899, 115)
Screenshot: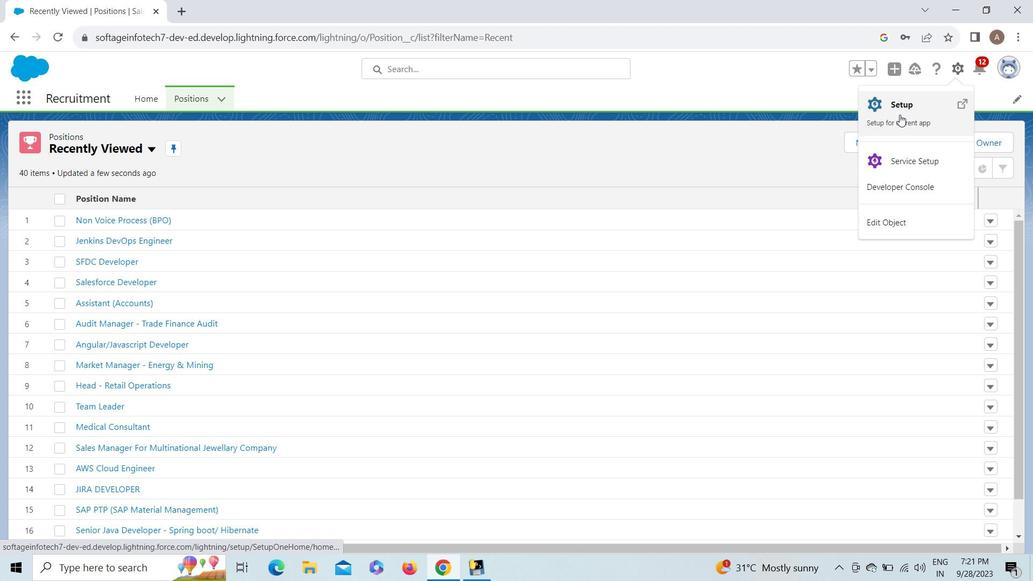 
Action: Mouse moved to (190, 94)
Screenshot: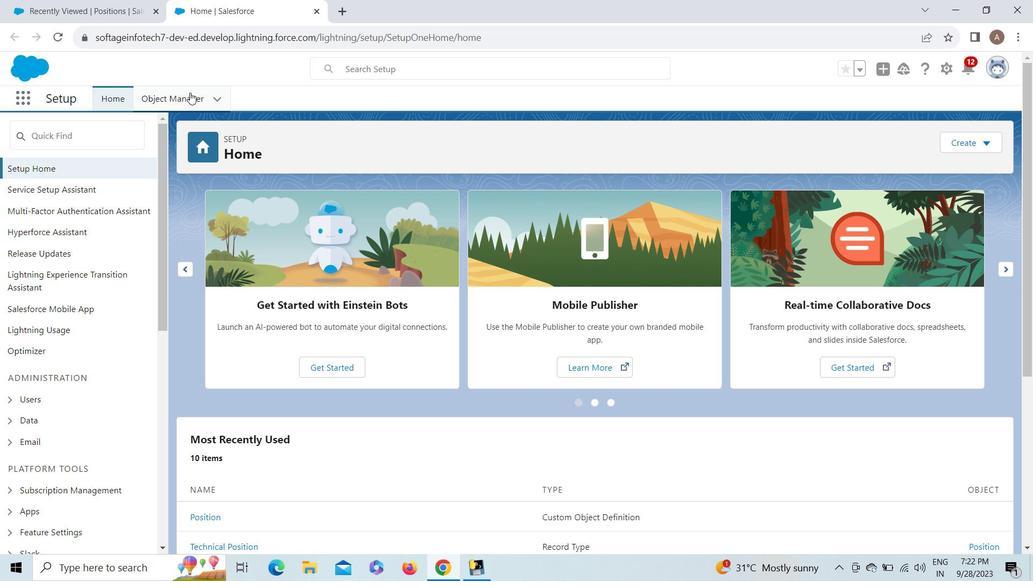 
Action: Mouse pressed left at (190, 94)
Screenshot: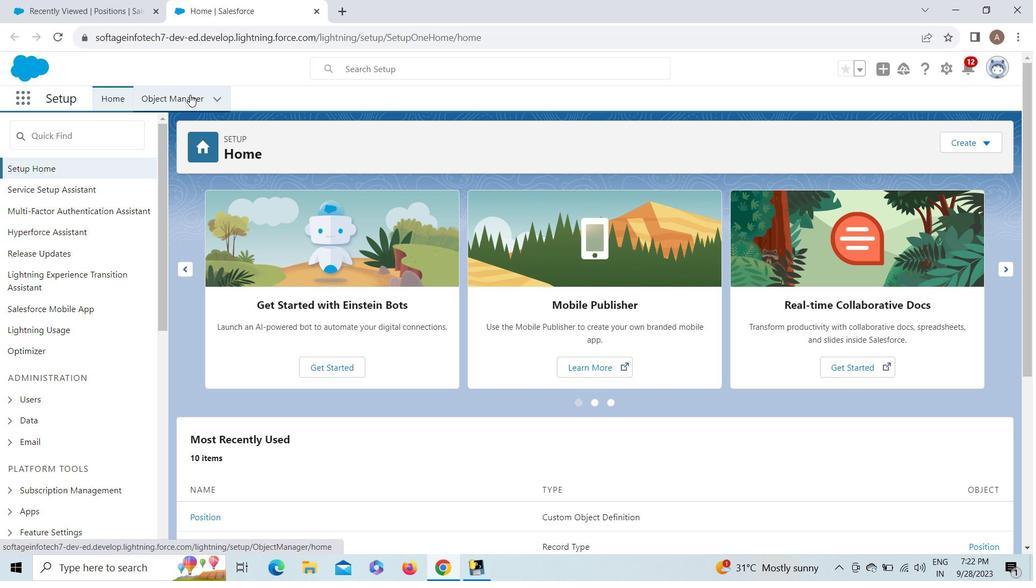 
Action: Mouse moved to (789, 145)
Screenshot: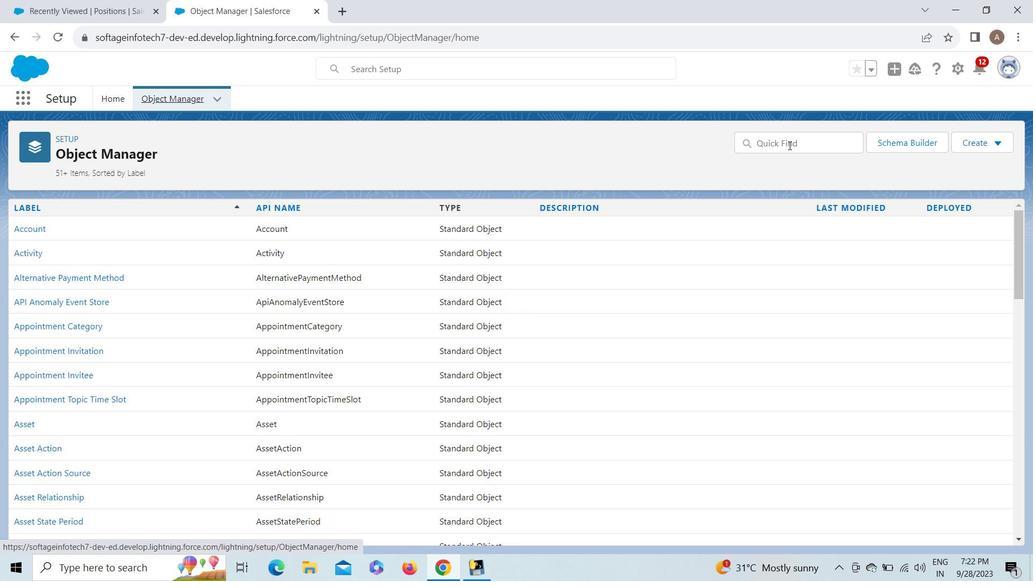 
Action: Mouse pressed left at (789, 145)
Screenshot: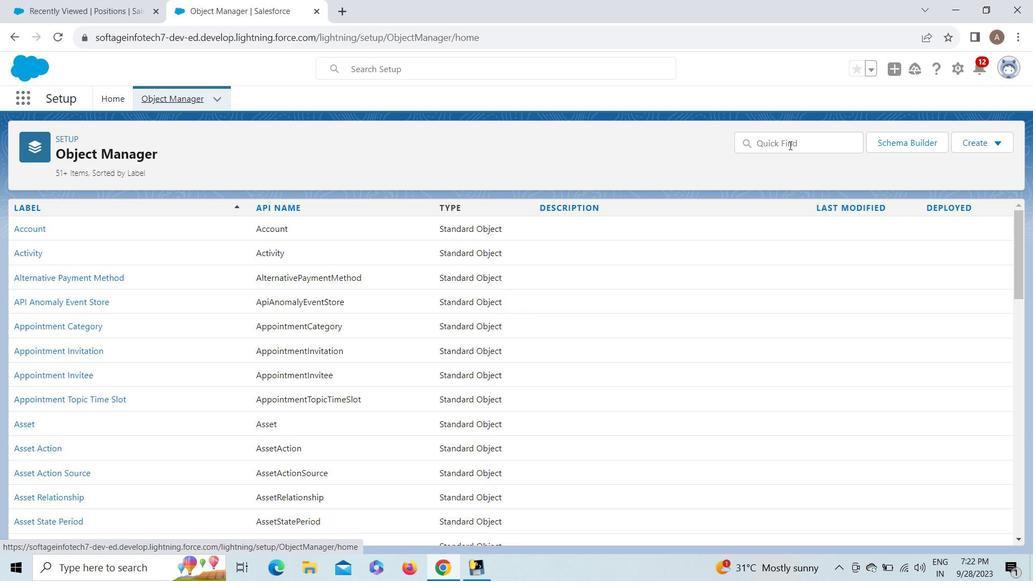 
Action: Key pressed o<Key.backspace>po
Screenshot: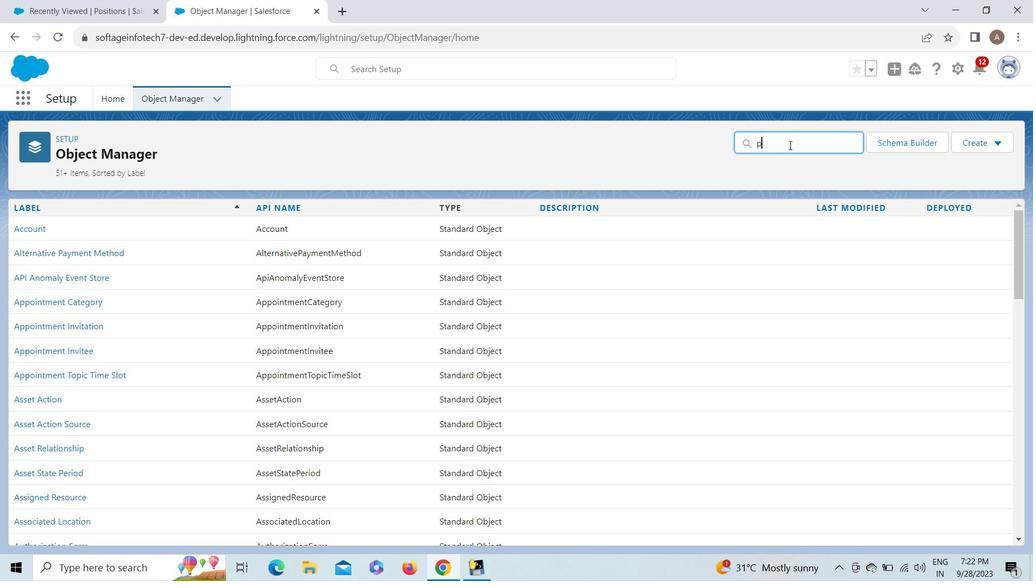
Action: Mouse moved to (596, 197)
Screenshot: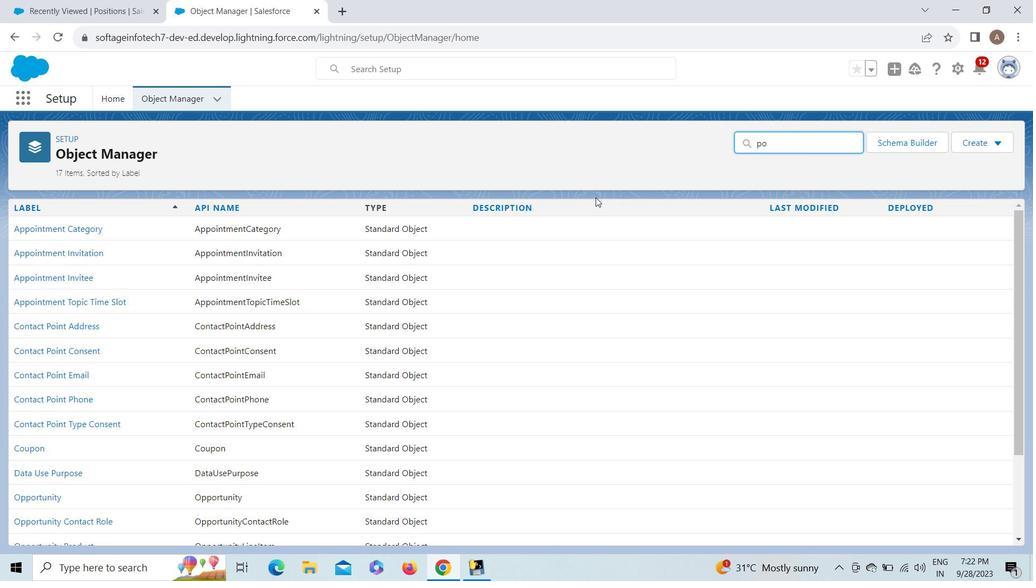 
Action: Key pressed s
Screenshot: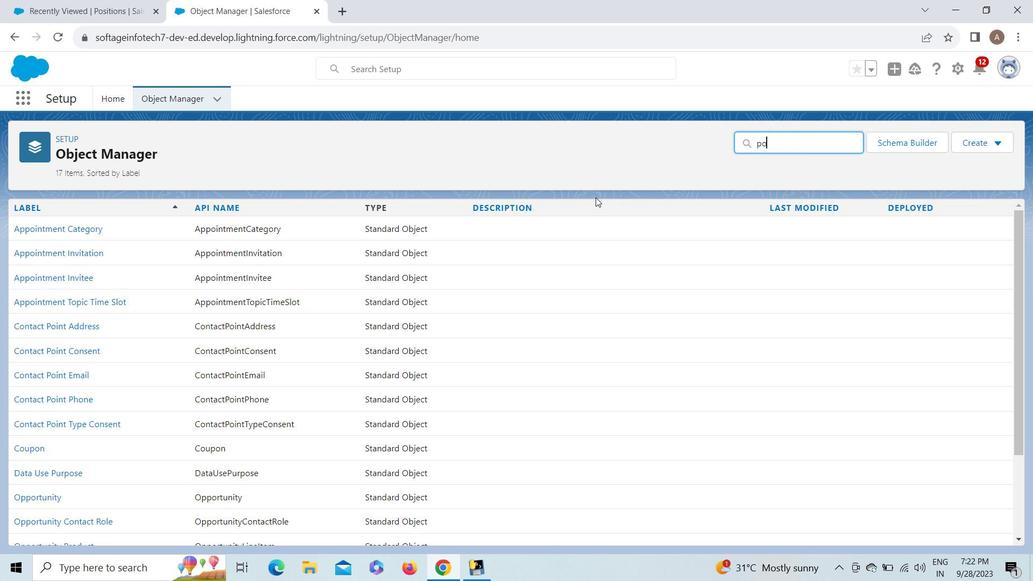 
Action: Mouse moved to (20, 263)
Screenshot: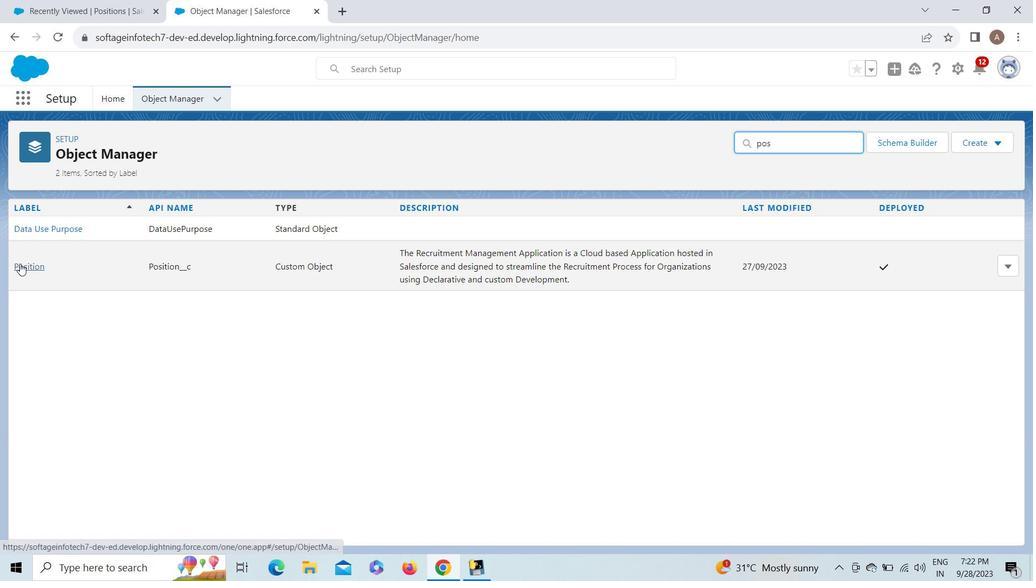 
Action: Mouse pressed left at (20, 263)
Screenshot: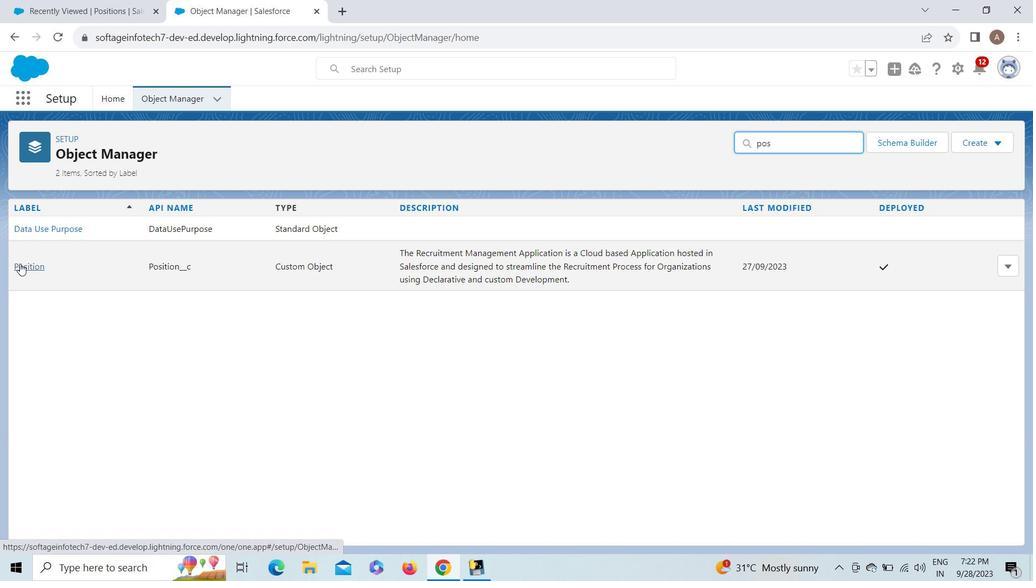 
Action: Mouse moved to (68, 395)
Screenshot: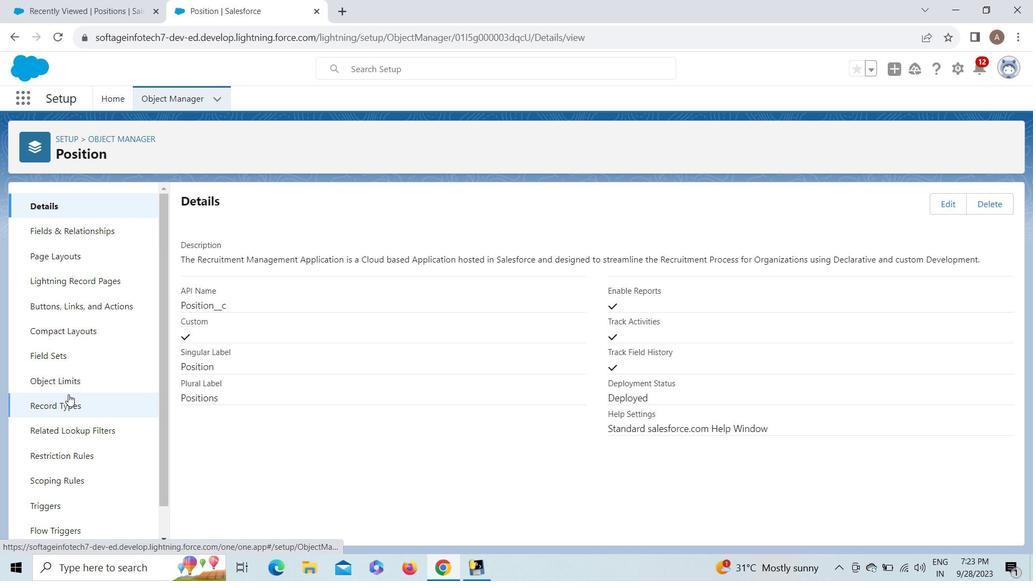 
Action: Mouse pressed left at (68, 395)
Screenshot: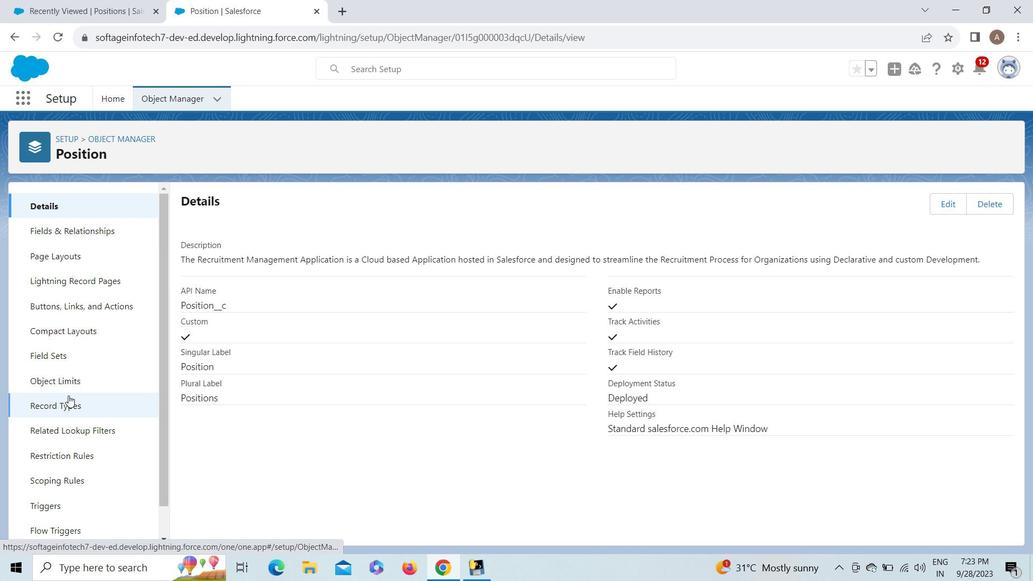 
Action: Mouse moved to (955, 208)
Screenshot: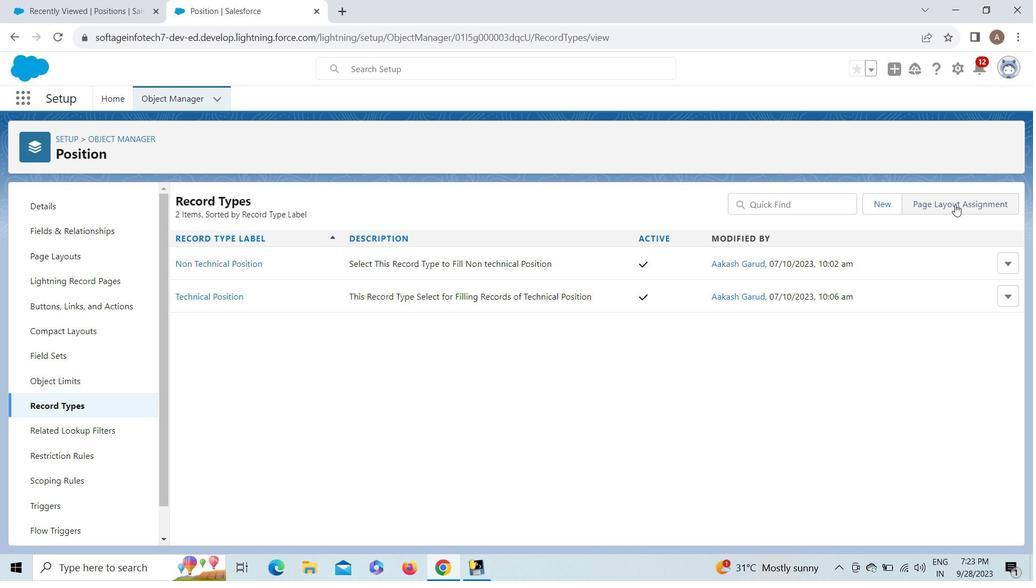 
Action: Mouse pressed left at (955, 208)
Screenshot: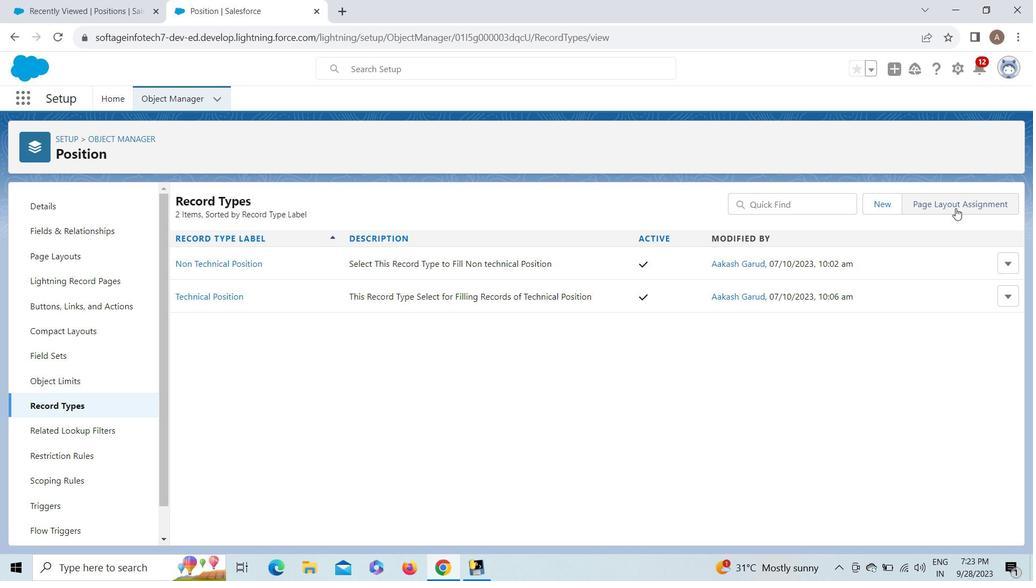 
Action: Mouse moved to (974, 350)
Screenshot: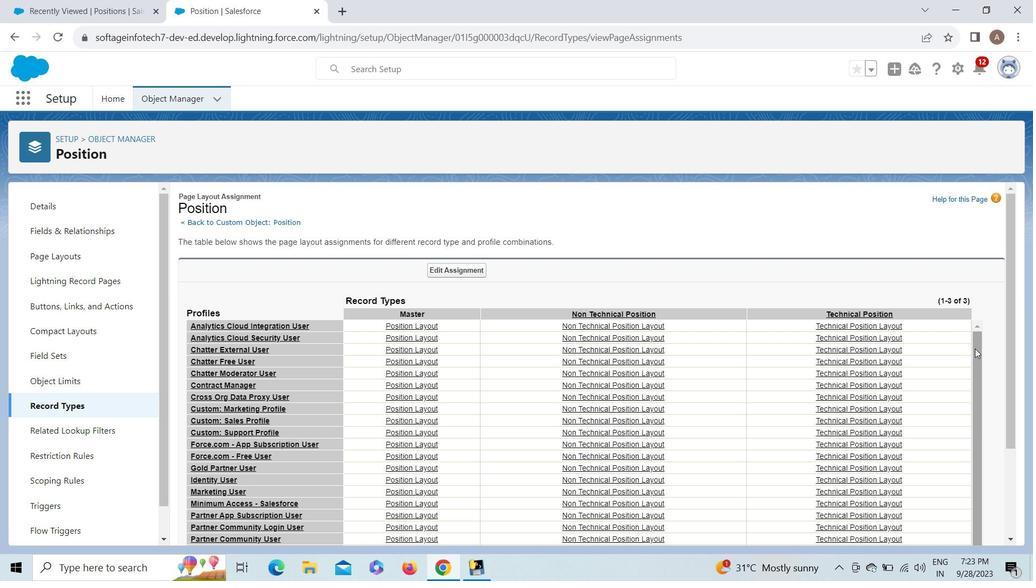 
Action: Mouse pressed left at (974, 350)
Screenshot: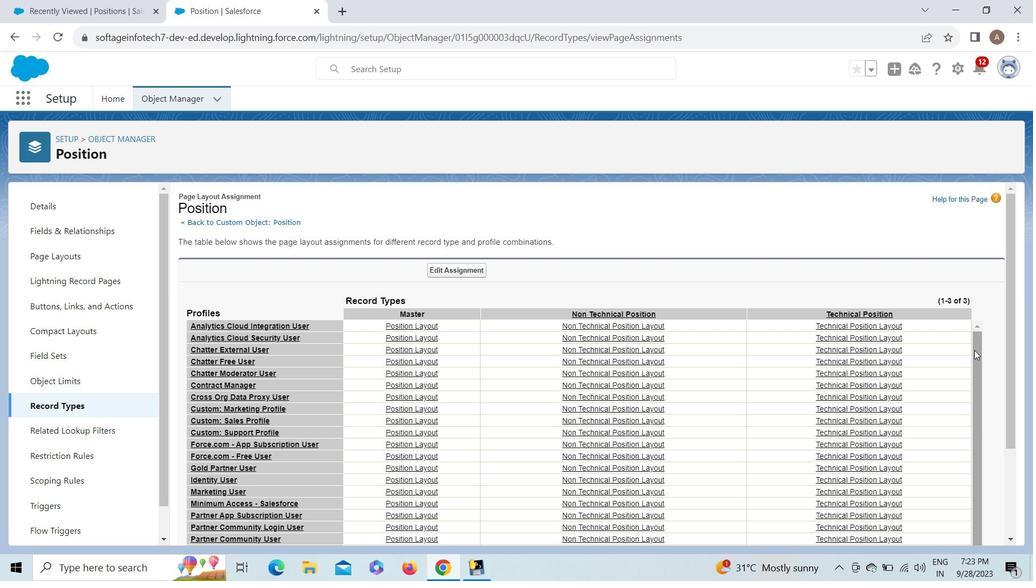 
Action: Mouse moved to (1012, 295)
Screenshot: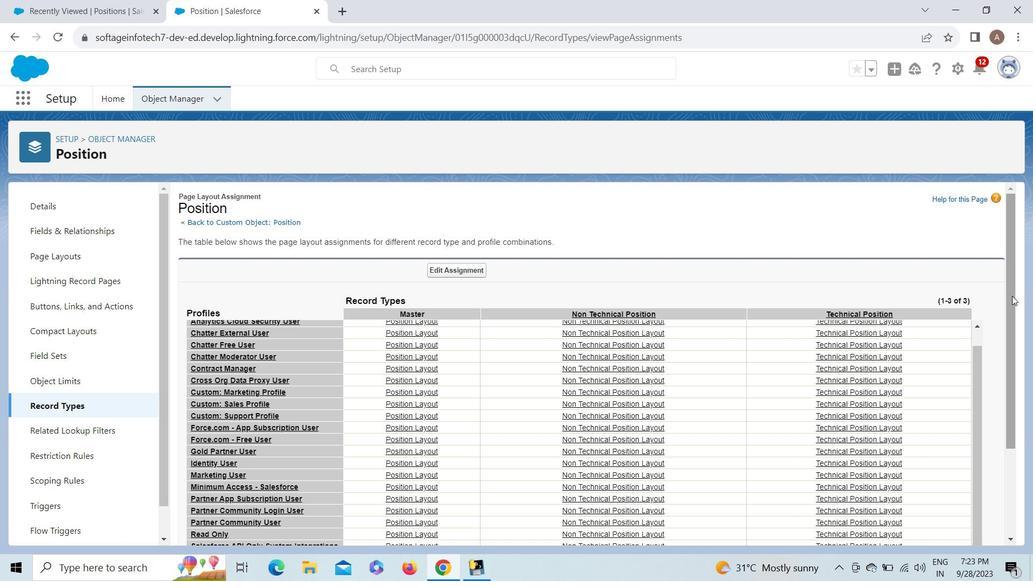 
Action: Mouse pressed left at (1012, 295)
Screenshot: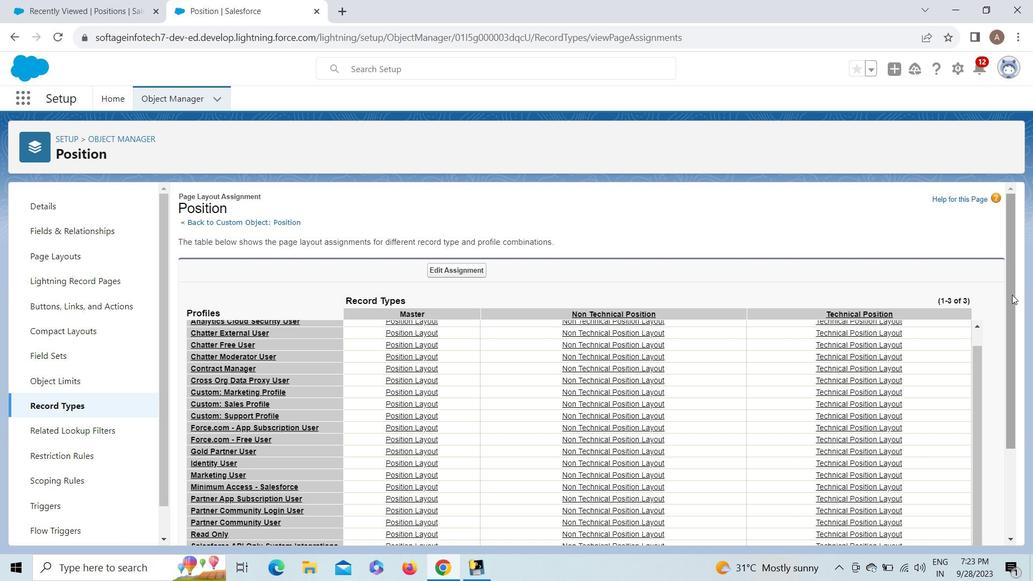 
Action: Mouse moved to (1012, 213)
Screenshot: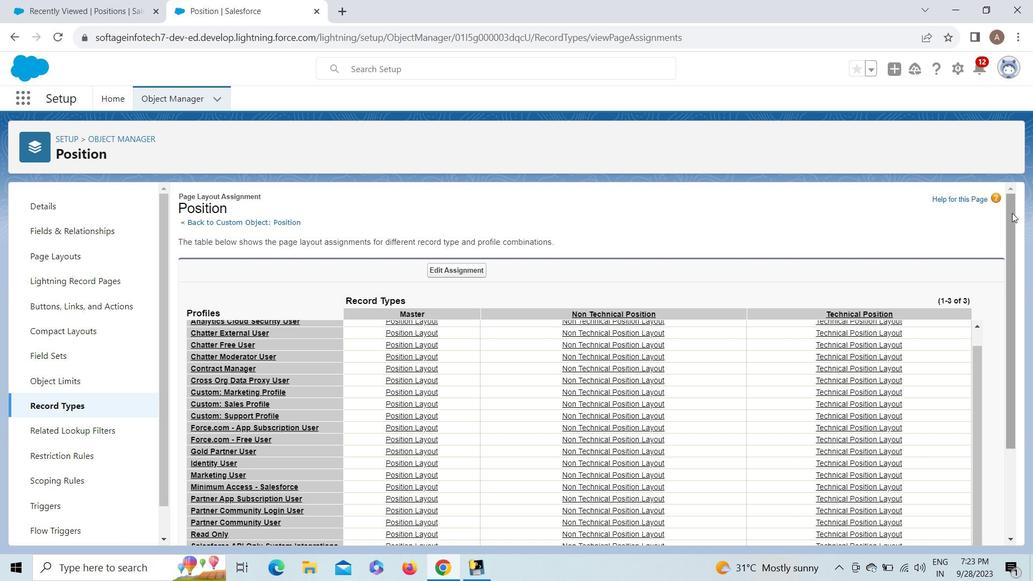 
Action: Mouse pressed left at (1012, 213)
Screenshot: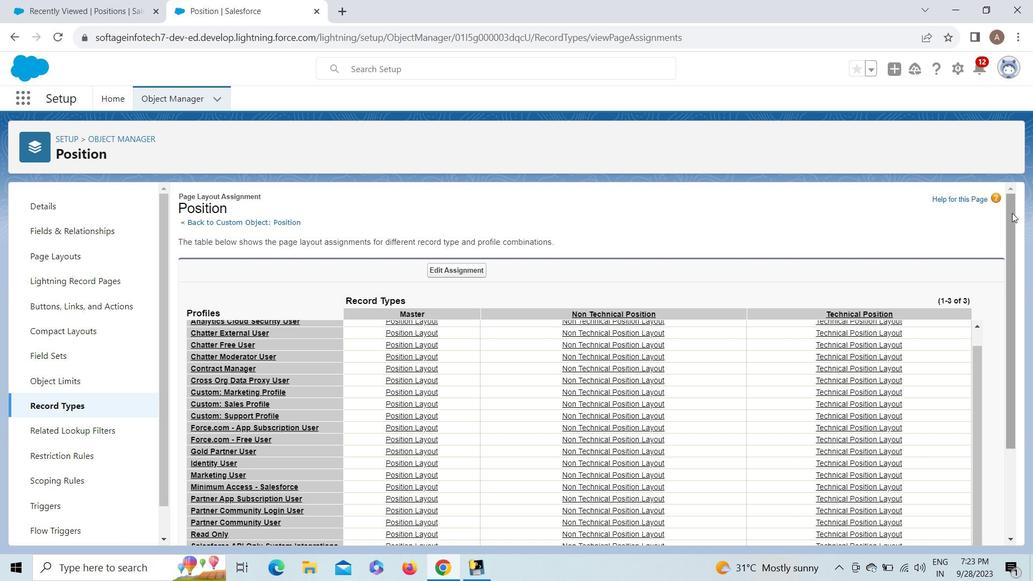 
Action: Mouse moved to (116, 332)
Screenshot: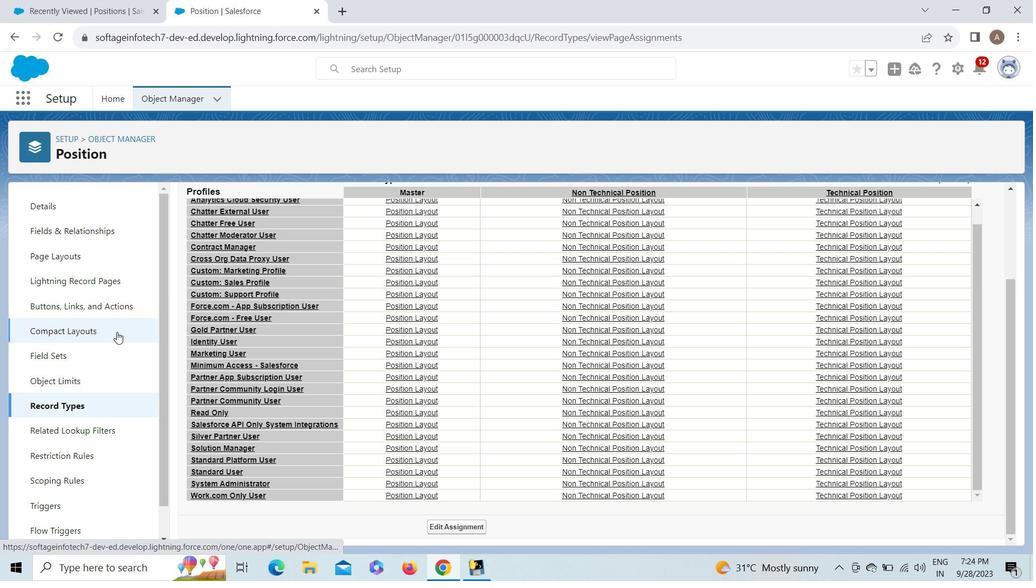 
Action: Mouse pressed left at (116, 332)
Screenshot: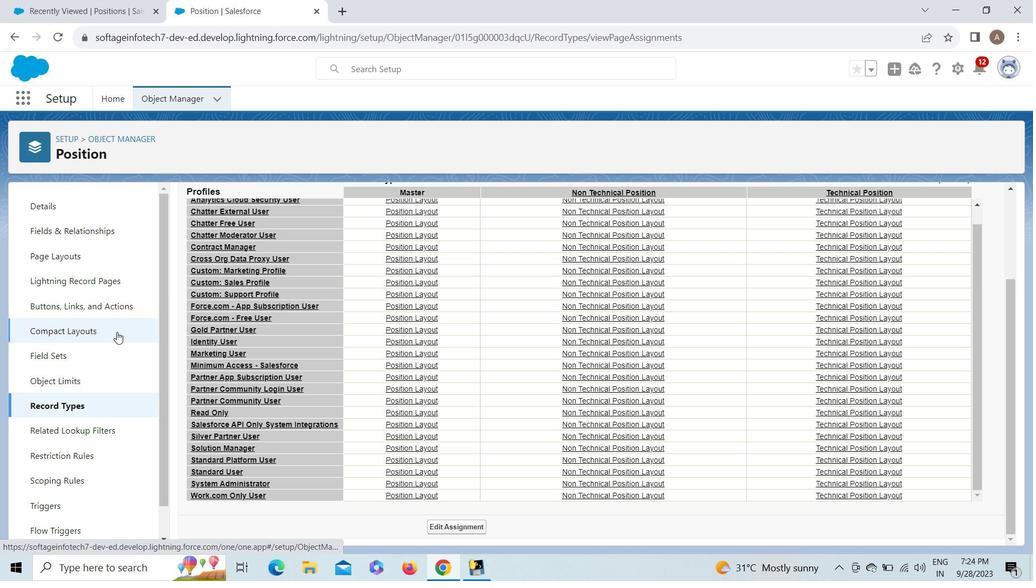 
Action: Mouse moved to (52, 229)
Screenshot: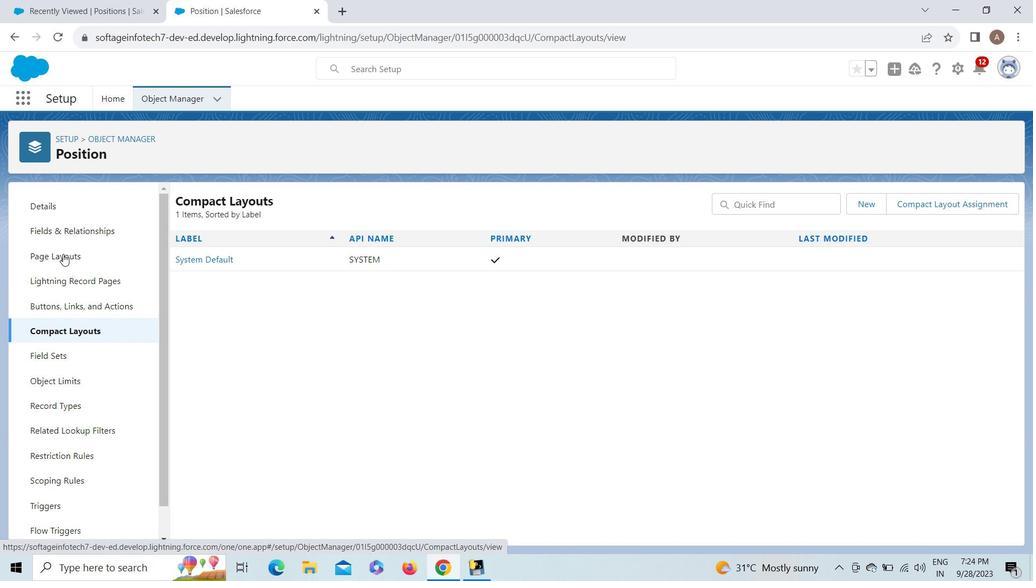 
Action: Mouse pressed left at (52, 229)
Screenshot: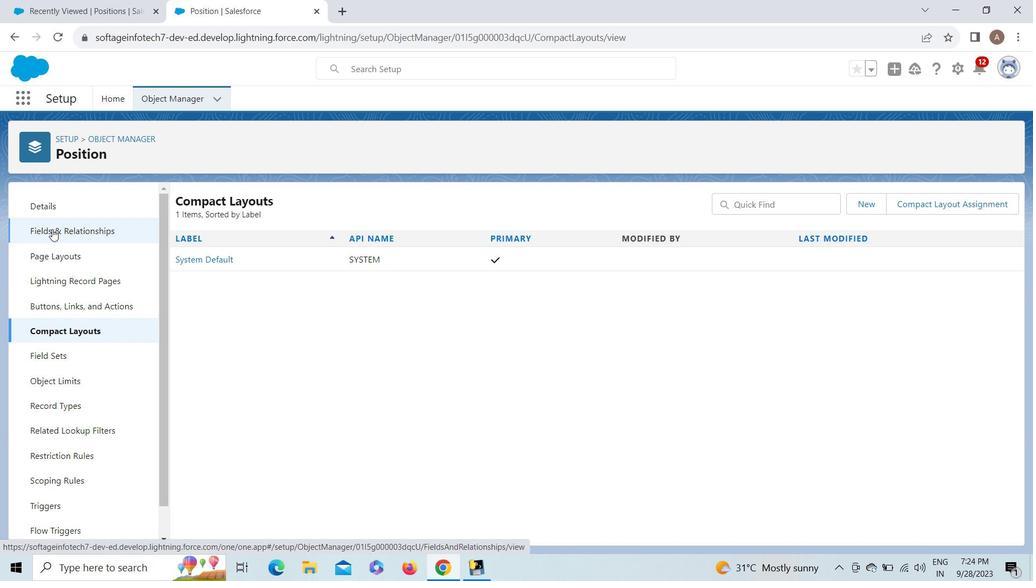 
Action: Mouse moved to (67, 214)
Screenshot: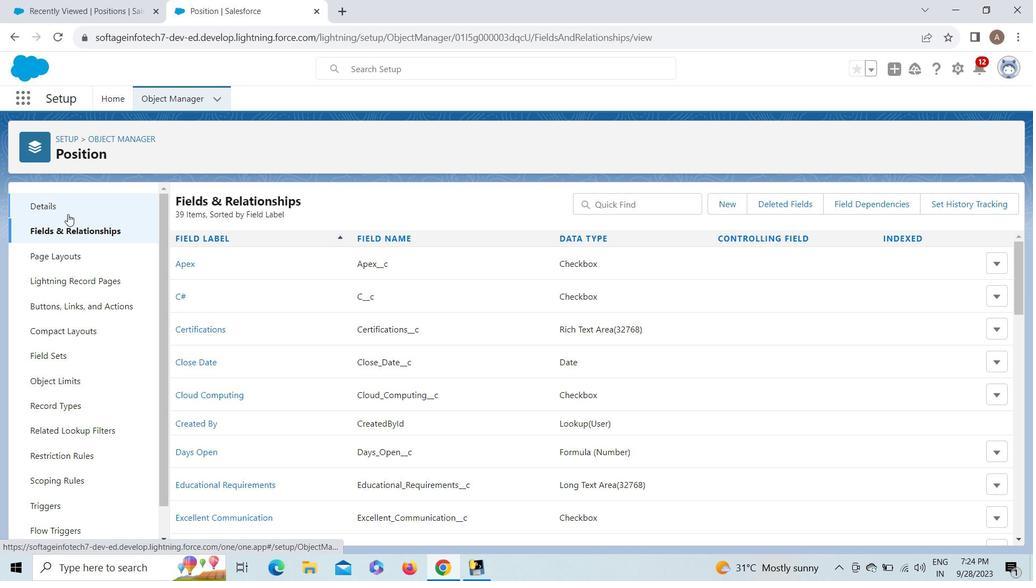 
Action: Mouse pressed left at (67, 214)
Screenshot: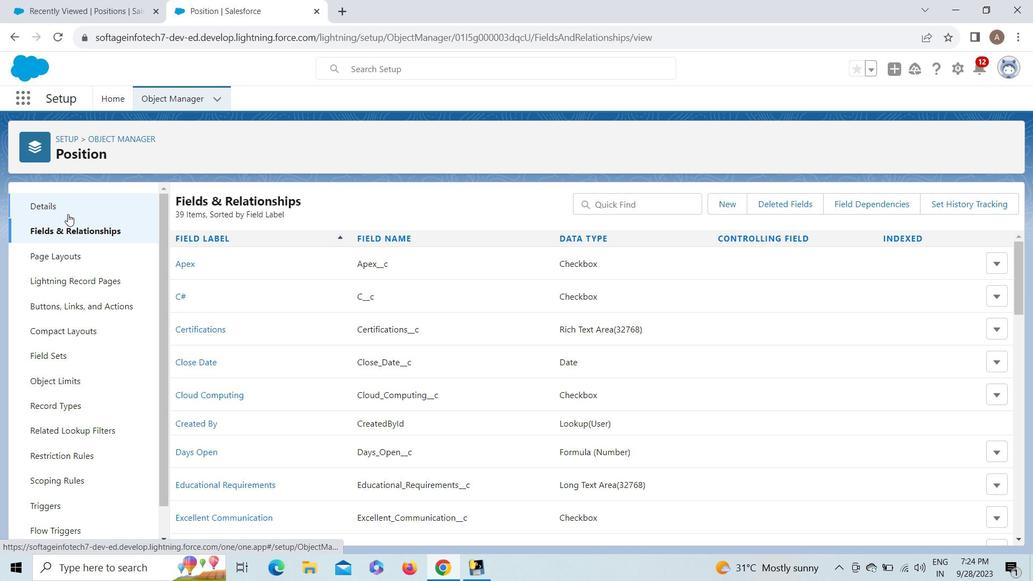 
Action: Mouse moved to (94, 0)
Screenshot: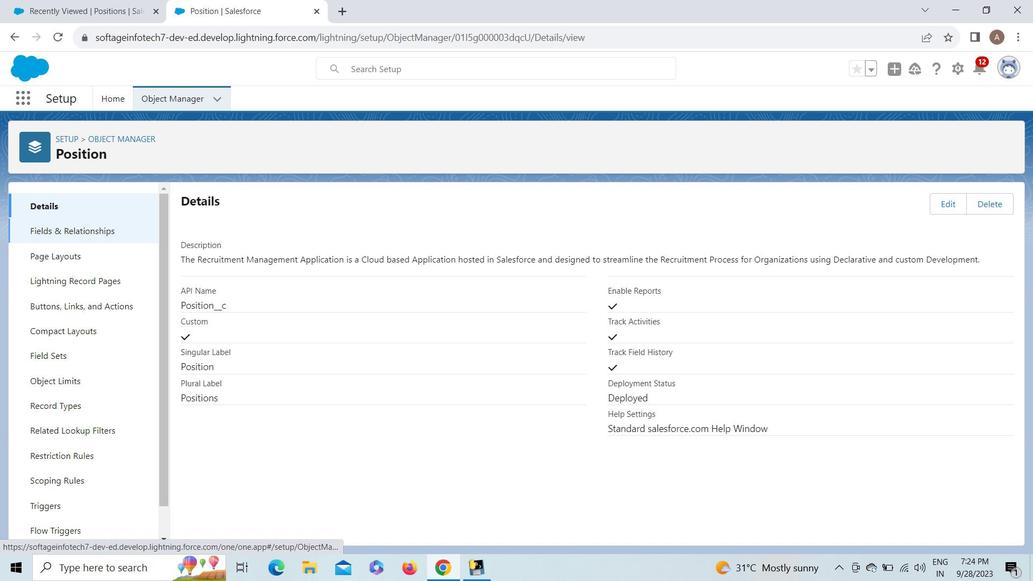 
Action: Mouse pressed left at (94, 0)
Screenshot: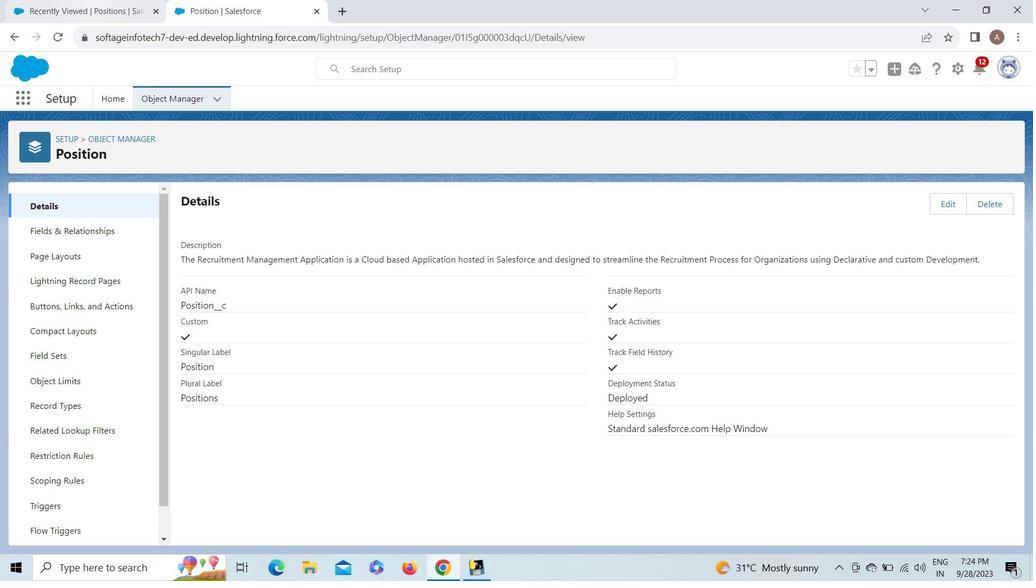 
Action: Mouse moved to (58, 32)
Screenshot: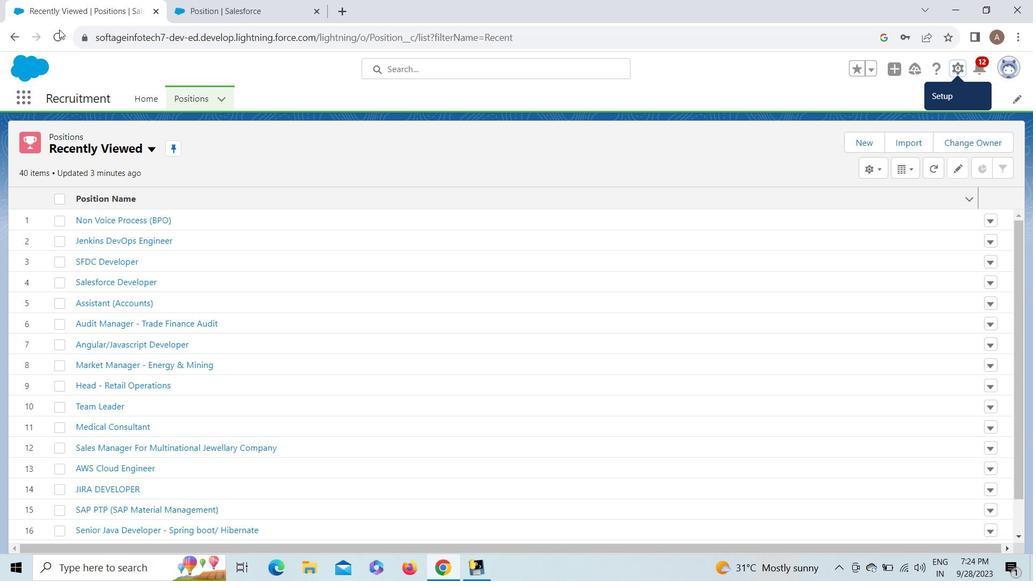 
Action: Mouse pressed left at (58, 32)
Screenshot: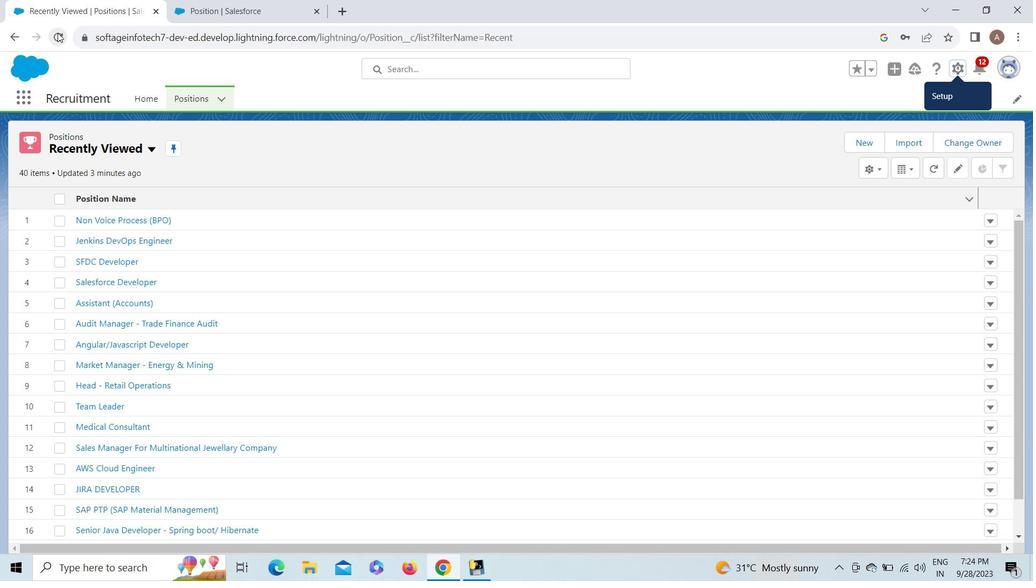 
Action: Mouse moved to (134, 97)
Screenshot: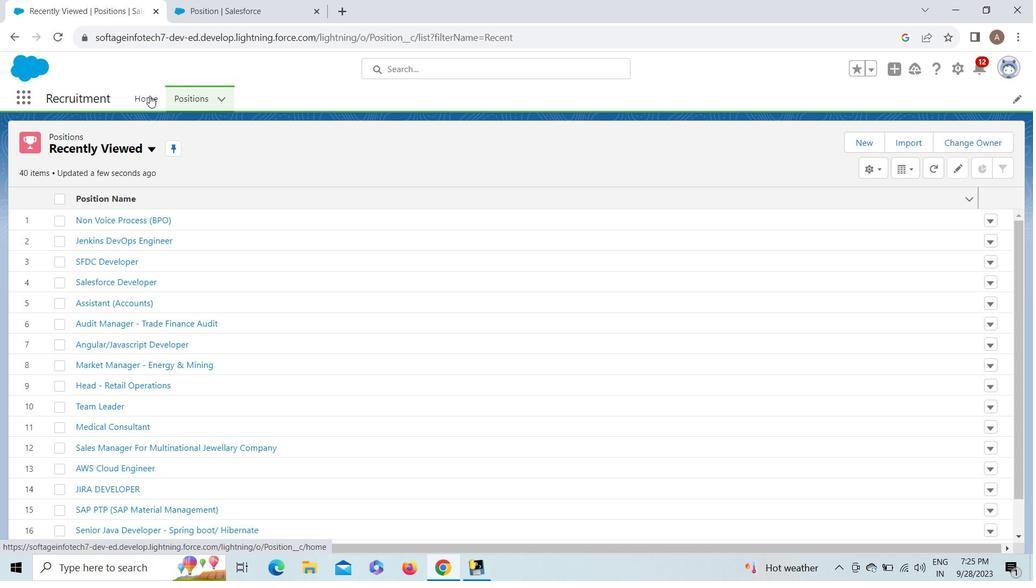 
Action: Mouse pressed left at (134, 97)
Screenshot: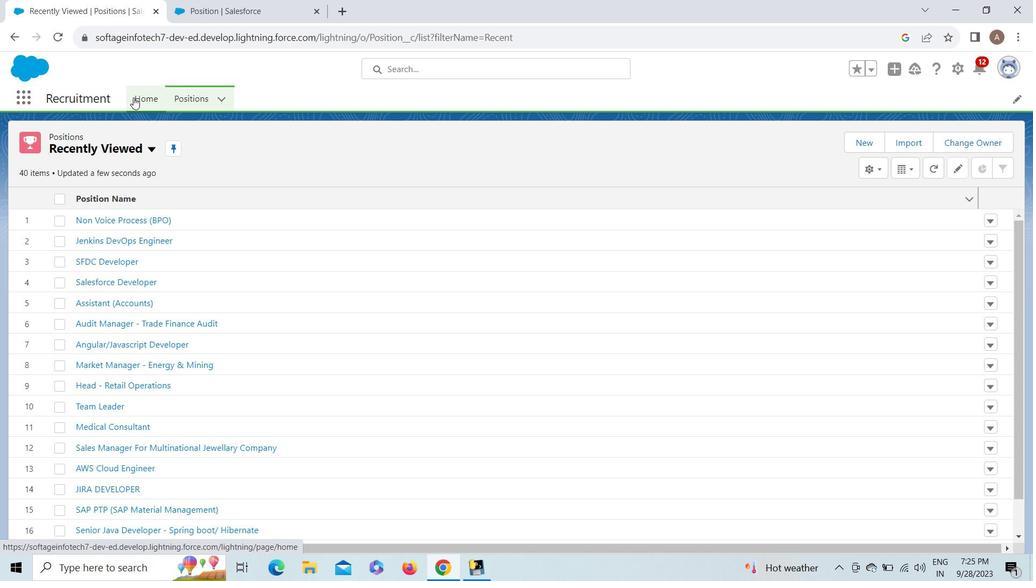 
Action: Mouse moved to (222, 0)
Screenshot: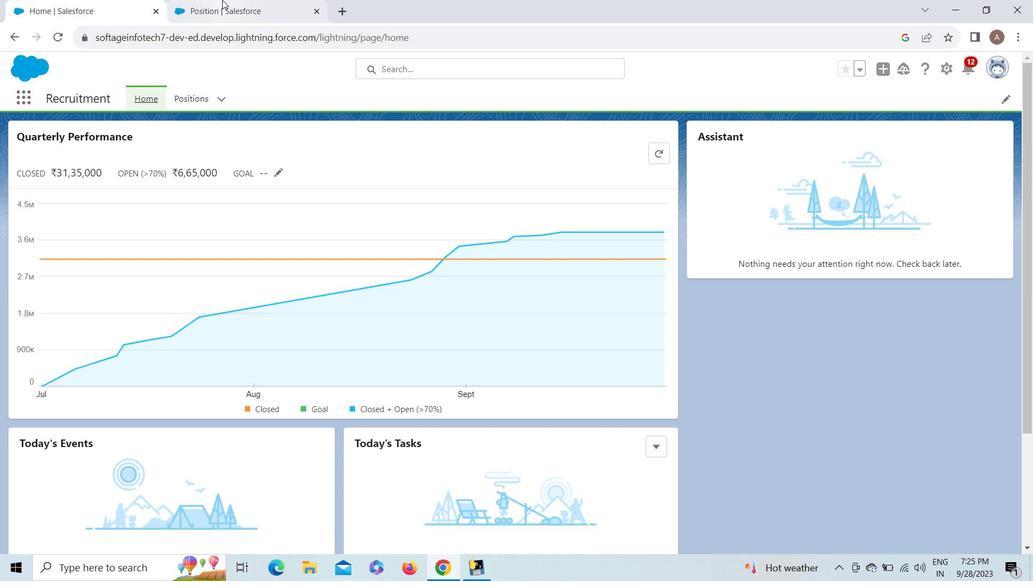
Action: Mouse pressed left at (222, 0)
Screenshot: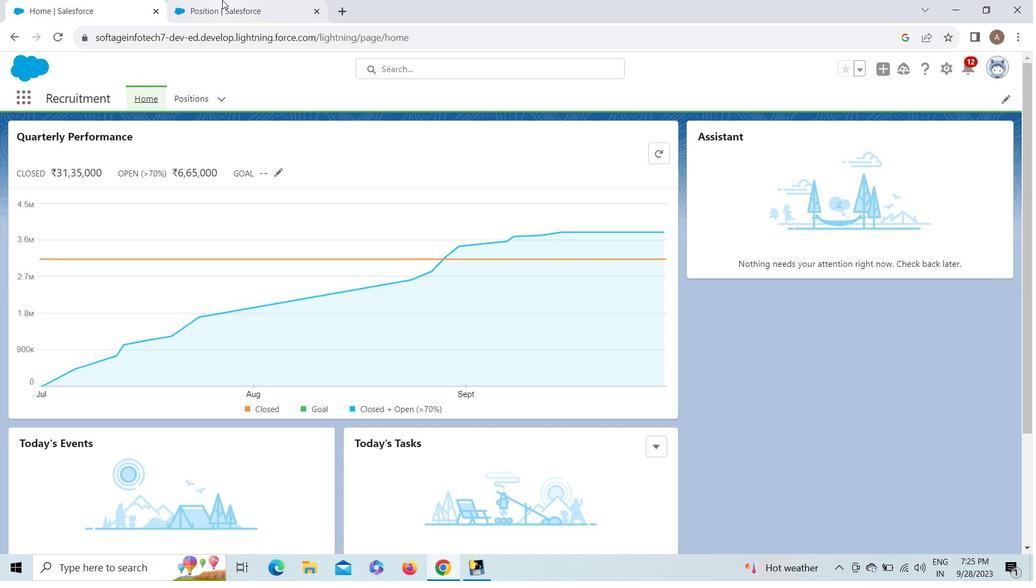 
Action: Mouse moved to (59, 141)
Screenshot: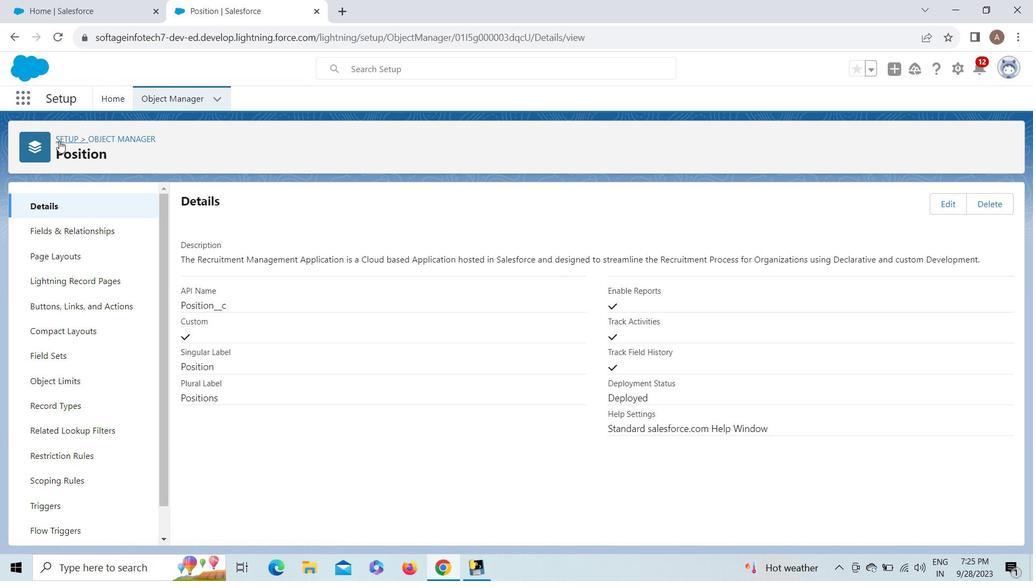 
Action: Mouse pressed left at (59, 141)
Screenshot: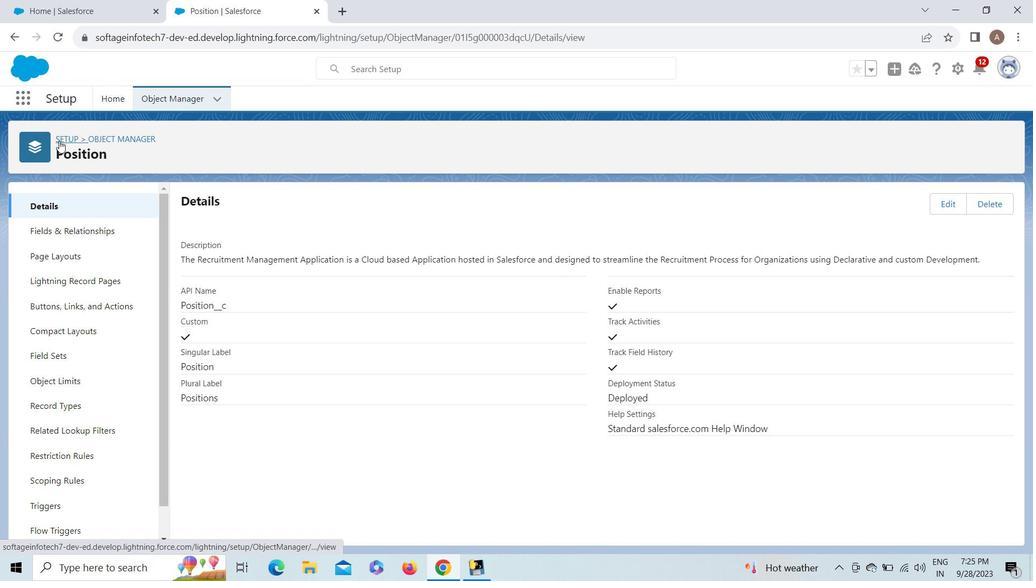 
Action: Mouse moved to (57, 302)
Screenshot: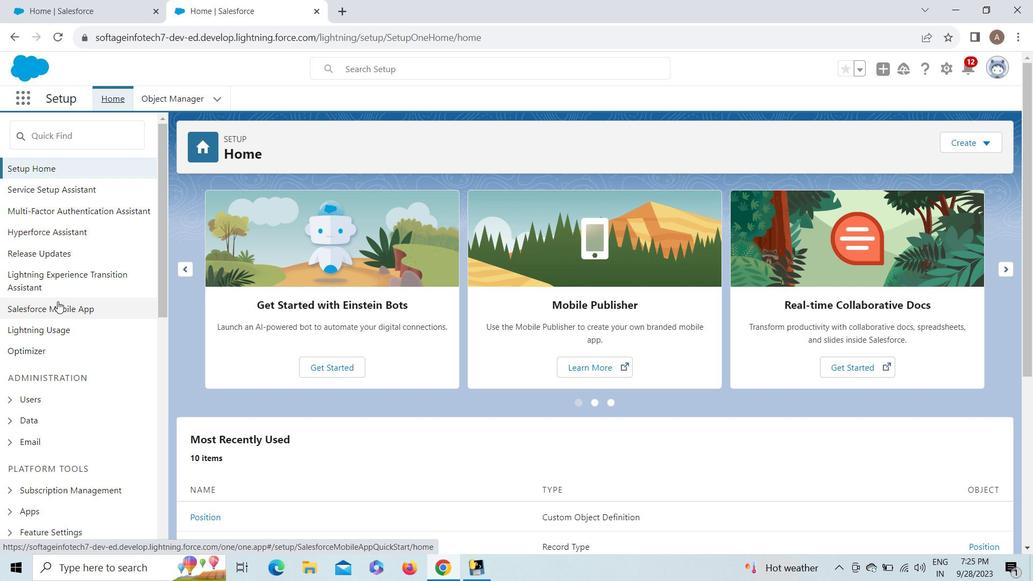 
Action: Mouse pressed left at (57, 302)
Screenshot: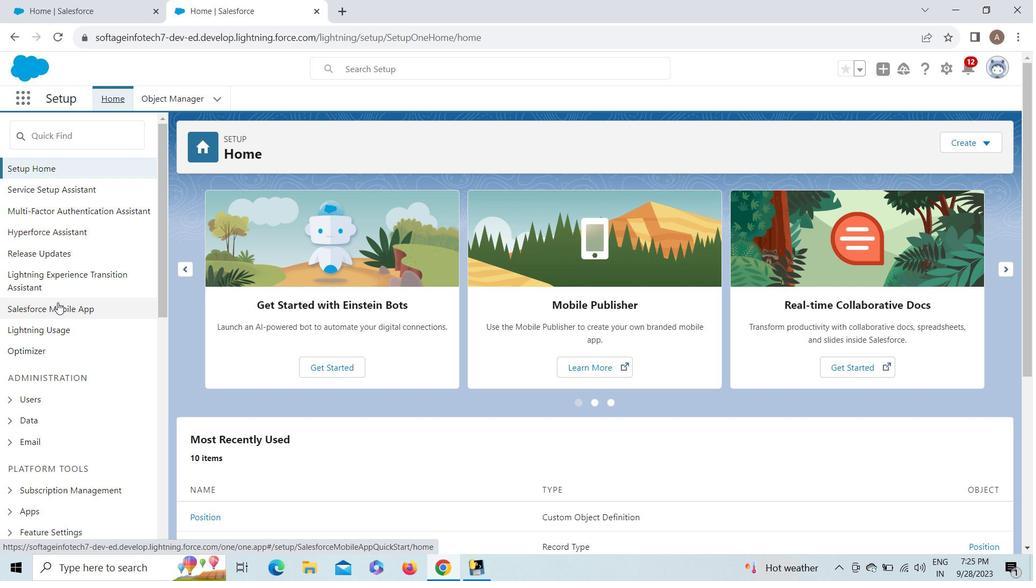 
Action: Mouse moved to (1028, 121)
Screenshot: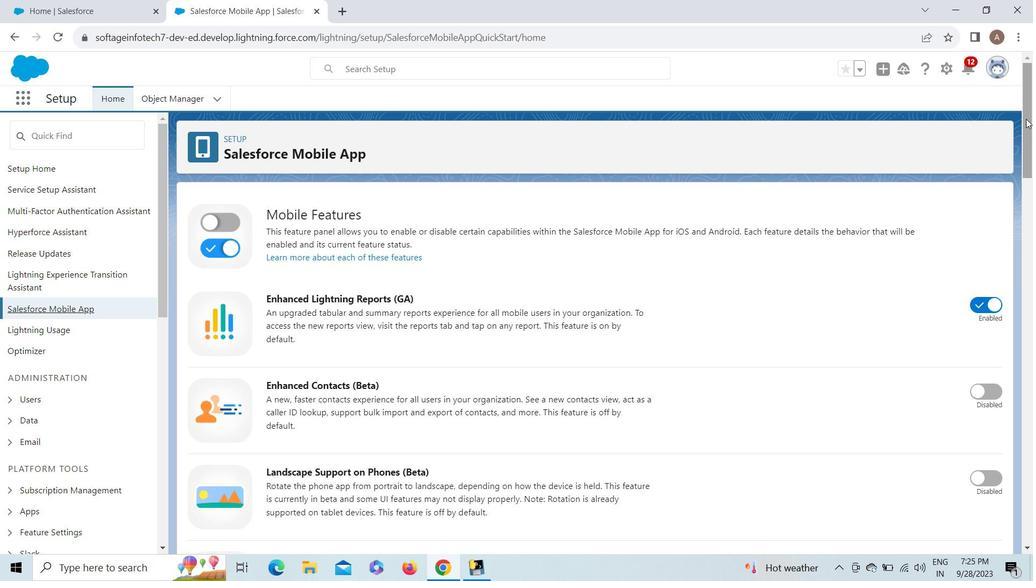 
Action: Mouse pressed left at (1028, 121)
Screenshot: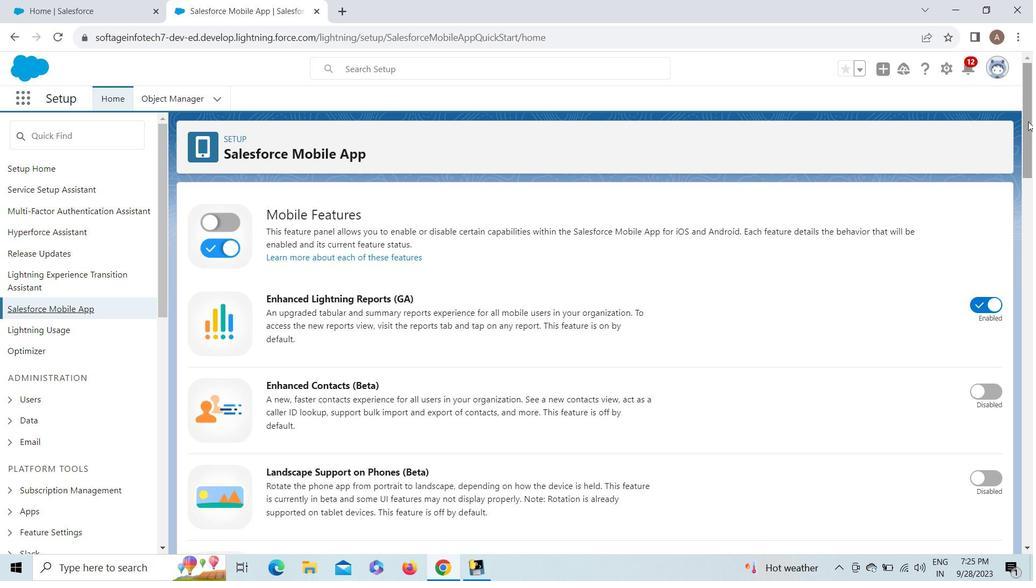 
Action: Mouse moved to (979, 351)
Screenshot: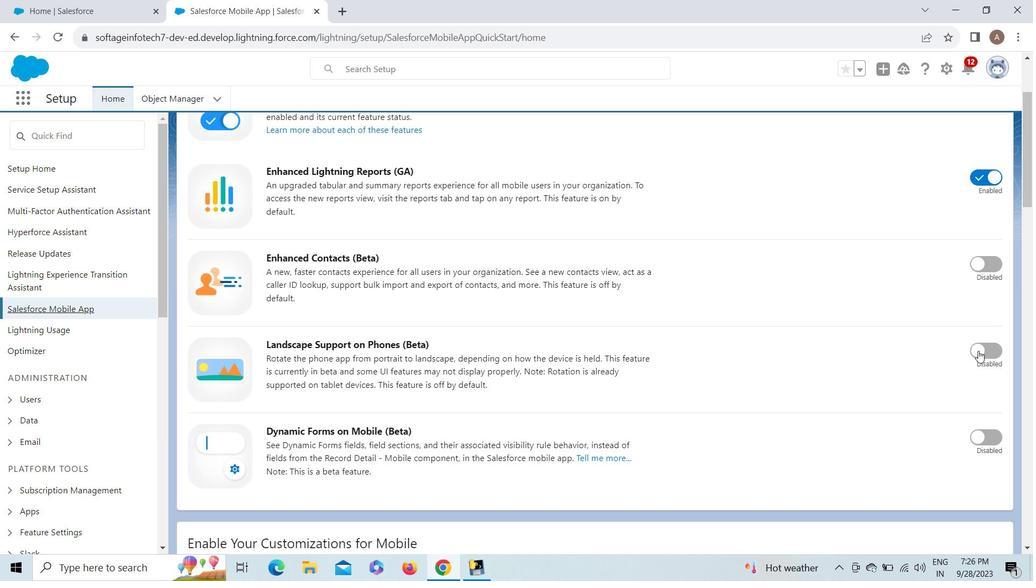 
Action: Mouse pressed left at (979, 351)
Screenshot: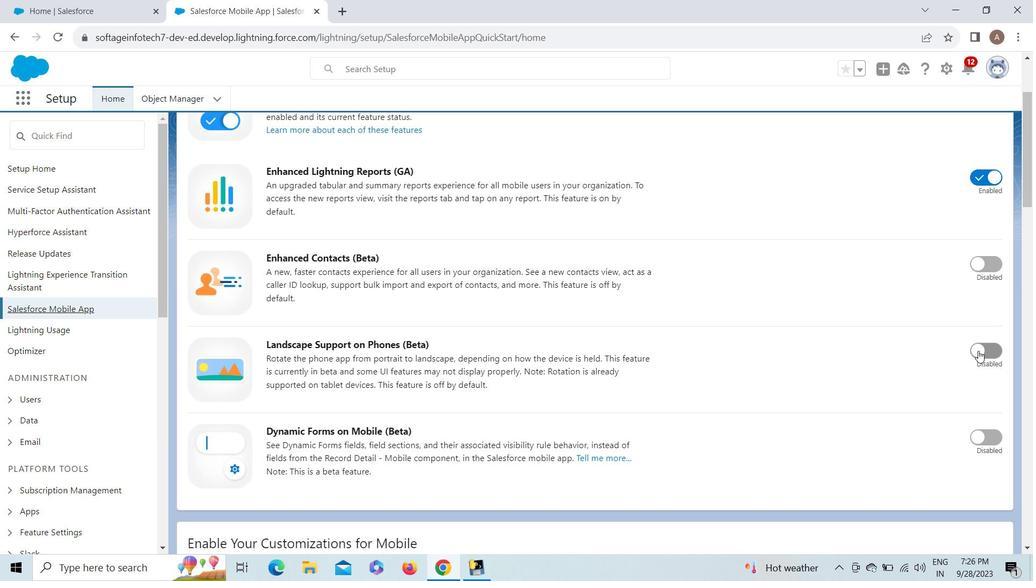 
Action: Mouse moved to (1025, 156)
Screenshot: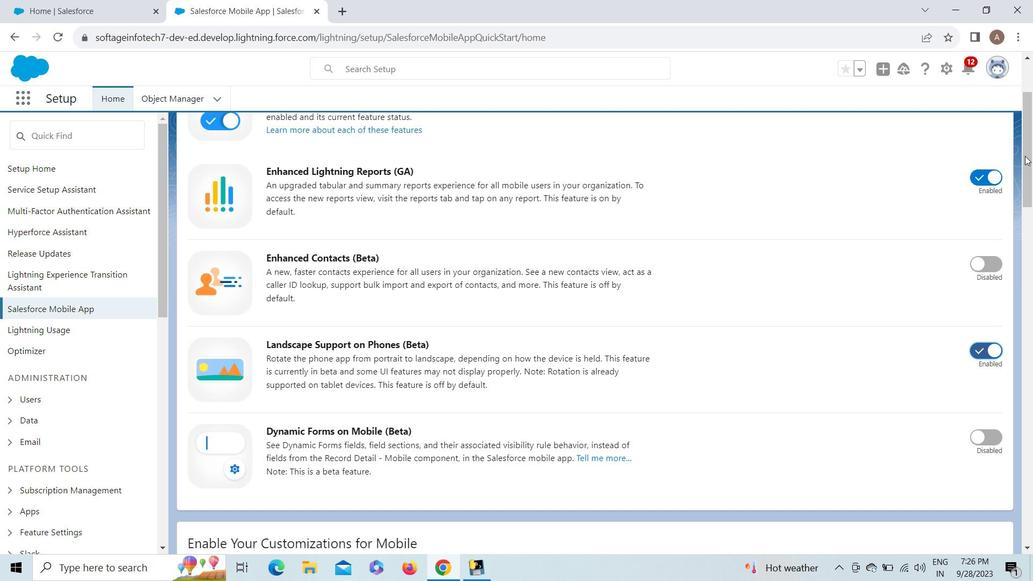 
Action: Mouse pressed right at (1025, 156)
Screenshot: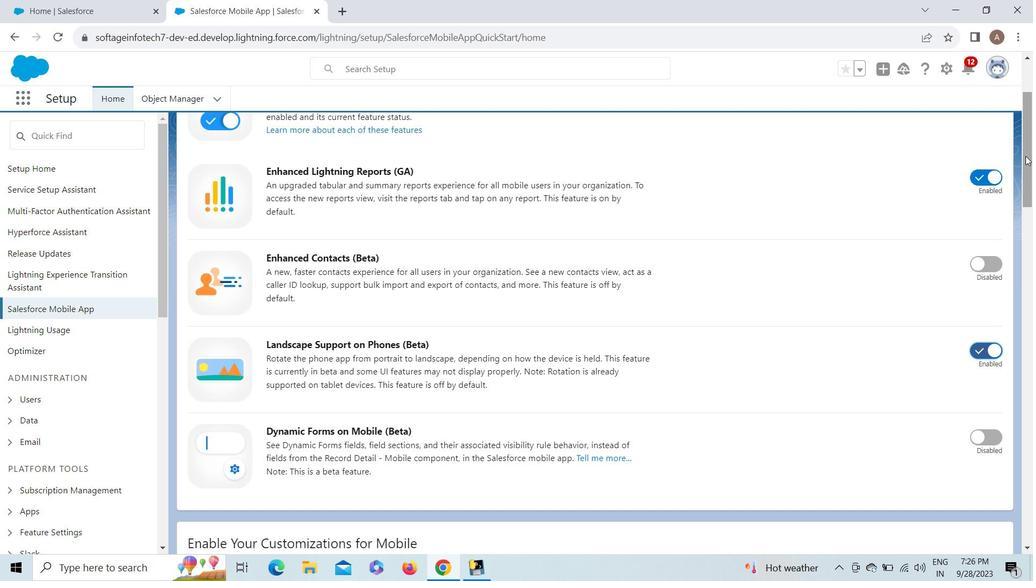 
Action: Mouse moved to (1030, 237)
Screenshot: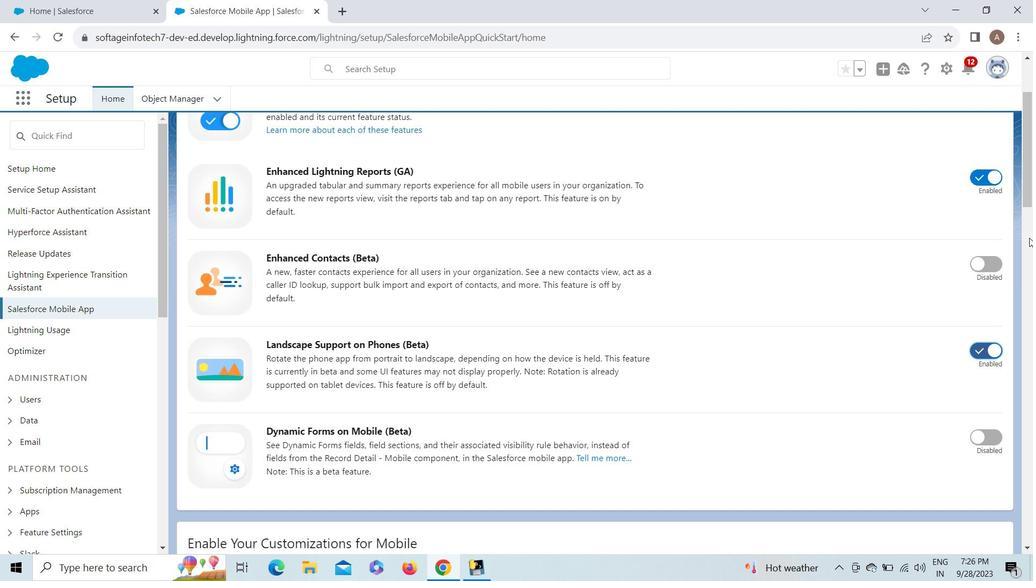 
Action: Mouse pressed left at (1030, 237)
Screenshot: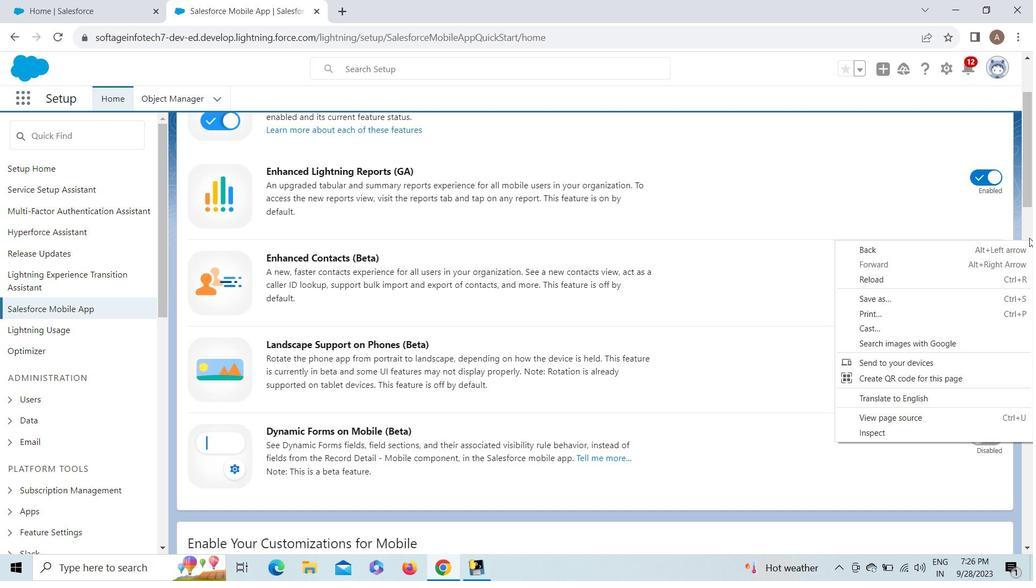 
Action: Mouse moved to (1032, 264)
Screenshot: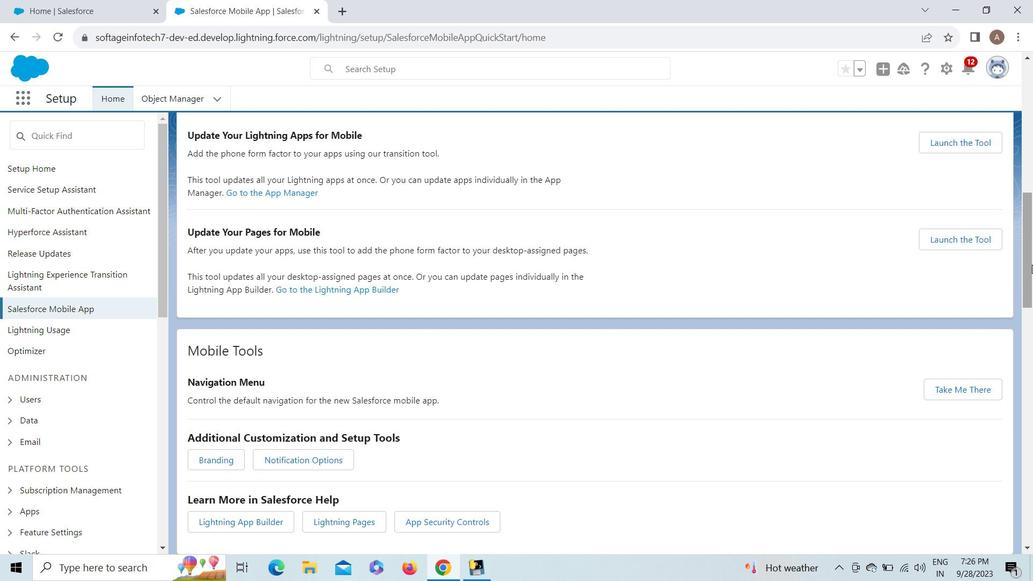 
Action: Mouse pressed right at (1032, 264)
Screenshot: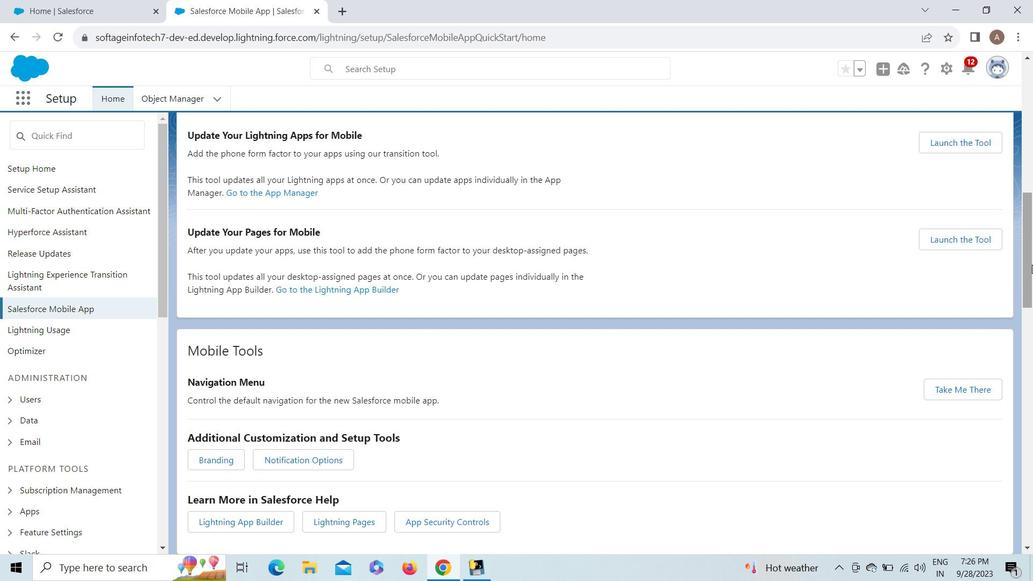 
Action: Mouse moved to (1031, 202)
Screenshot: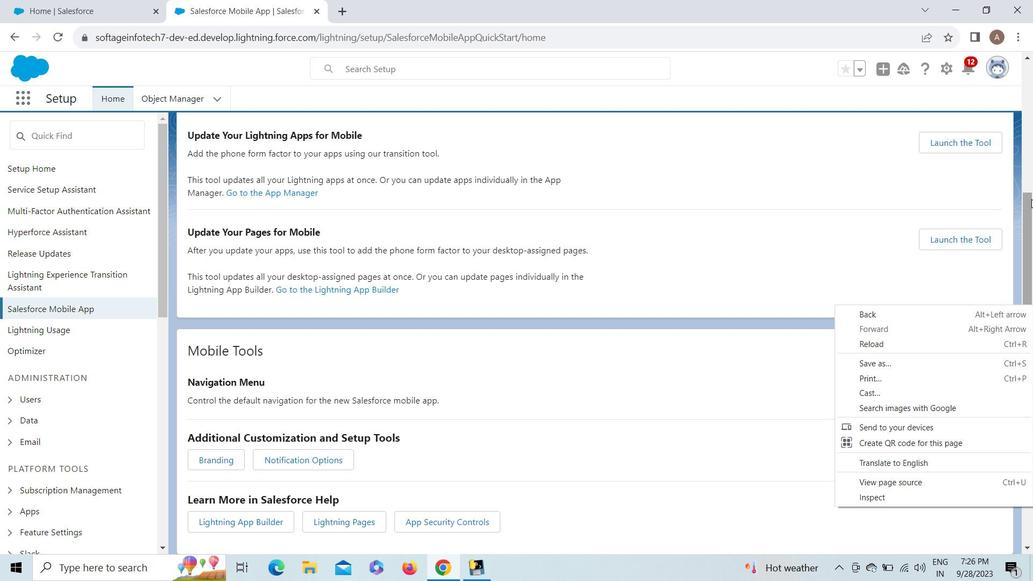 
Action: Mouse pressed left at (1031, 202)
Screenshot: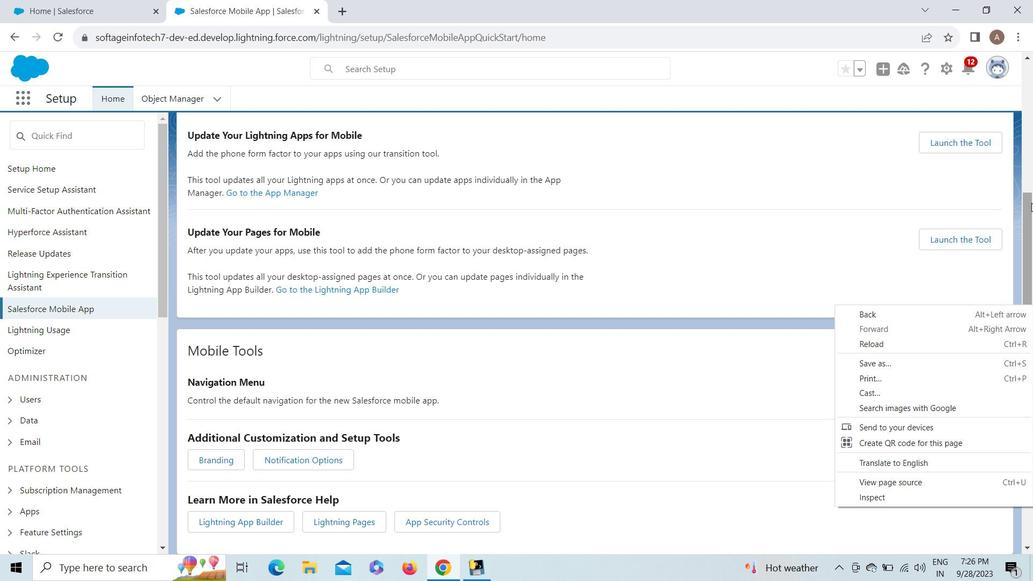 
Action: Mouse moved to (1028, 237)
Screenshot: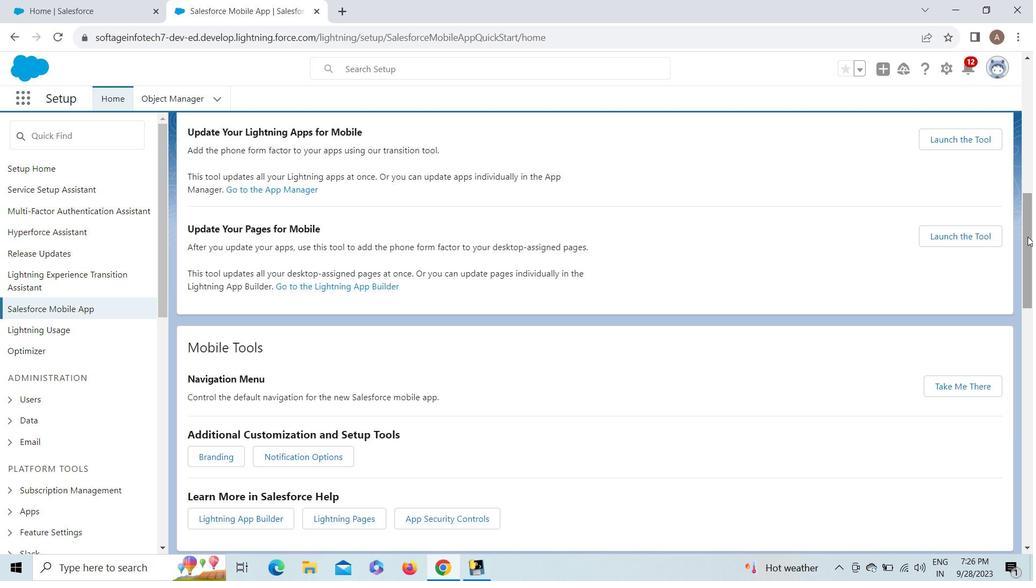 
Action: Mouse pressed right at (1028, 237)
Screenshot: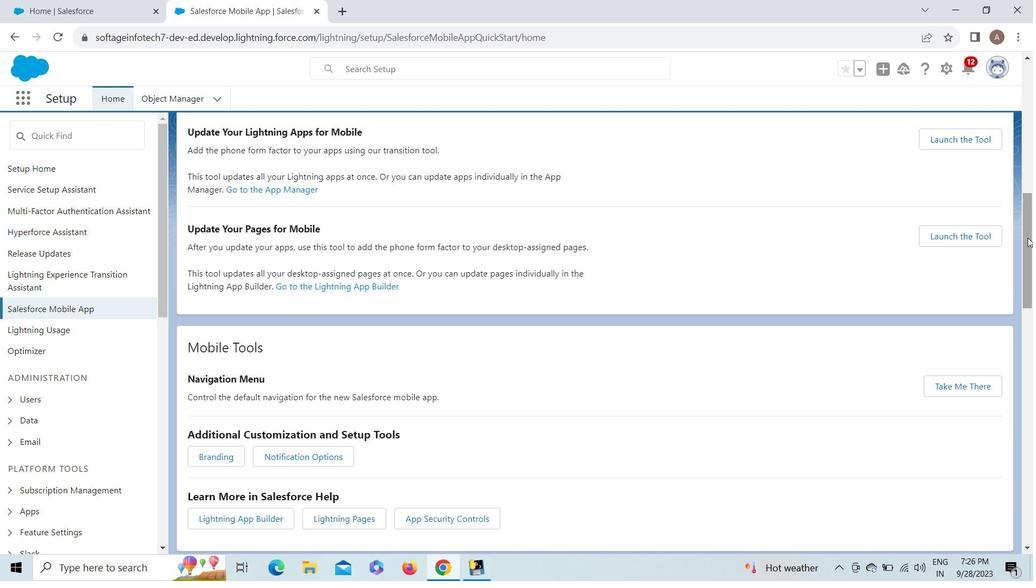 
Action: Mouse moved to (1033, 244)
Screenshot: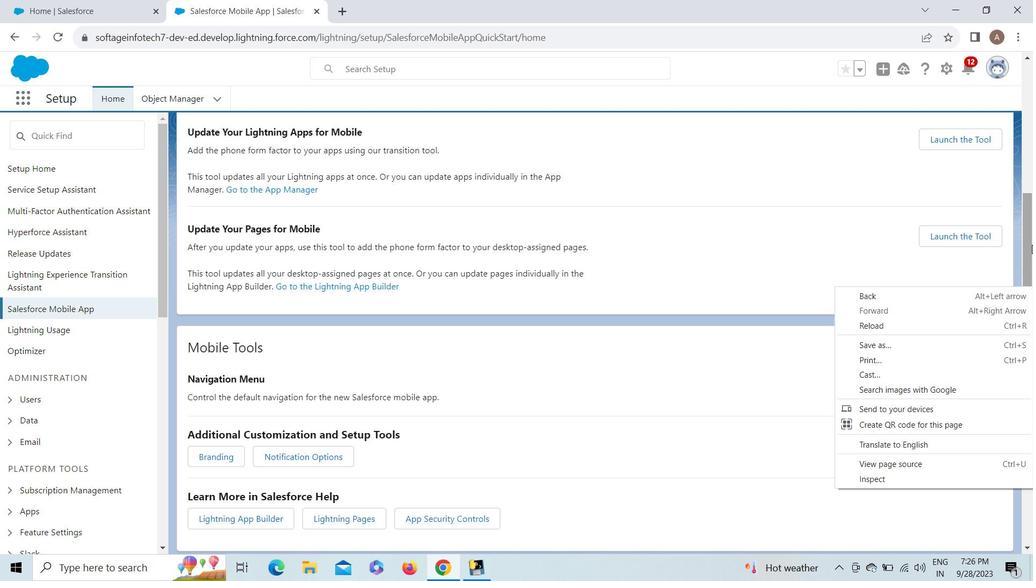 
Action: Mouse pressed left at (1032, 244)
Screenshot: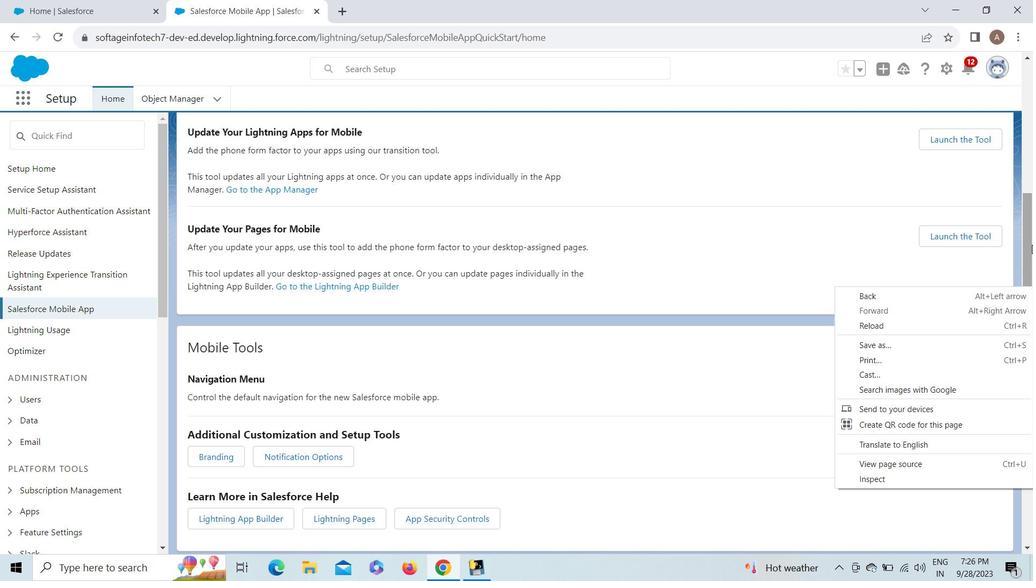 
Action: Mouse moved to (1029, 251)
Screenshot: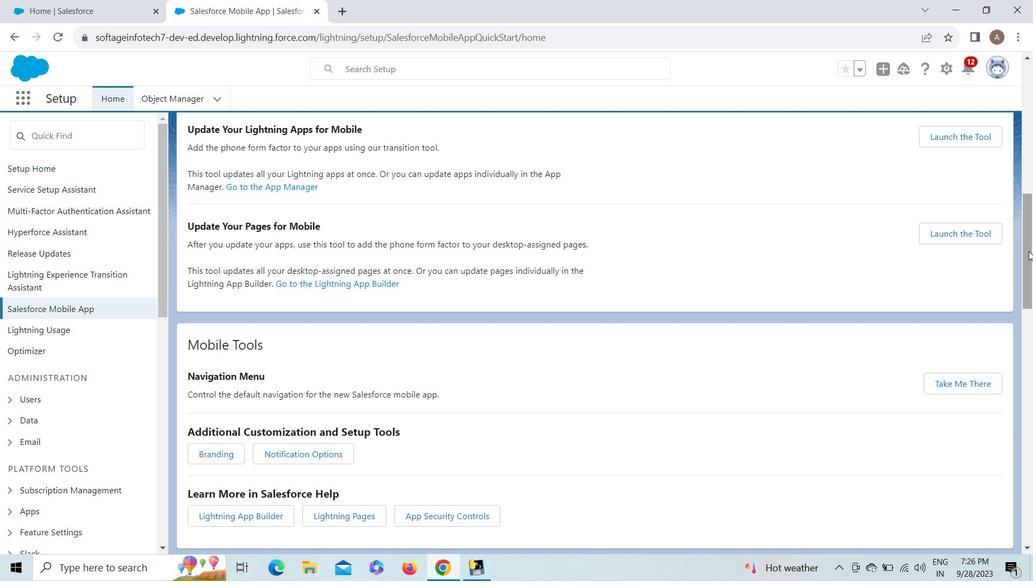 
Action: Mouse pressed left at (1029, 251)
Screenshot: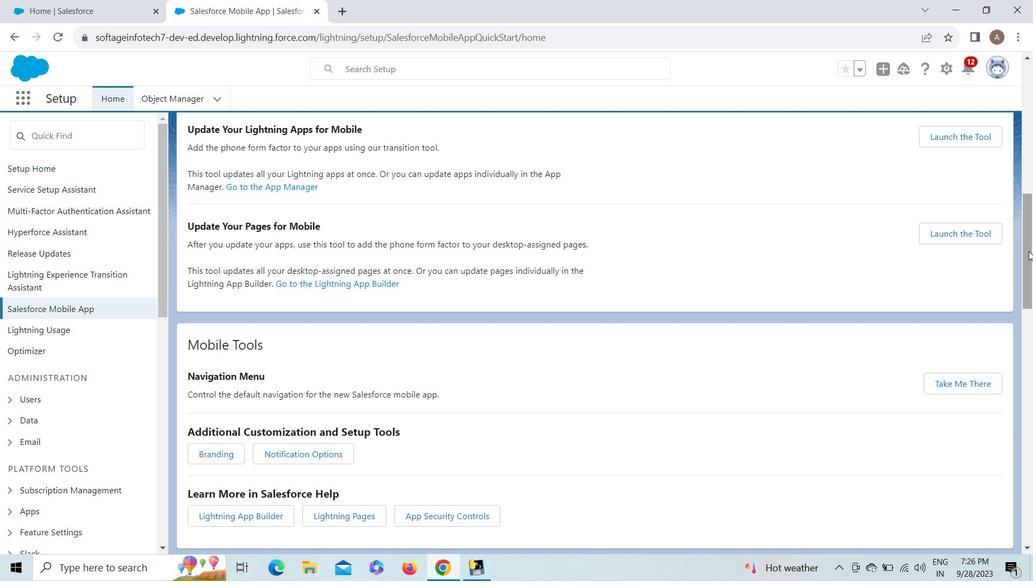 
Action: Mouse moved to (1033, 248)
Screenshot: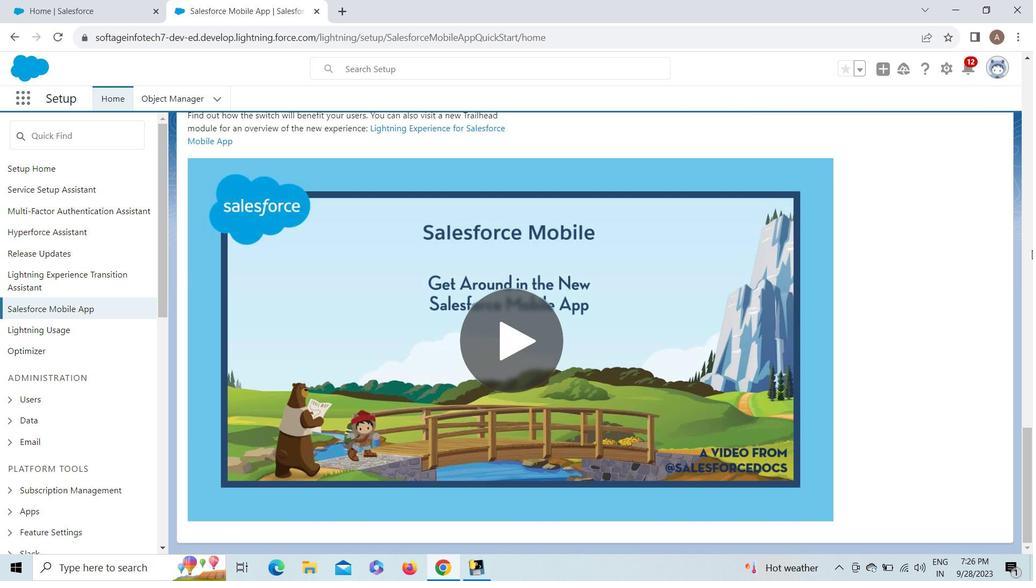 
Action: Mouse pressed left at (1032, 248)
Screenshot: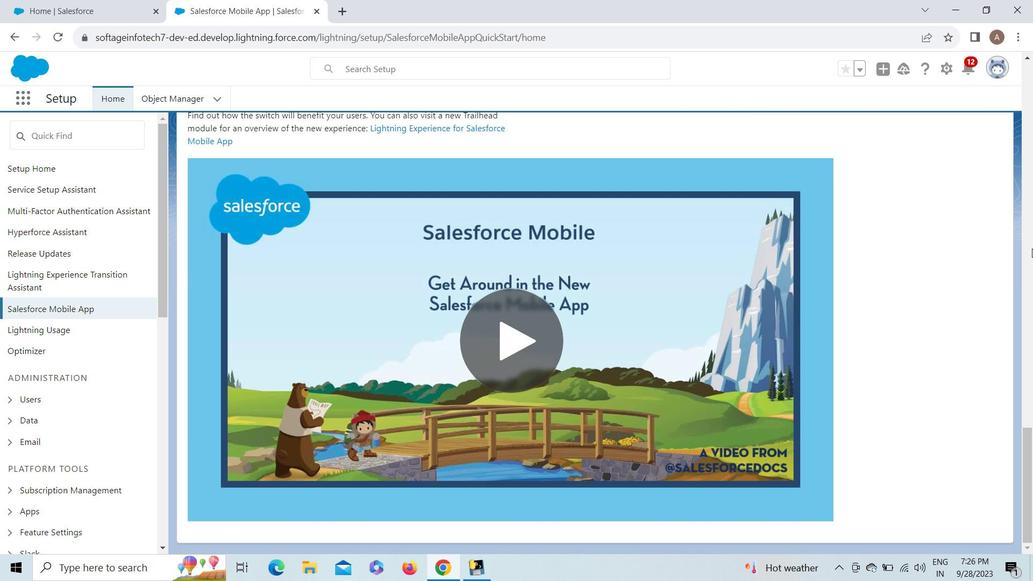 
Action: Mouse moved to (1032, 171)
Screenshot: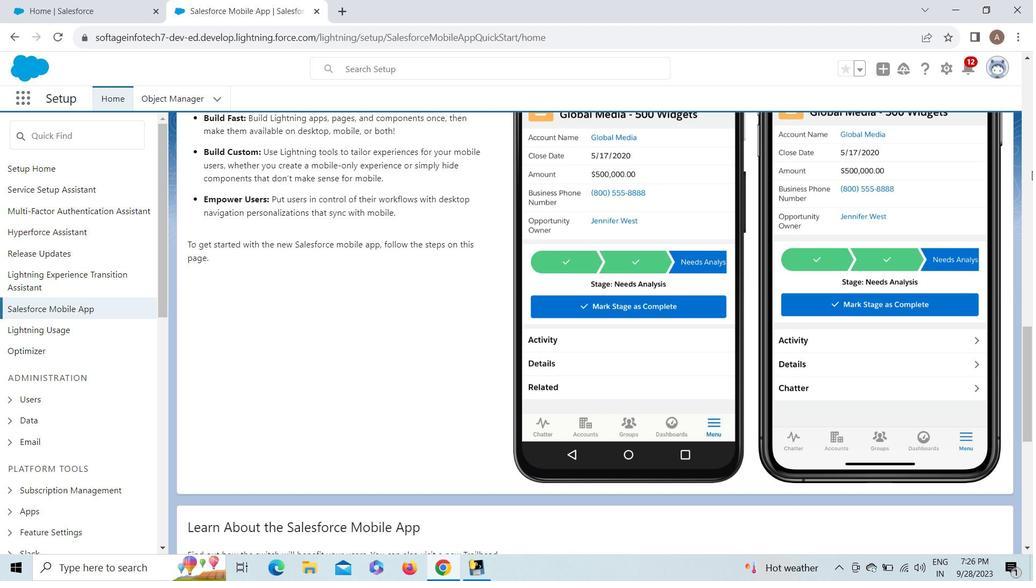 
Action: Mouse pressed left at (1032, 171)
Screenshot: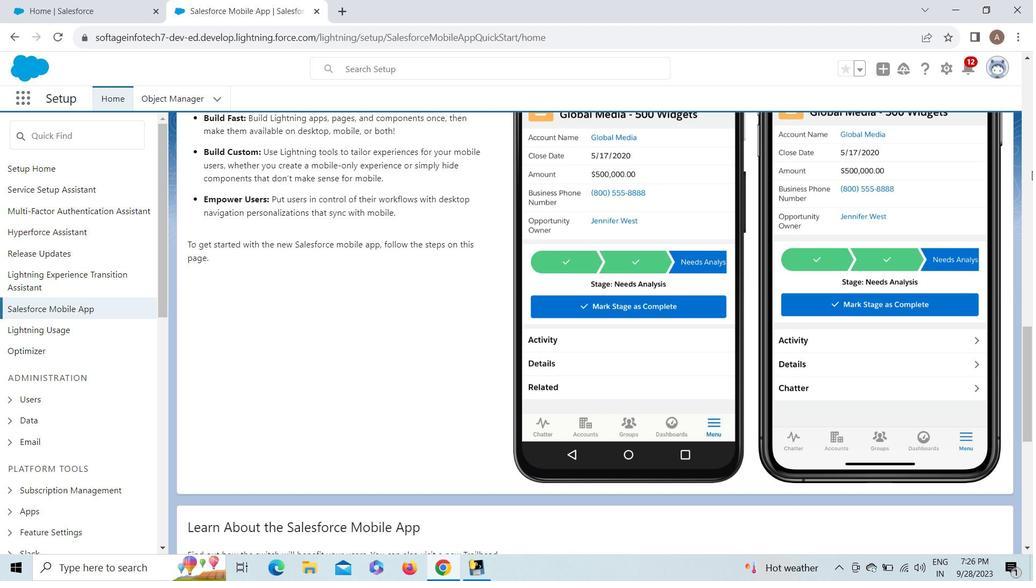 
Action: Mouse pressed left at (1032, 171)
Screenshot: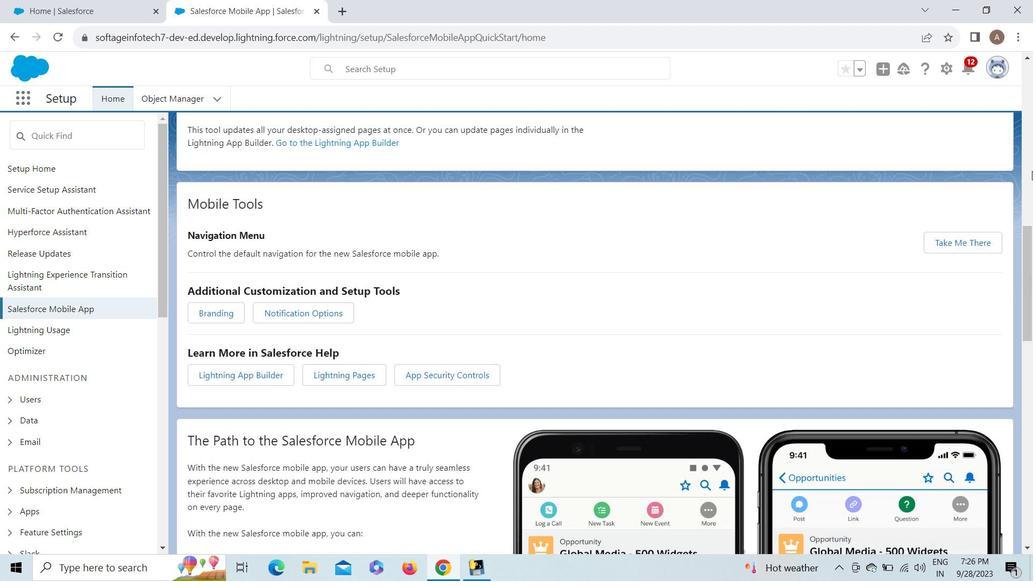 
Action: Mouse moved to (1028, 117)
Screenshot: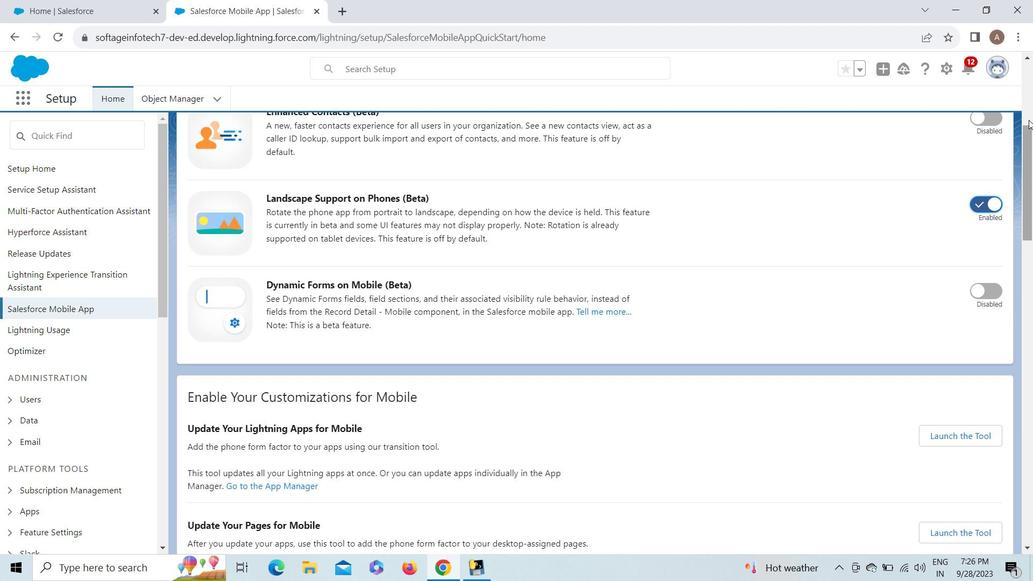 
Action: Mouse pressed left at (1028, 117)
Screenshot: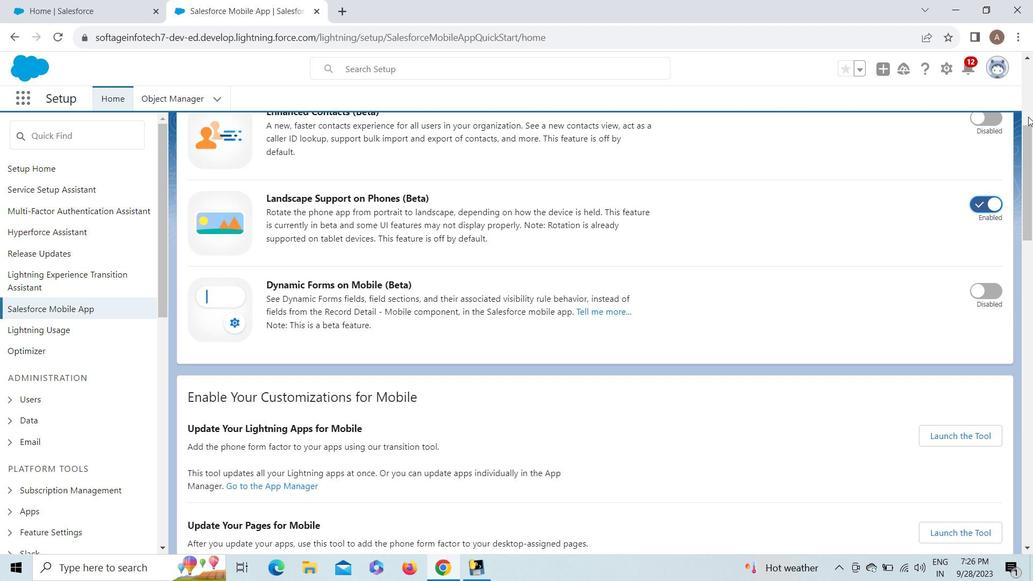 
Action: Mouse moved to (60, 241)
Screenshot: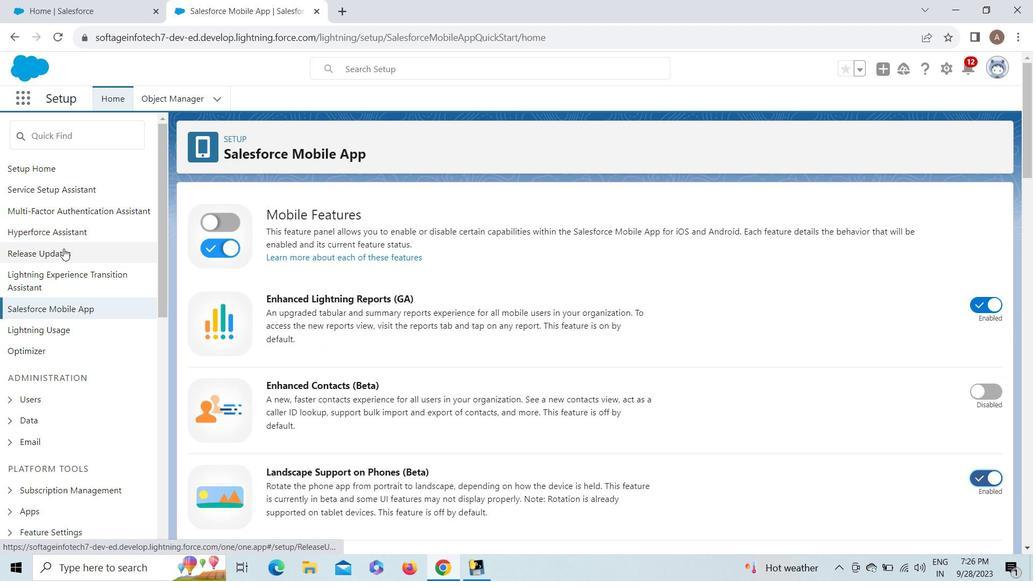 
Action: Mouse pressed left at (60, 241)
Screenshot: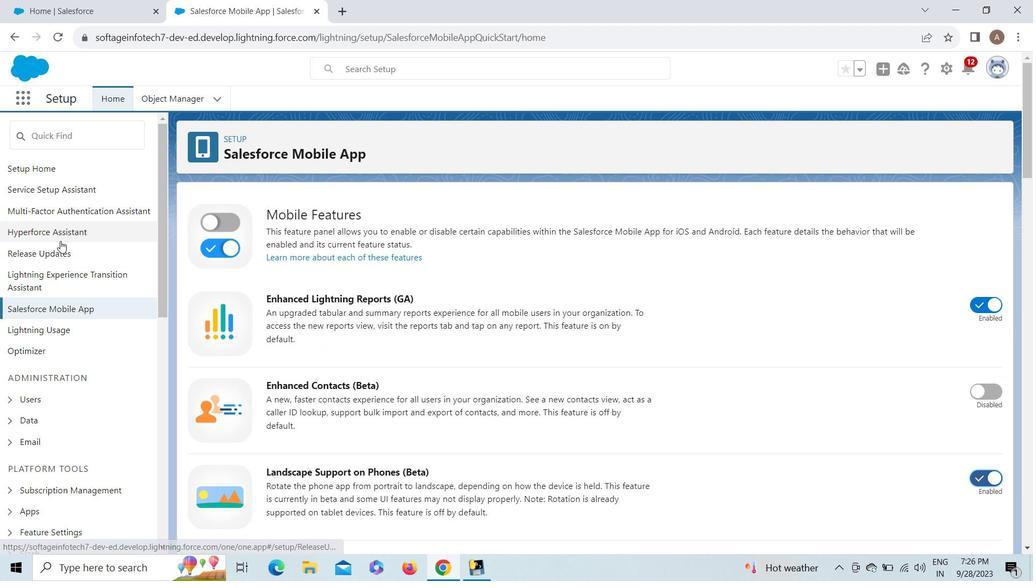 
Action: Mouse moved to (52, 257)
Screenshot: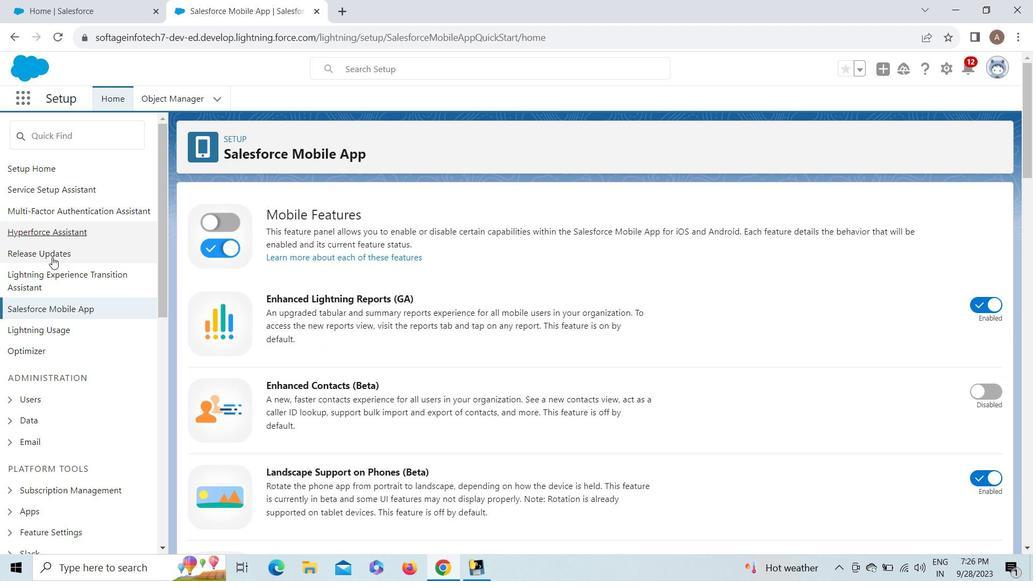 
Action: Mouse pressed left at (52, 257)
Screenshot: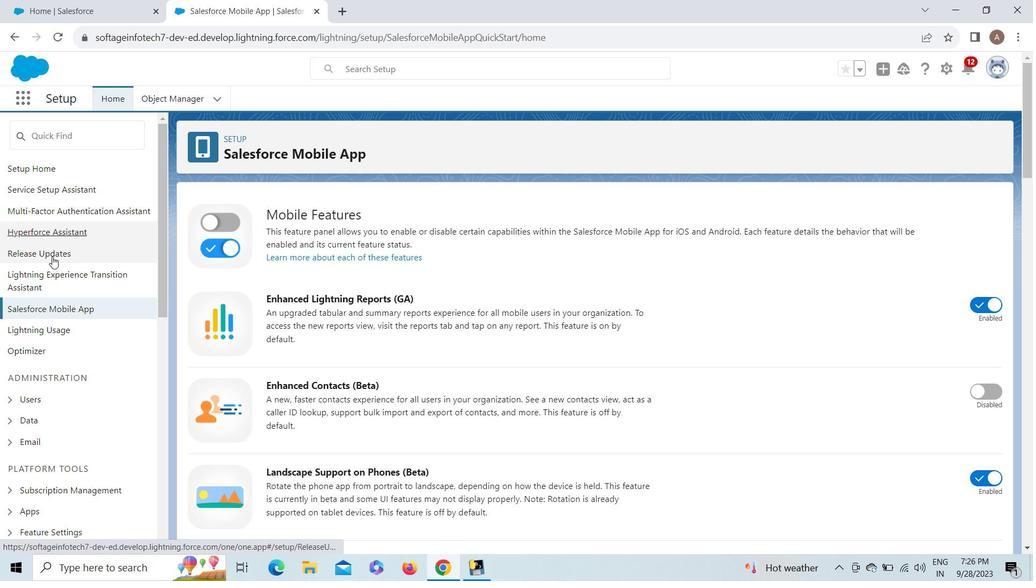 
Action: Mouse moved to (996, 384)
Screenshot: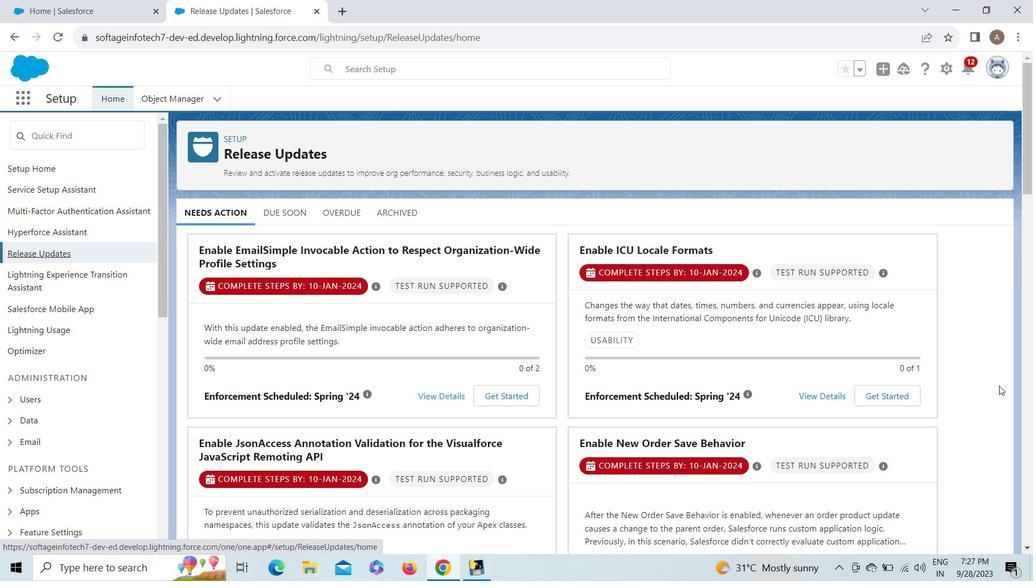 
